 Task: Search one way flight ticket for 4 adults, 2 children, 2 infants in seat and 1 infant on lap in economy from Baton Rouge: Baton Rouge Metropolitan Airport (ryan Field) to Fort Wayne: Fort Wayne International Airport on 5-4-2023. Choice of flights is Sun country airlines. Number of bags: 10 checked bags. Price is upto 65000. Outbound departure time preference is 20:15.
Action: Mouse moved to (307, 173)
Screenshot: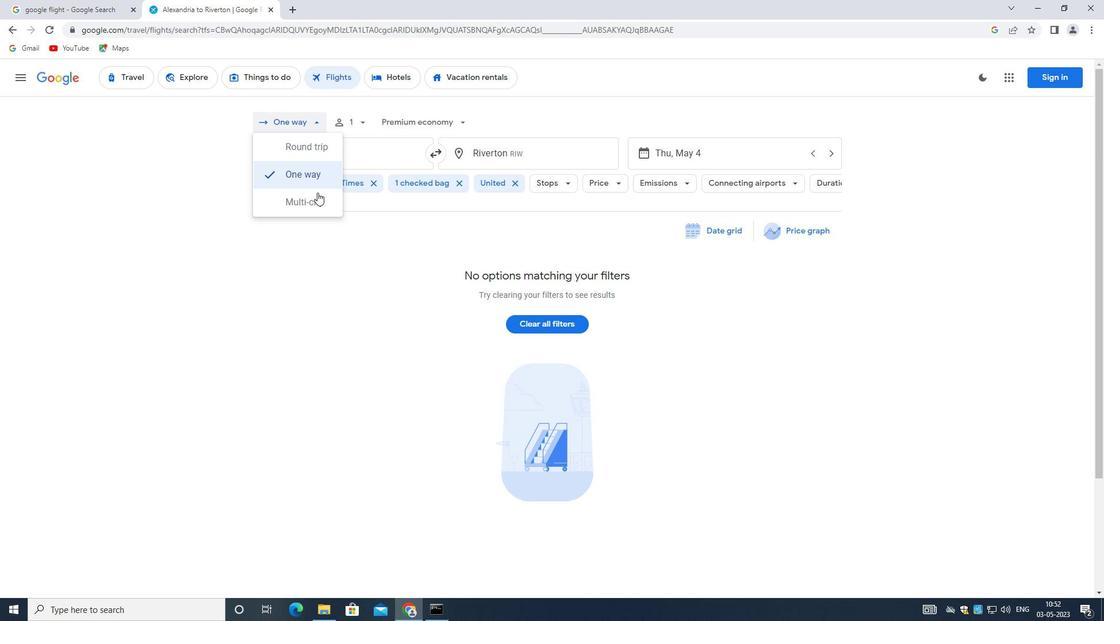 
Action: Mouse pressed left at (307, 173)
Screenshot: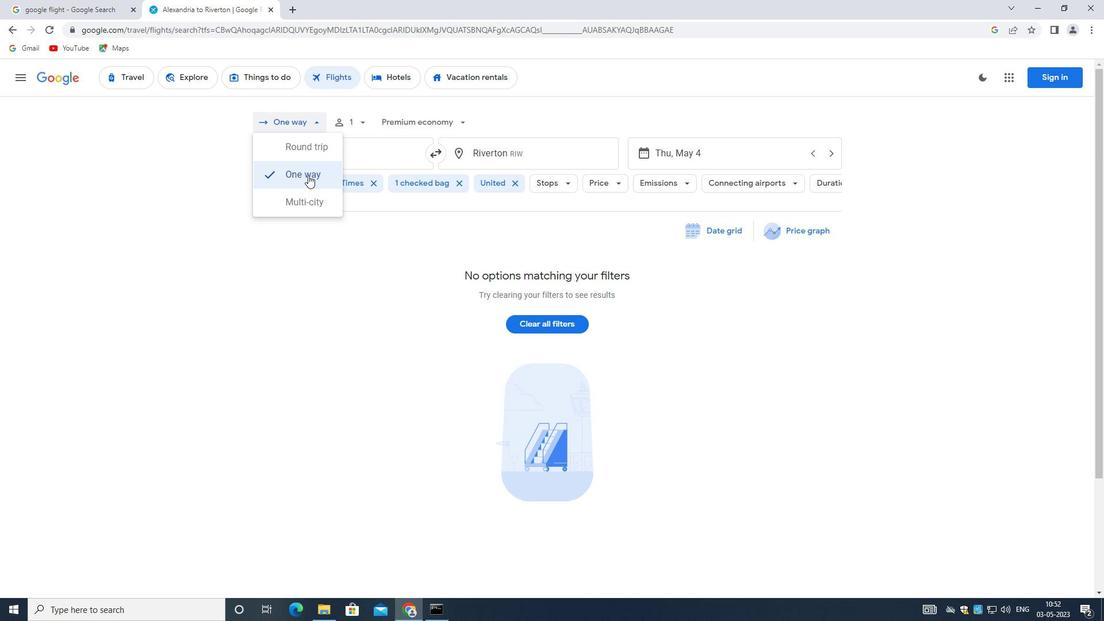 
Action: Mouse moved to (358, 123)
Screenshot: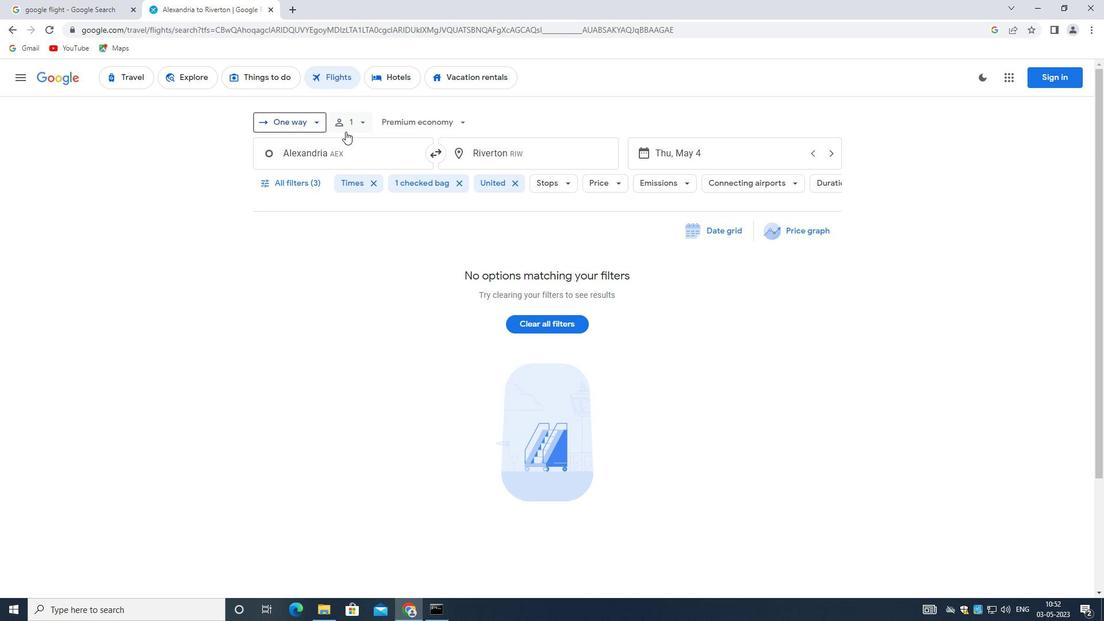 
Action: Mouse pressed left at (358, 123)
Screenshot: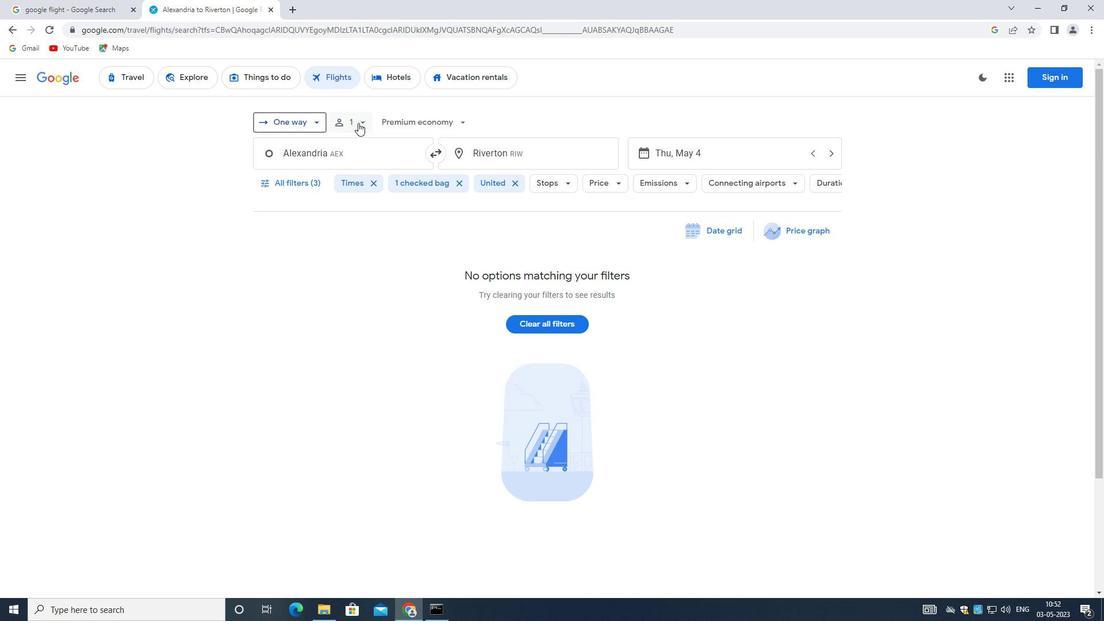 
Action: Mouse moved to (451, 149)
Screenshot: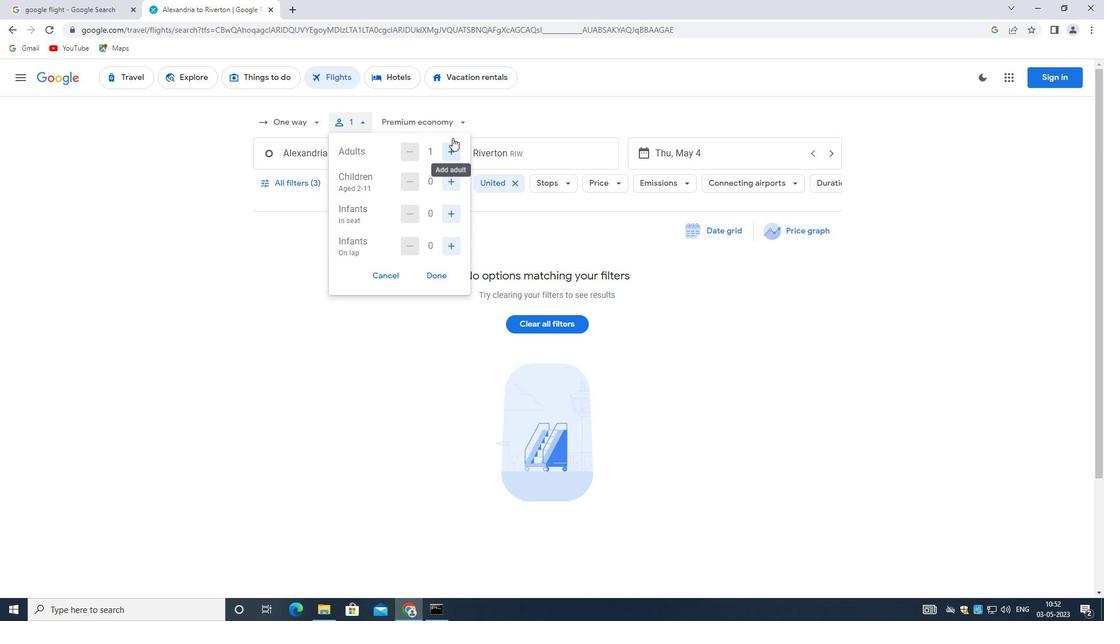 
Action: Mouse pressed left at (451, 149)
Screenshot: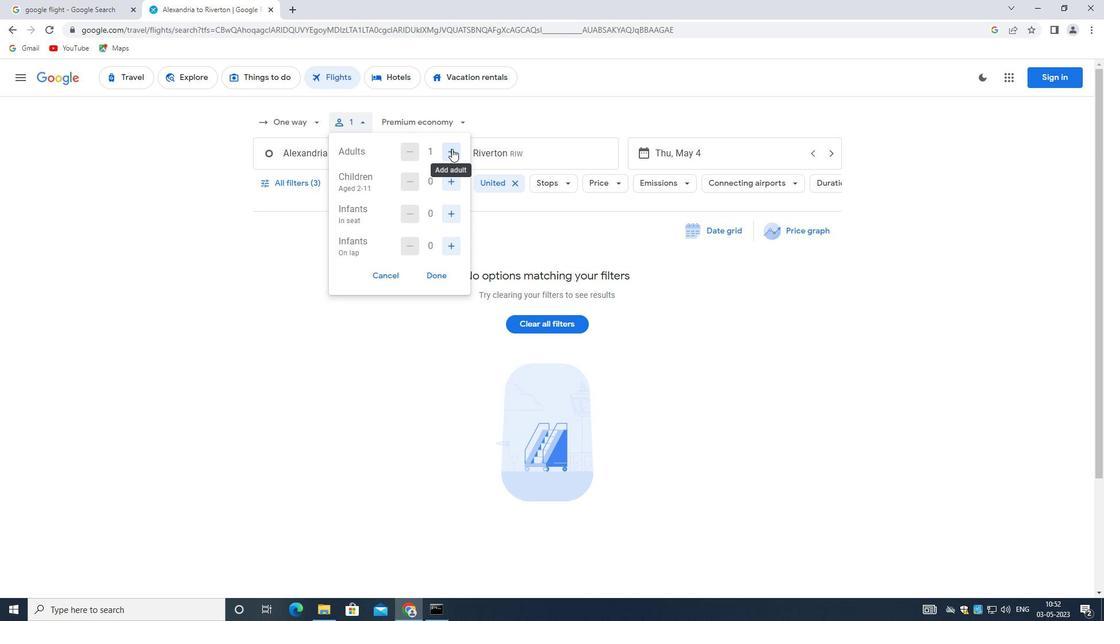 
Action: Mouse pressed left at (451, 149)
Screenshot: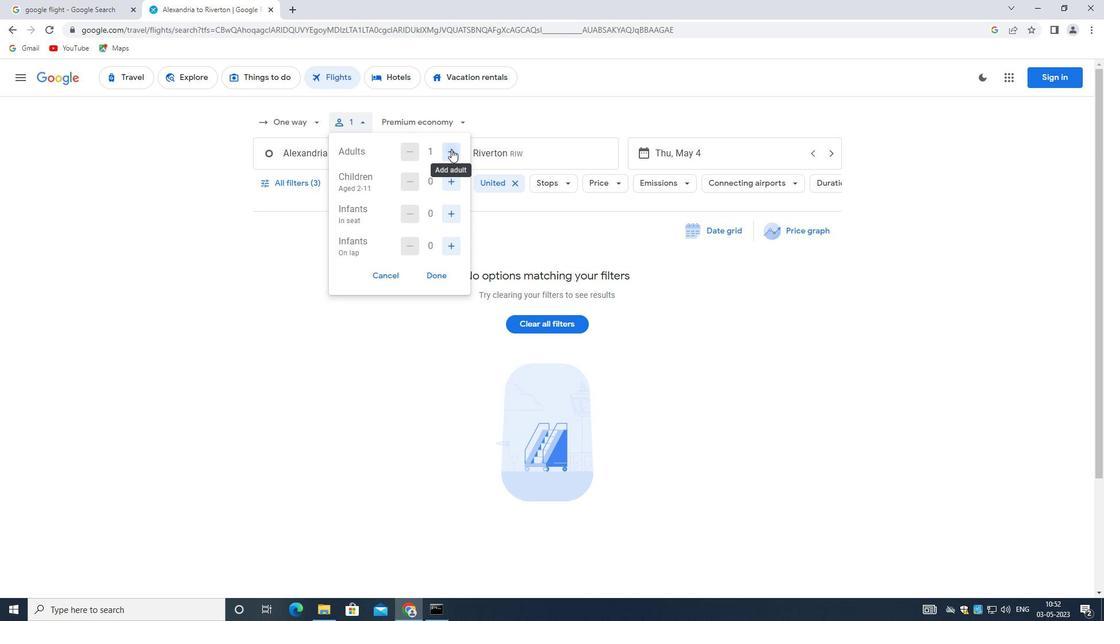 
Action: Mouse moved to (451, 150)
Screenshot: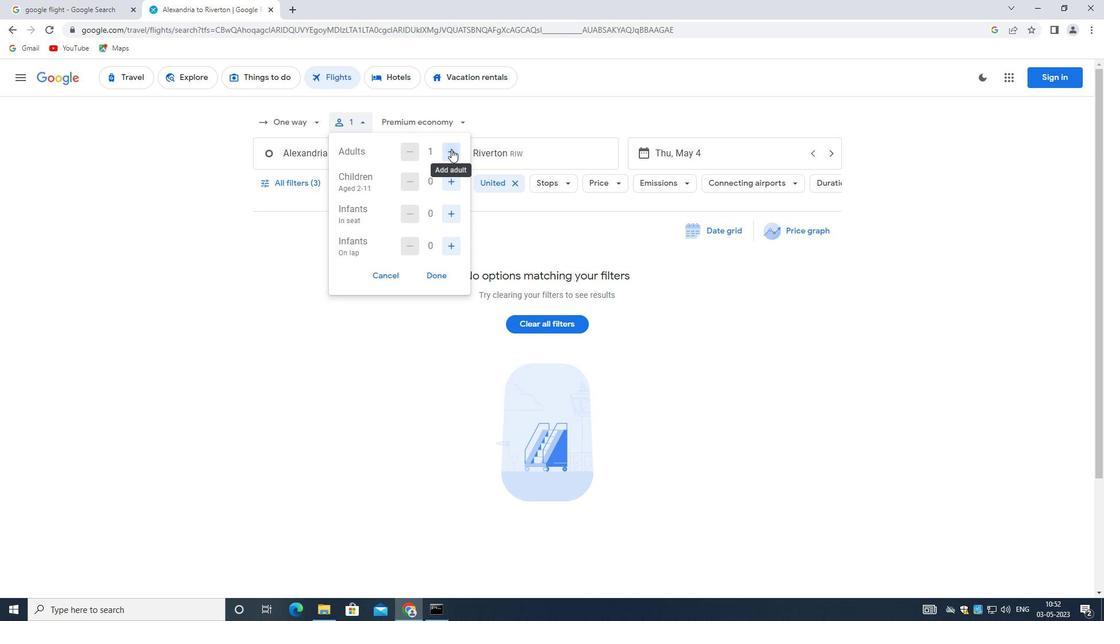 
Action: Mouse pressed left at (451, 150)
Screenshot: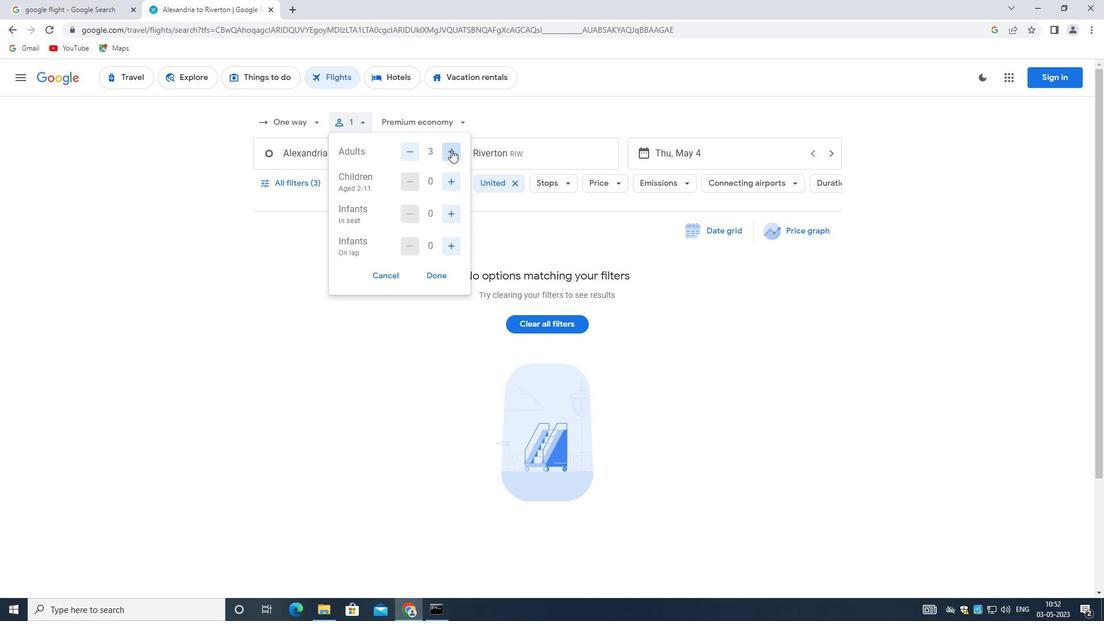 
Action: Mouse moved to (444, 175)
Screenshot: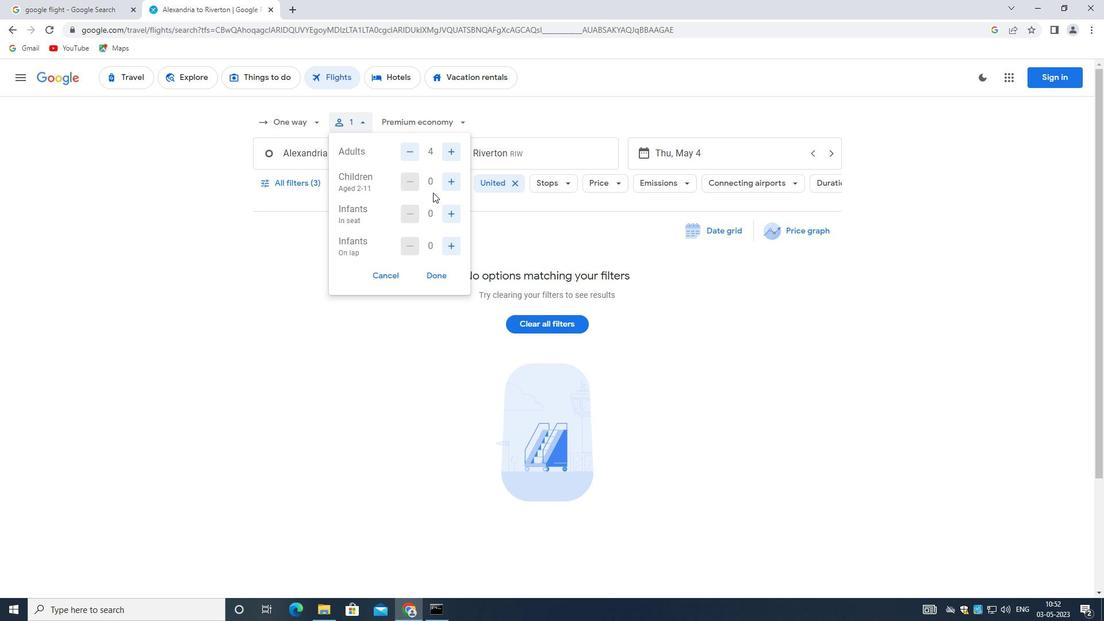 
Action: Mouse pressed left at (444, 175)
Screenshot: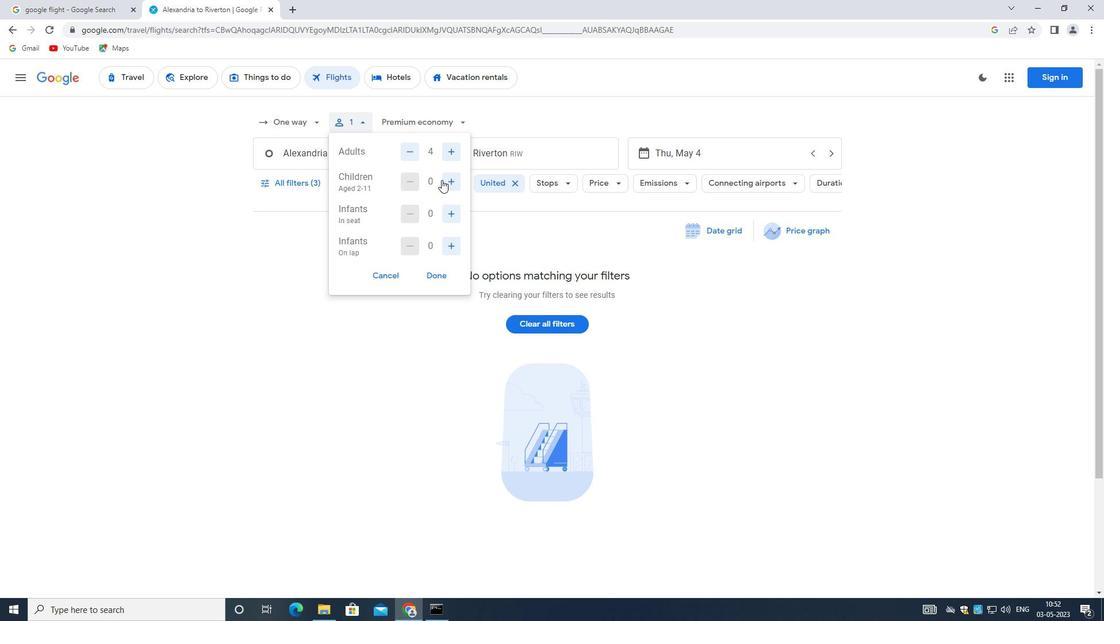 
Action: Mouse moved to (445, 175)
Screenshot: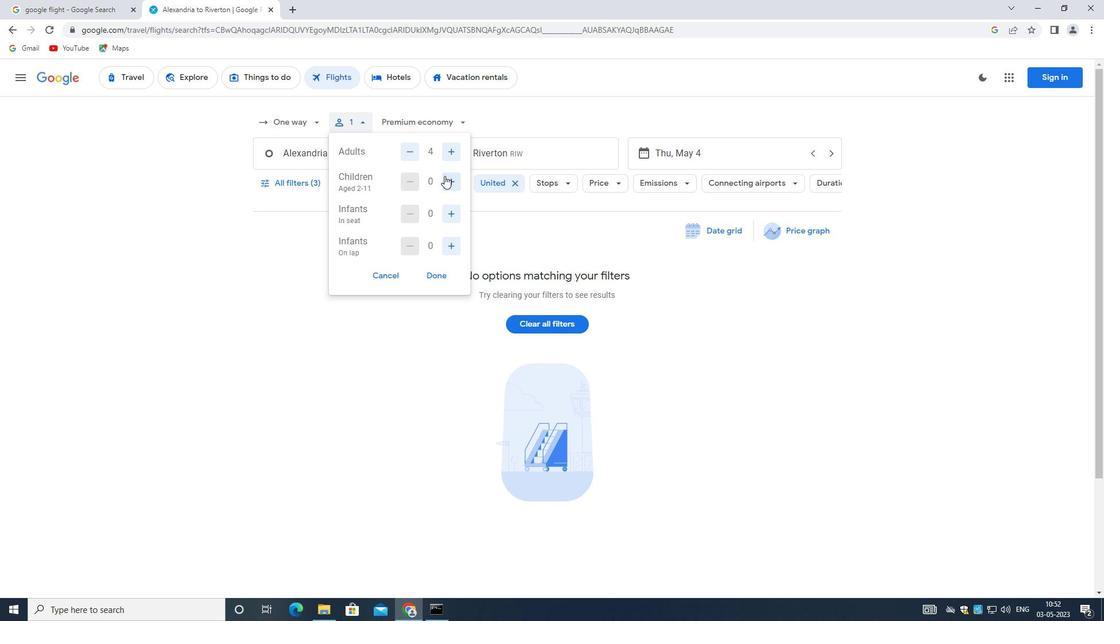 
Action: Mouse pressed left at (445, 175)
Screenshot: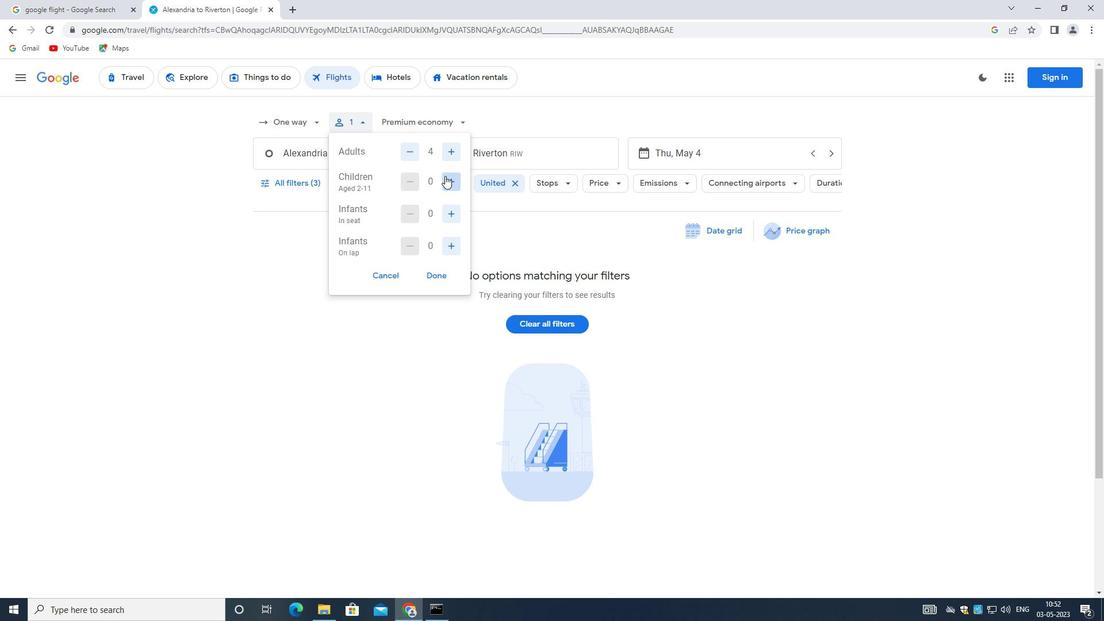 
Action: Mouse moved to (449, 215)
Screenshot: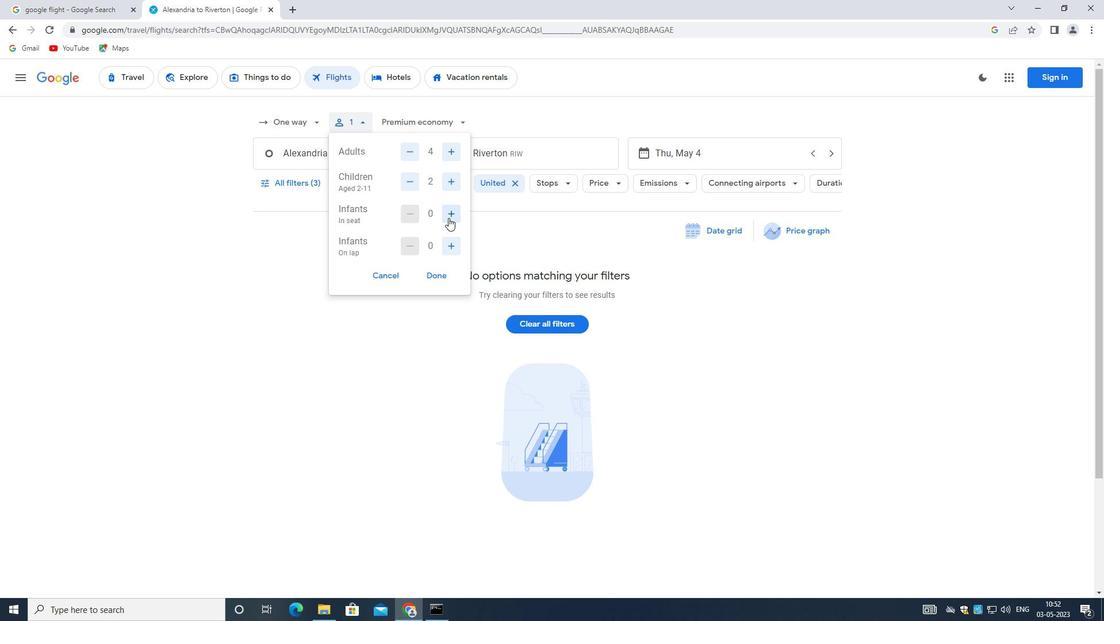 
Action: Mouse pressed left at (449, 215)
Screenshot: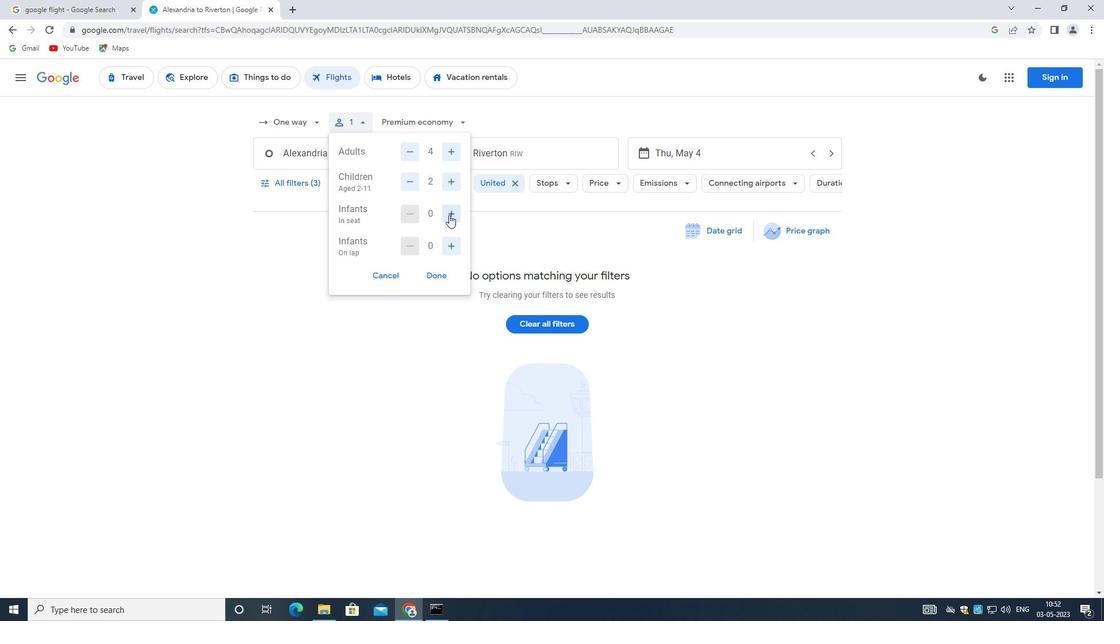 
Action: Mouse moved to (450, 248)
Screenshot: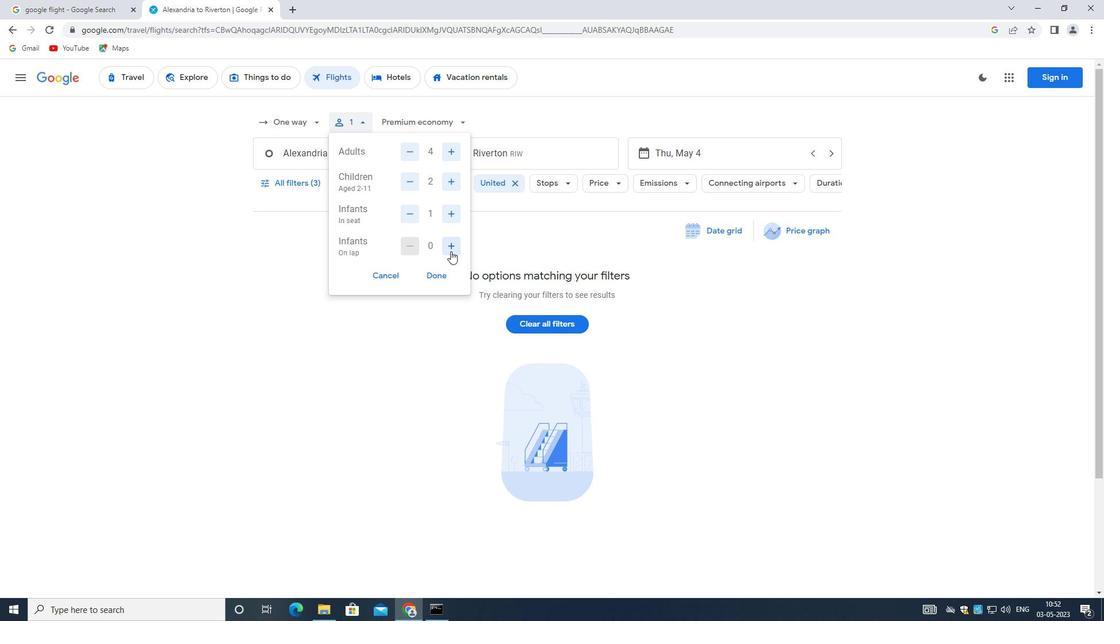 
Action: Mouse pressed left at (450, 248)
Screenshot: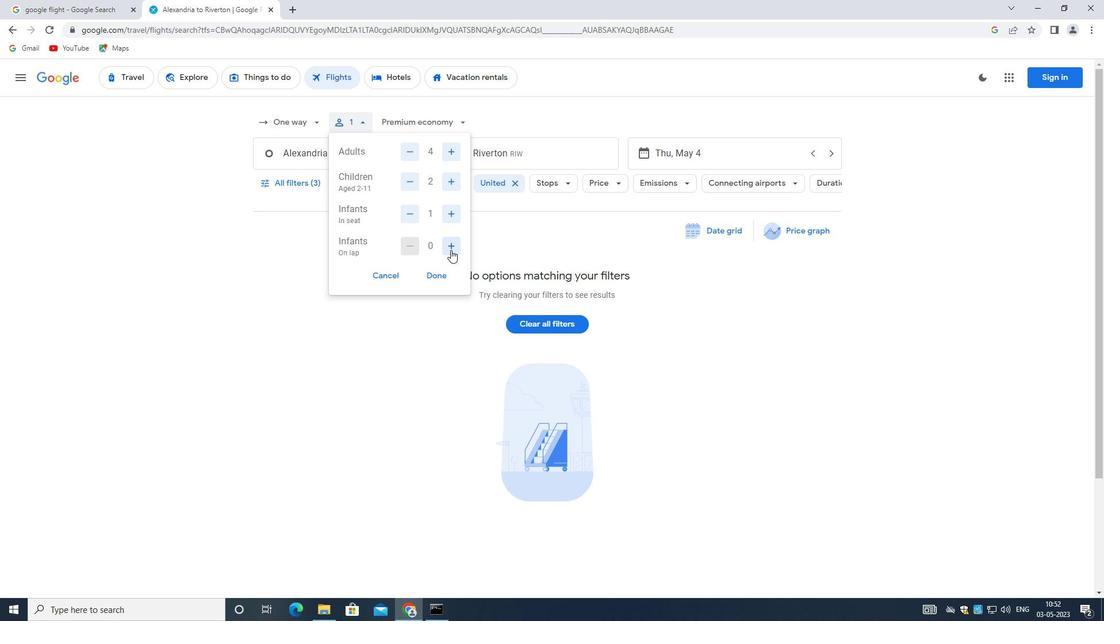 
Action: Mouse moved to (450, 214)
Screenshot: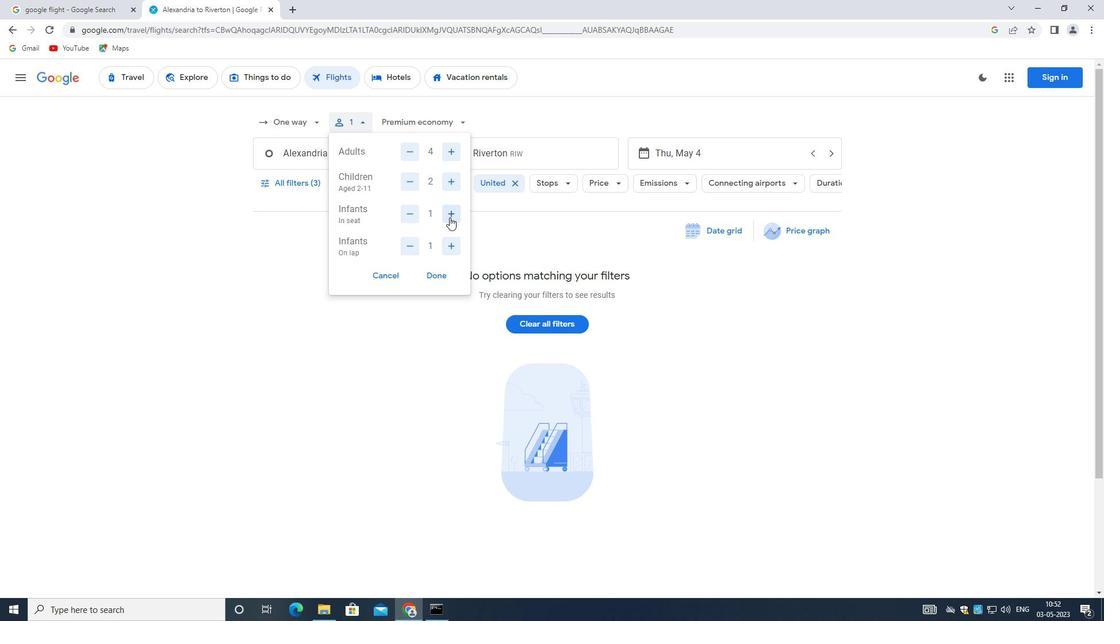 
Action: Mouse pressed left at (450, 214)
Screenshot: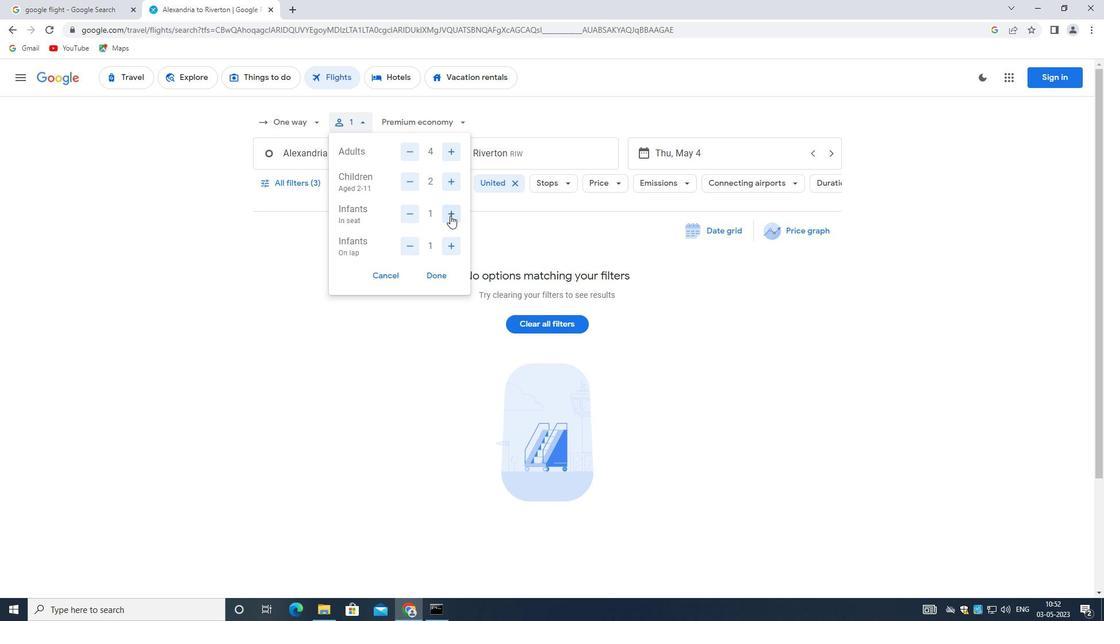 
Action: Mouse moved to (439, 272)
Screenshot: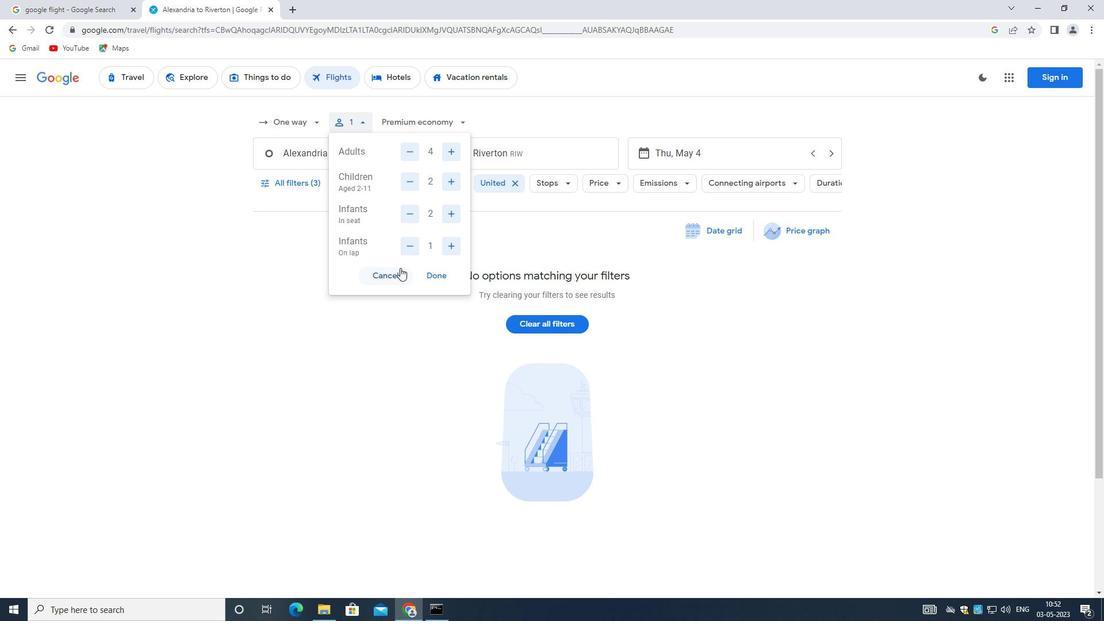
Action: Mouse pressed left at (439, 272)
Screenshot: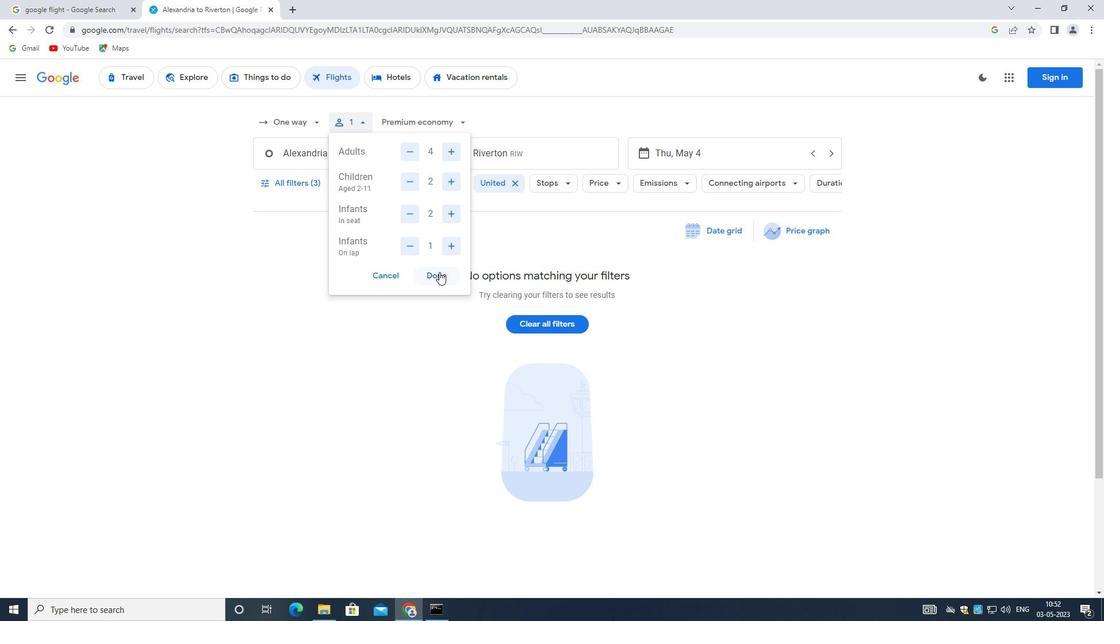 
Action: Mouse moved to (457, 122)
Screenshot: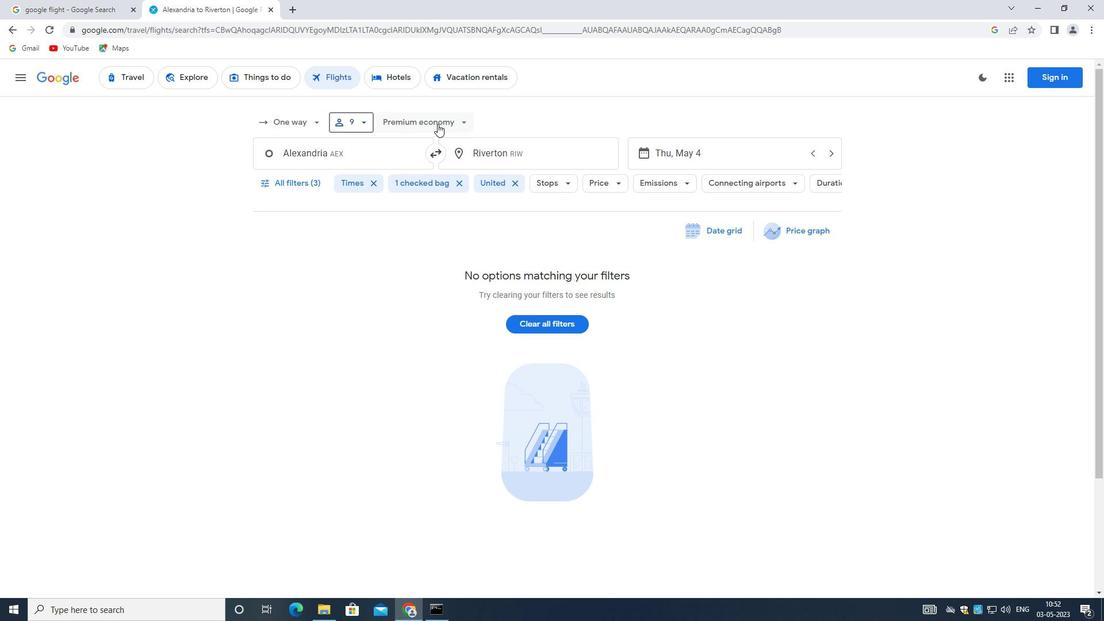 
Action: Mouse pressed left at (457, 122)
Screenshot: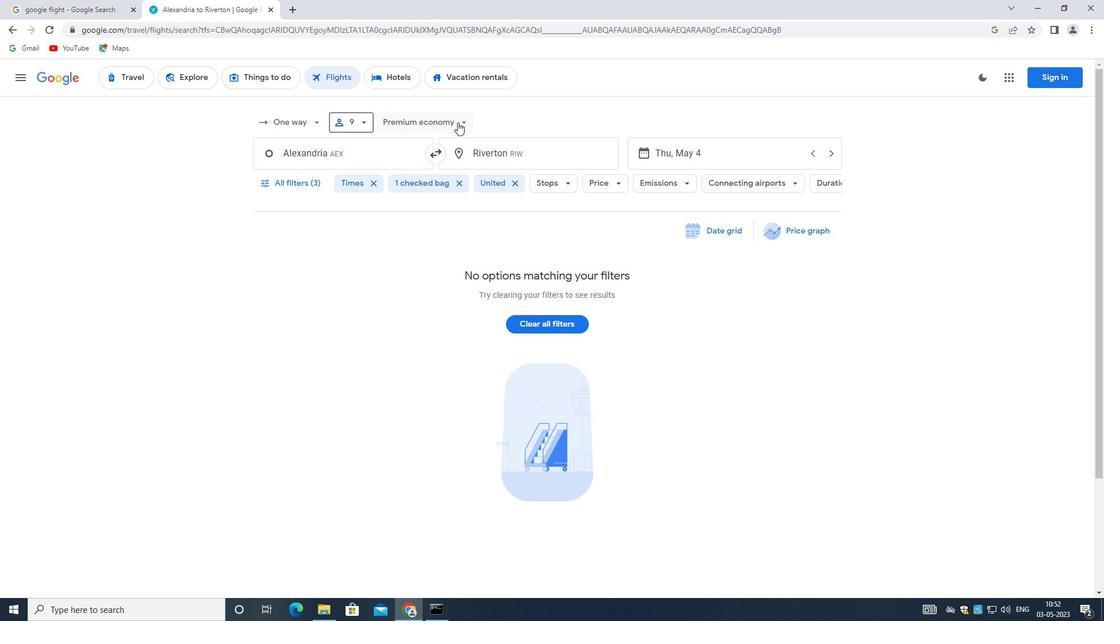 
Action: Mouse moved to (441, 147)
Screenshot: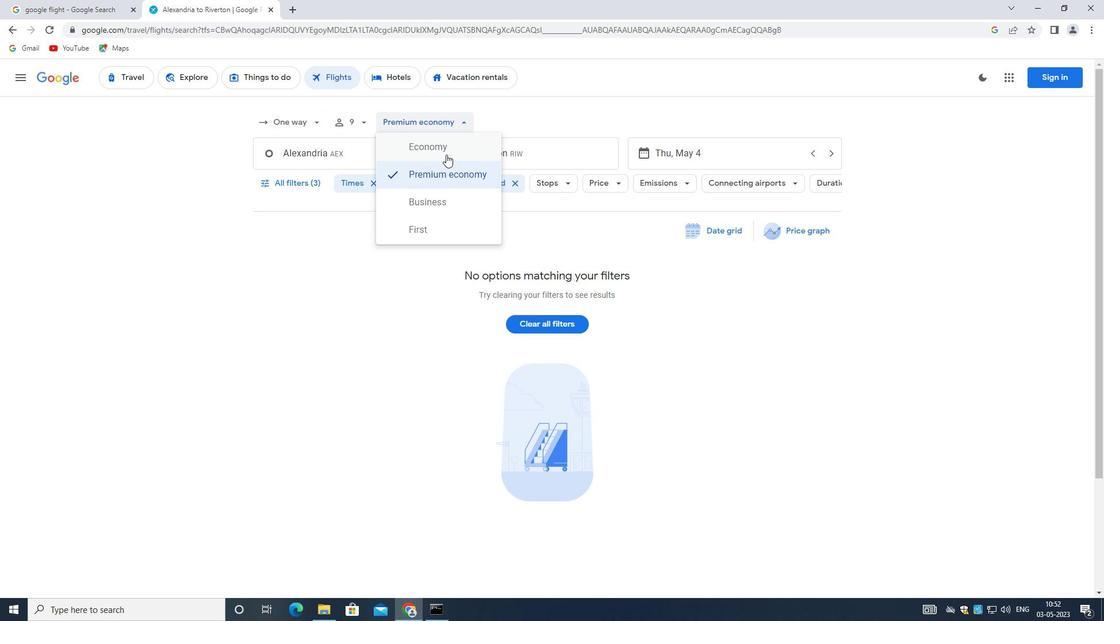 
Action: Mouse pressed left at (441, 147)
Screenshot: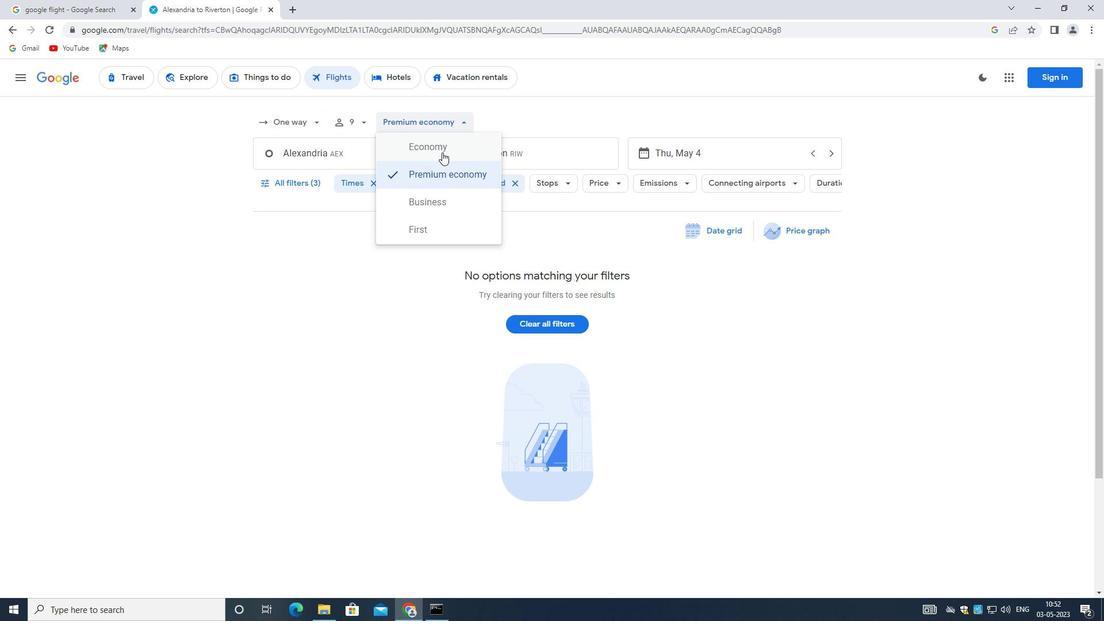 
Action: Mouse moved to (296, 149)
Screenshot: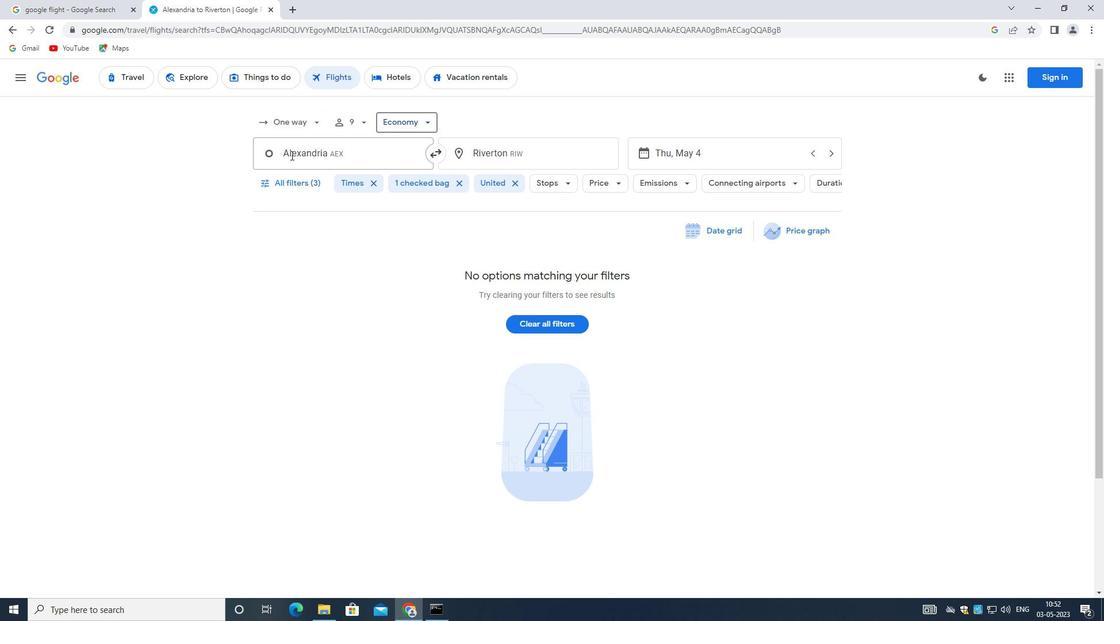 
Action: Mouse pressed left at (296, 149)
Screenshot: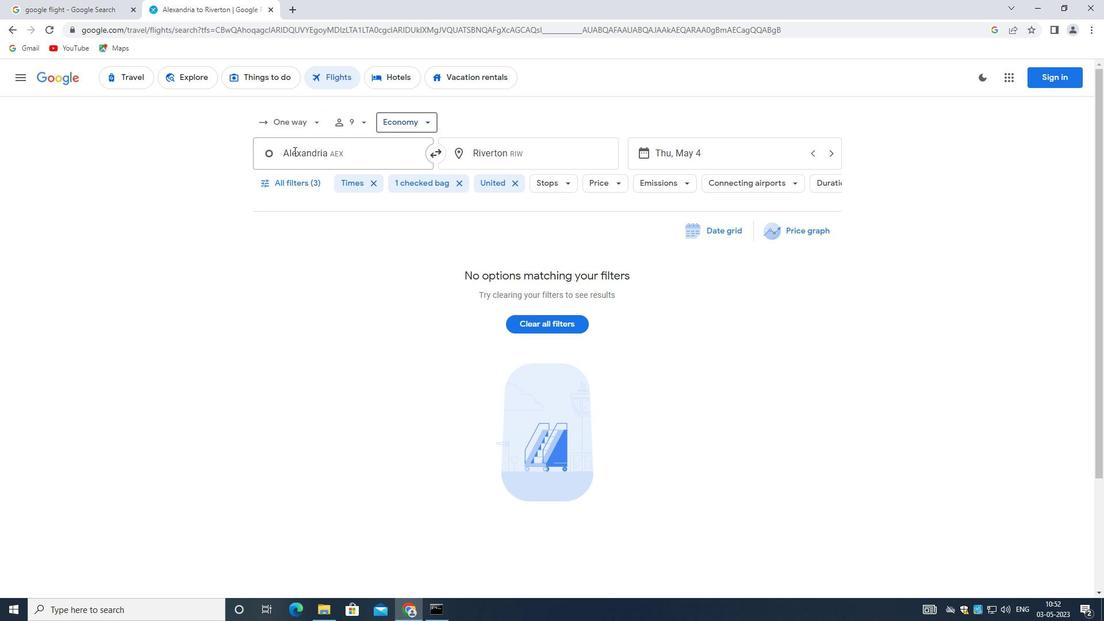 
Action: Mouse moved to (308, 145)
Screenshot: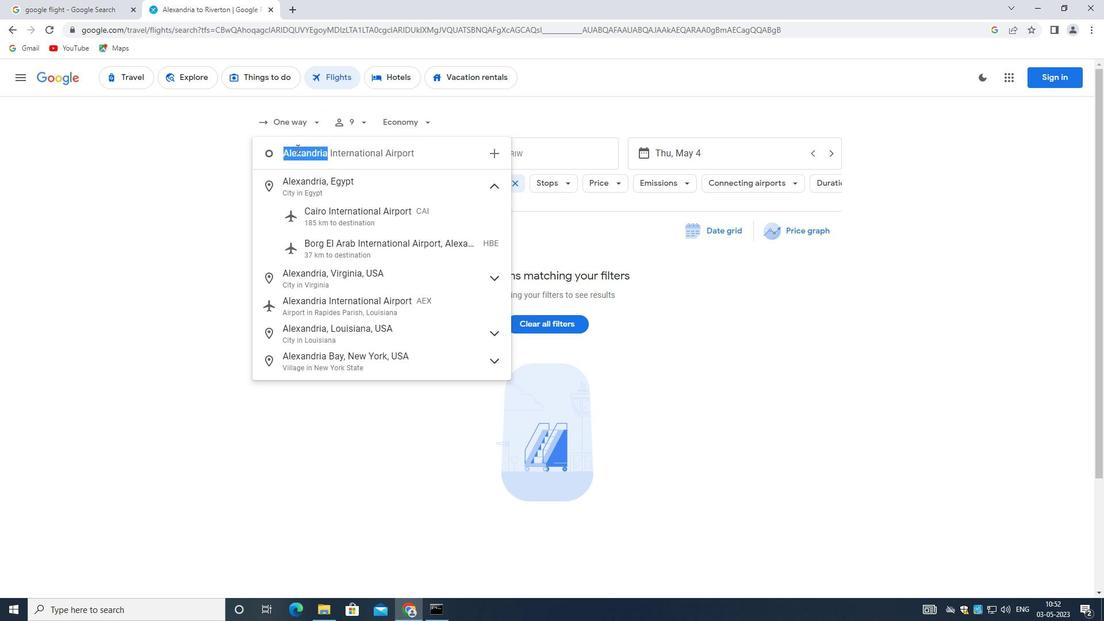 
Action: Key pressed <Key.backspace><Key.shift>BATON<Key.space><Key.shift><Key.shift><Key.shift><Key.shift><Key.shift><Key.shift><Key.shift><Key.shift><Key.shift><Key.shift><Key.shift><Key.shift><Key.shift>ROUGE<Key.space><Key.shift_r>METROPOLITA
Screenshot: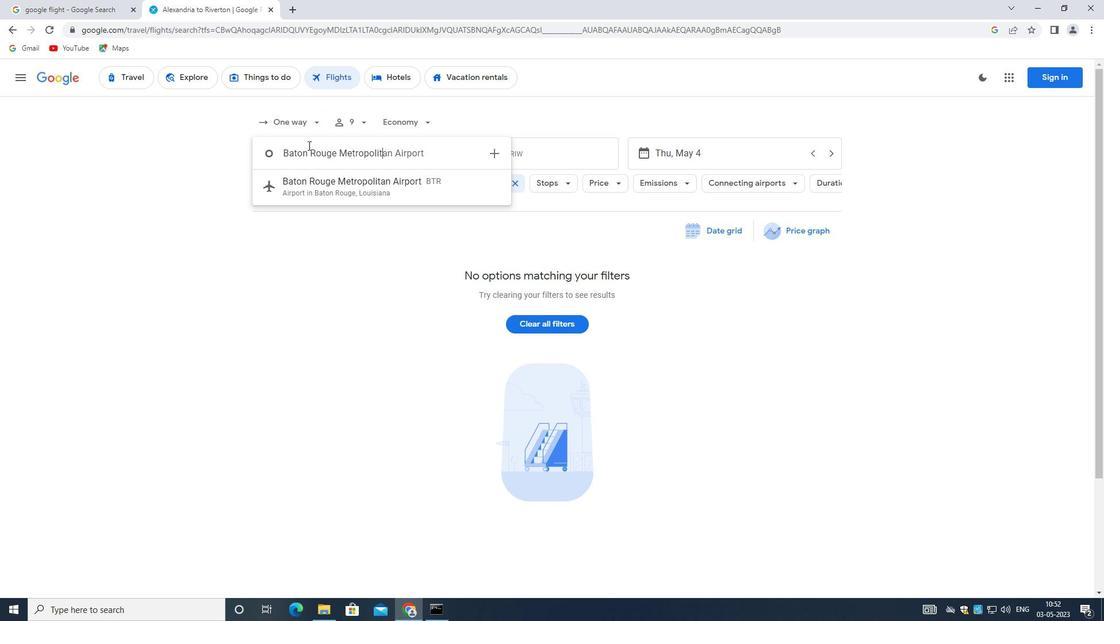 
Action: Mouse moved to (308, 181)
Screenshot: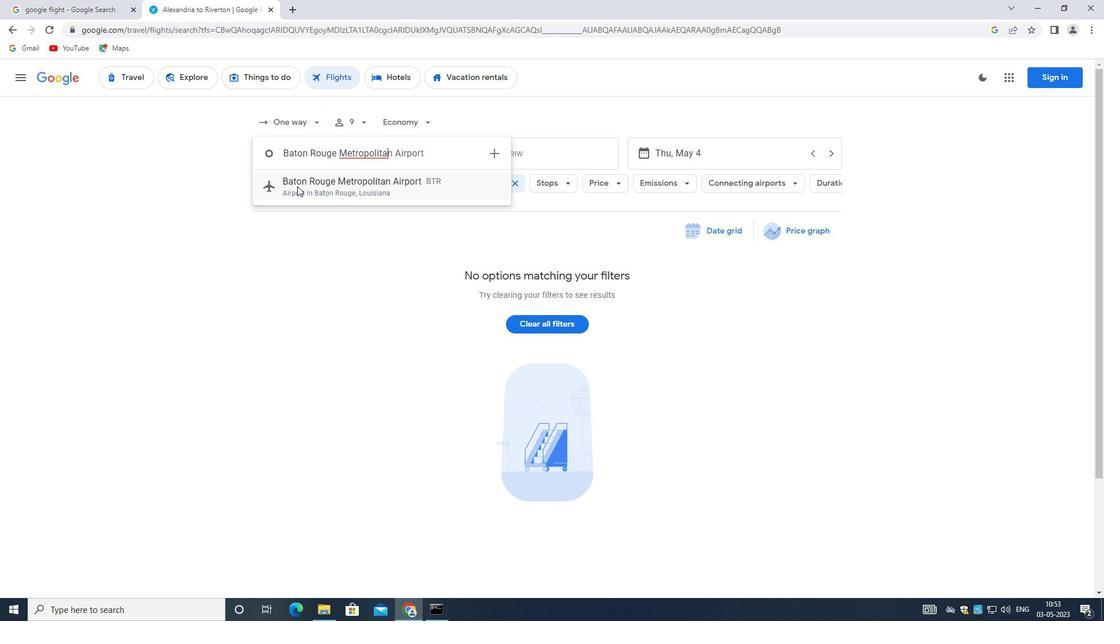 
Action: Mouse pressed left at (308, 181)
Screenshot: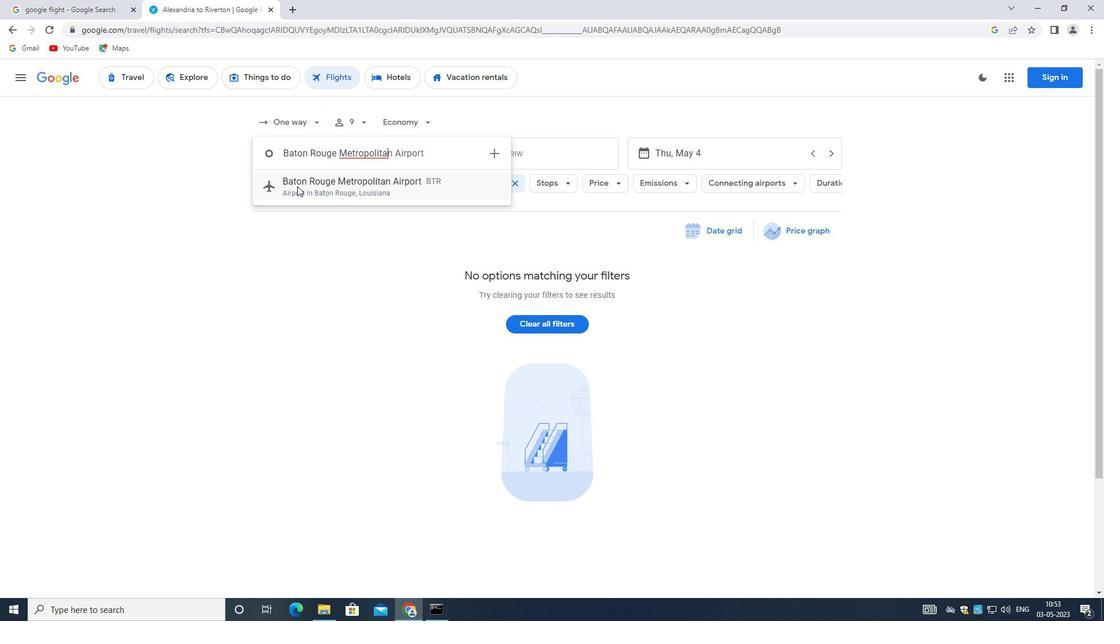 
Action: Mouse moved to (507, 149)
Screenshot: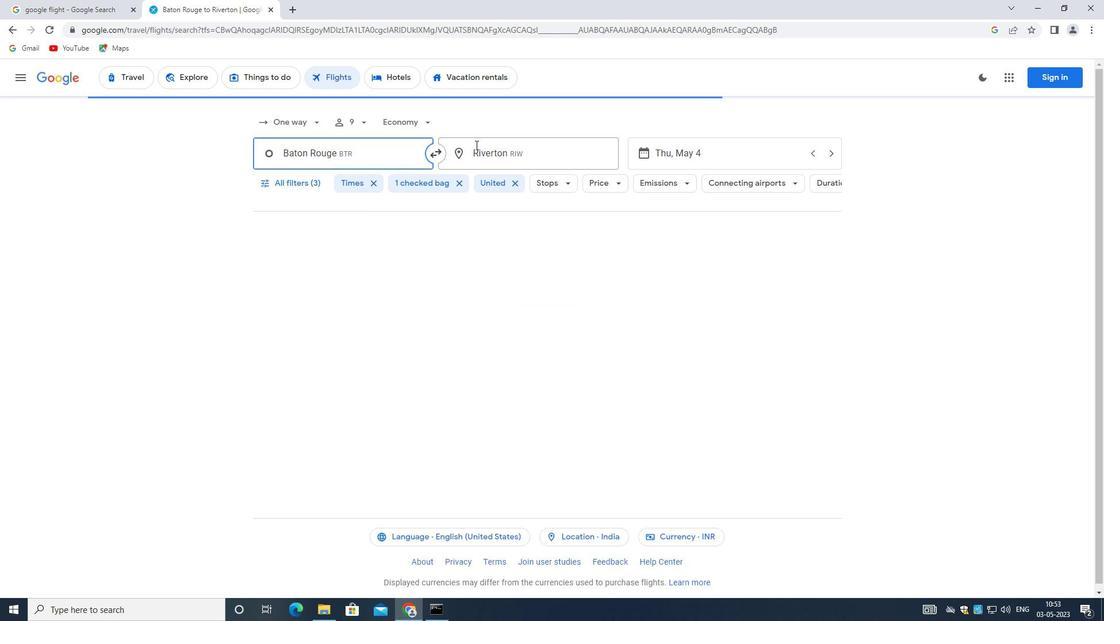 
Action: Mouse pressed left at (507, 149)
Screenshot: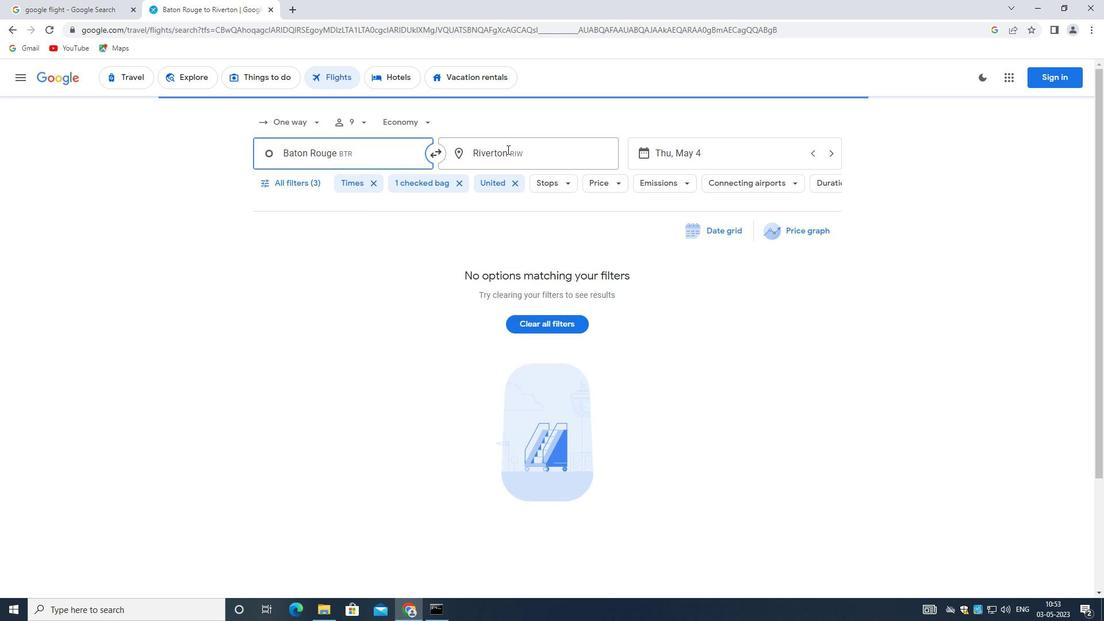 
Action: Mouse moved to (460, 167)
Screenshot: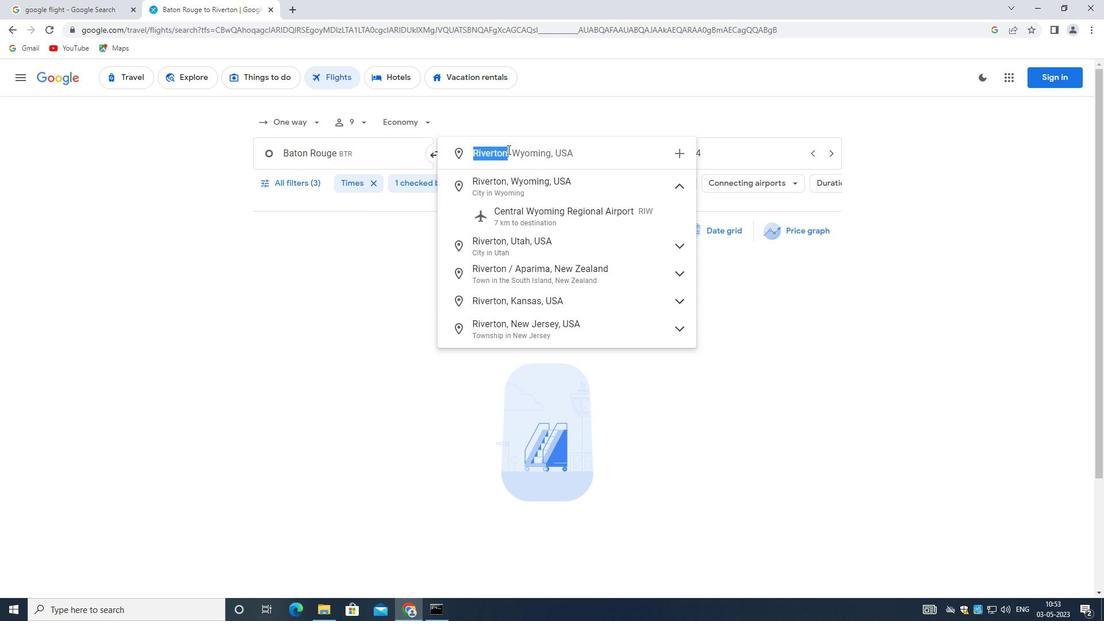 
Action: Key pressed <Key.backspace><Key.shift><Key.cmd>FORT<Key.space><Key.shift>WAYNE<Key.space><Key.shift_r>I
Screenshot: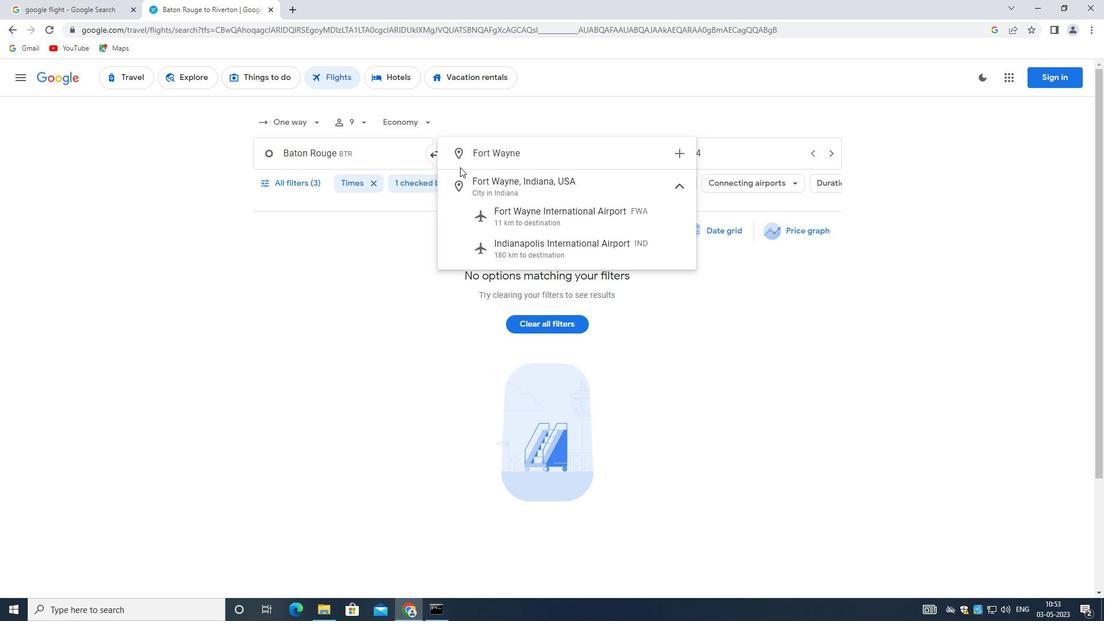 
Action: Mouse moved to (587, 207)
Screenshot: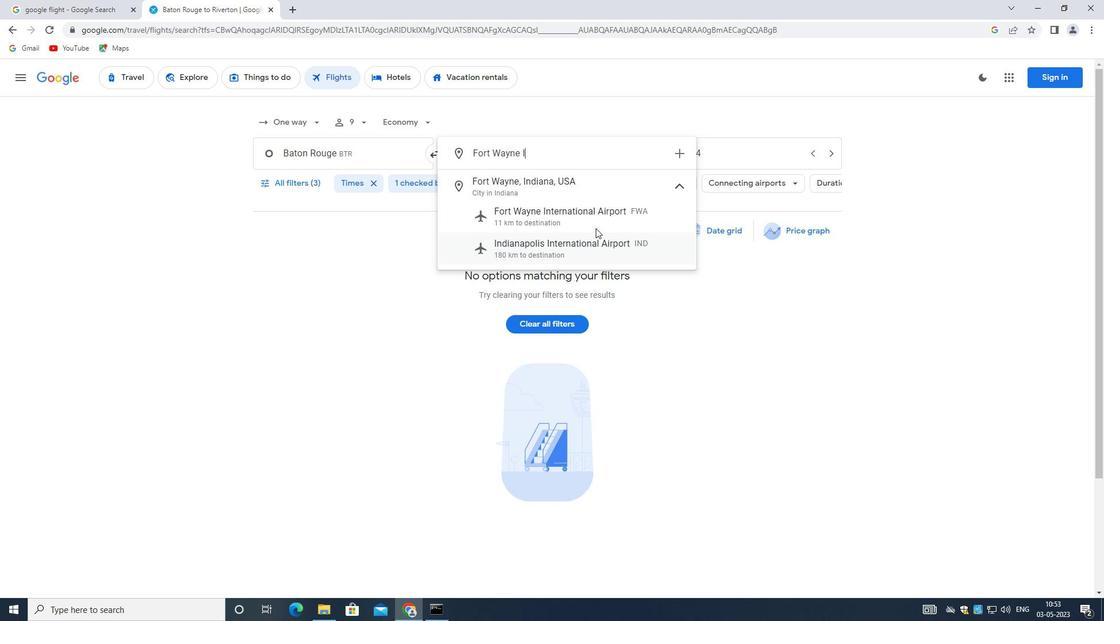 
Action: Mouse pressed left at (587, 207)
Screenshot: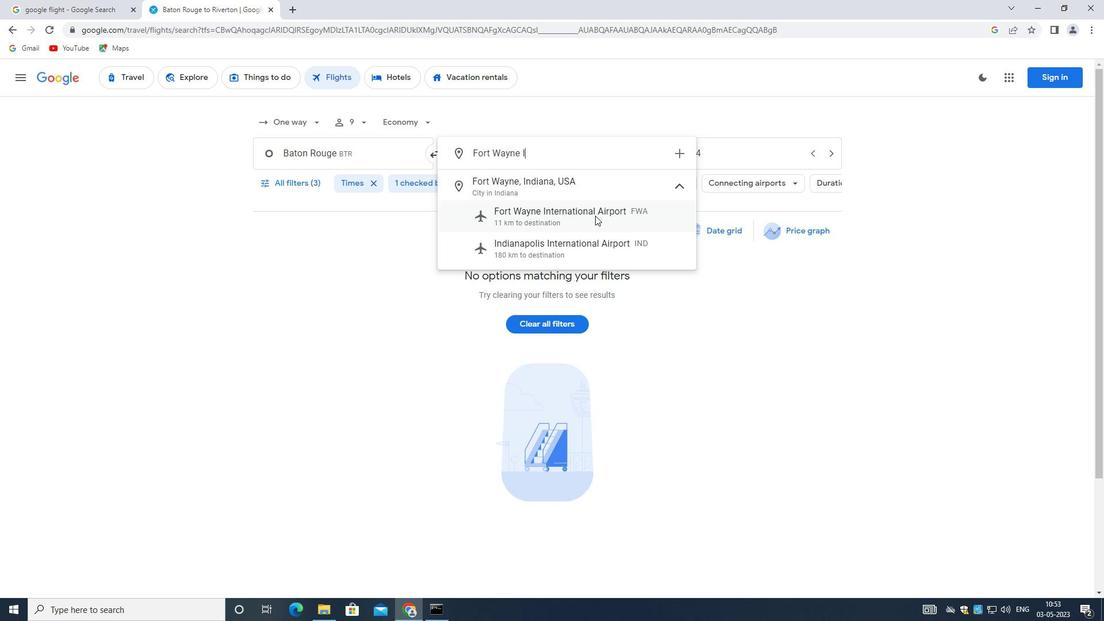 
Action: Mouse moved to (680, 154)
Screenshot: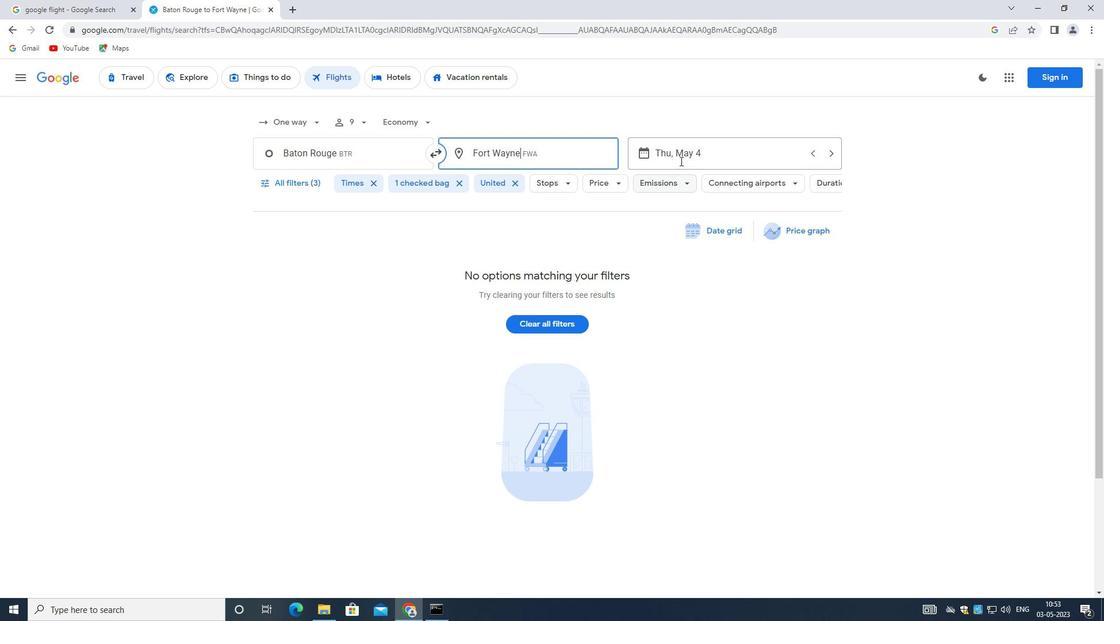 
Action: Mouse pressed left at (680, 154)
Screenshot: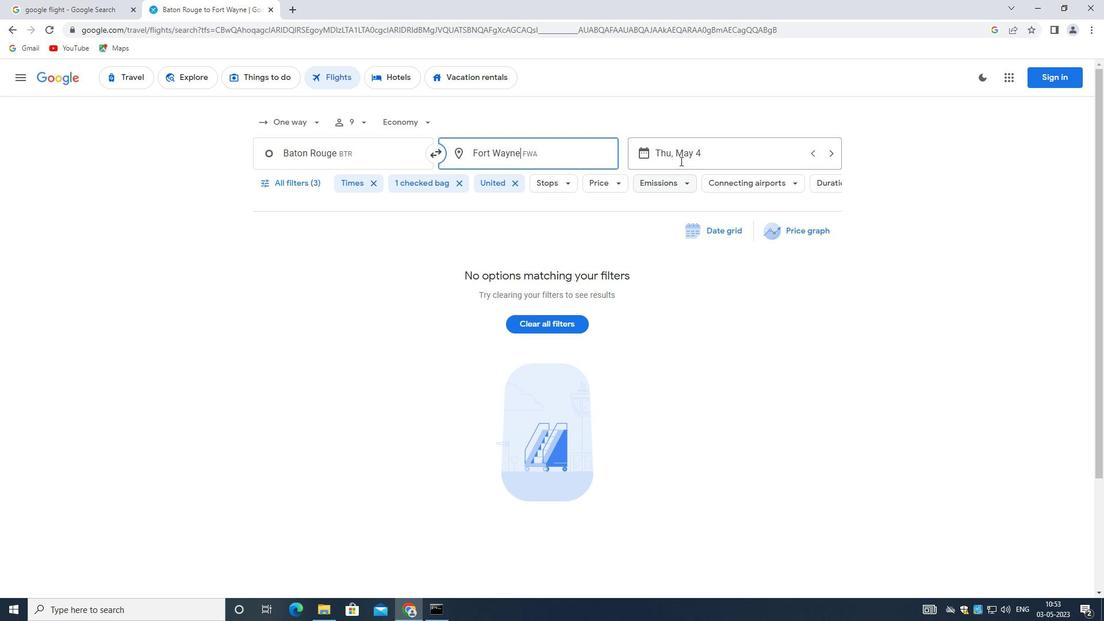 
Action: Mouse moved to (818, 434)
Screenshot: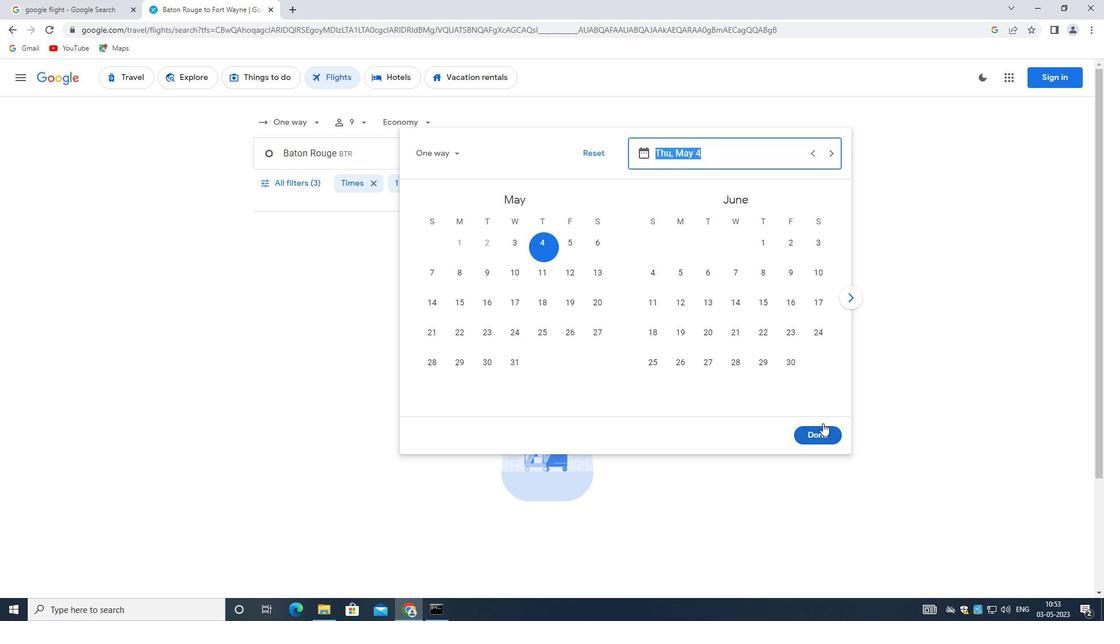 
Action: Mouse pressed left at (818, 434)
Screenshot: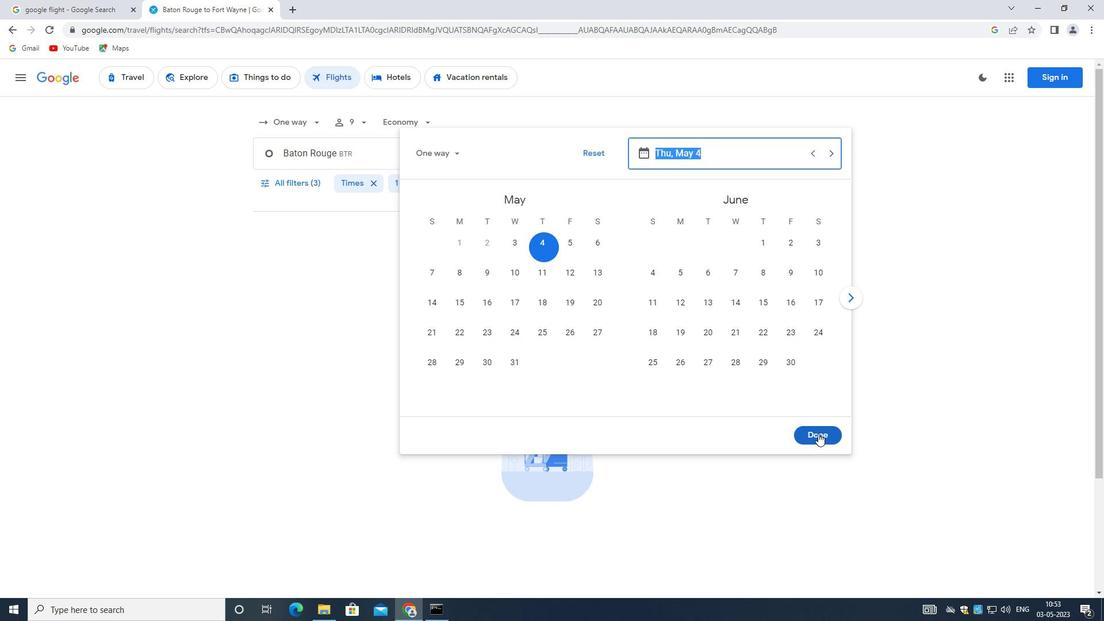 
Action: Mouse moved to (301, 179)
Screenshot: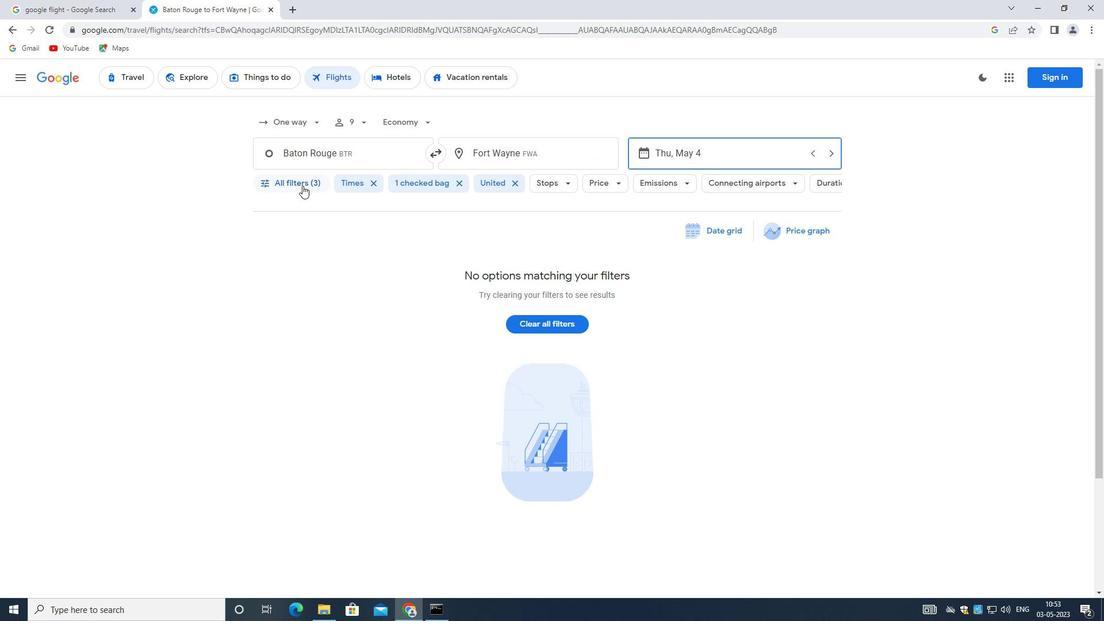 
Action: Mouse pressed left at (301, 179)
Screenshot: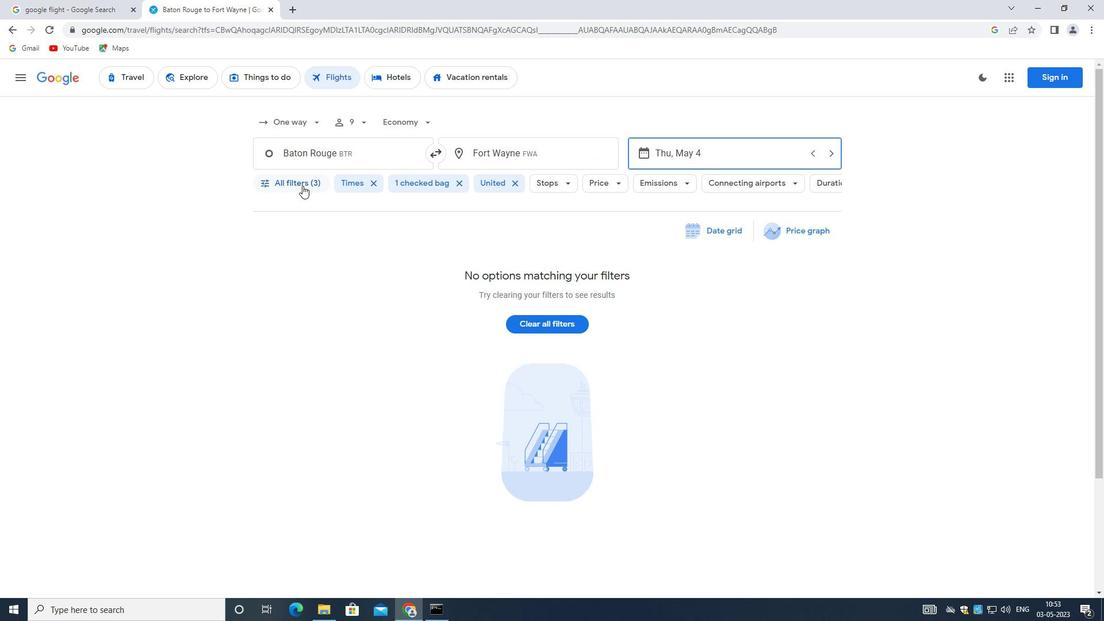 
Action: Mouse moved to (290, 315)
Screenshot: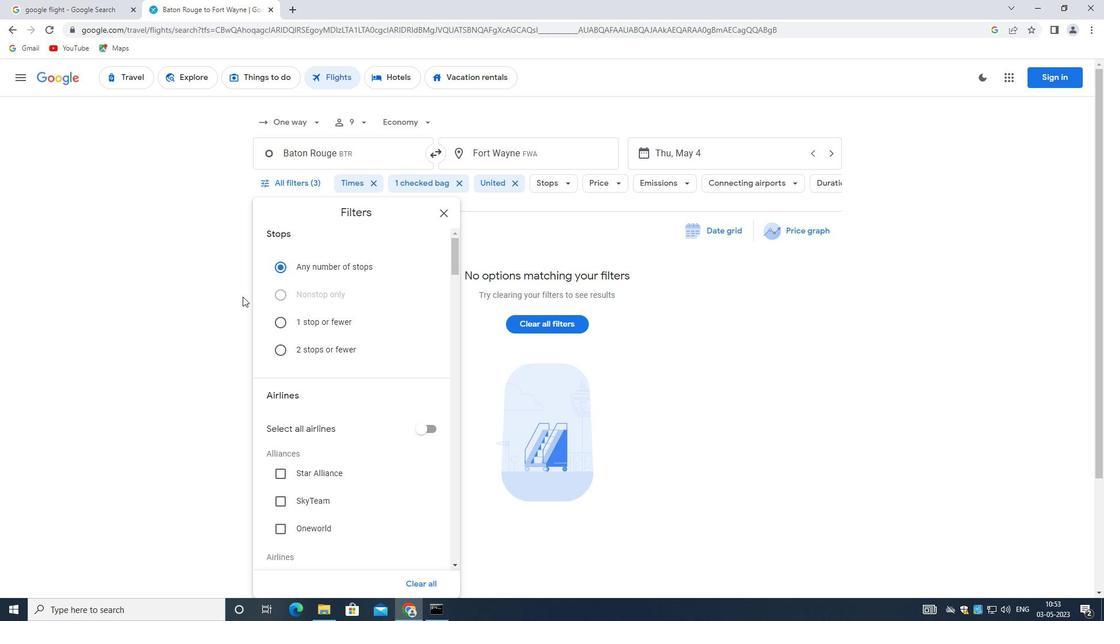 
Action: Mouse scrolled (290, 315) with delta (0, 0)
Screenshot: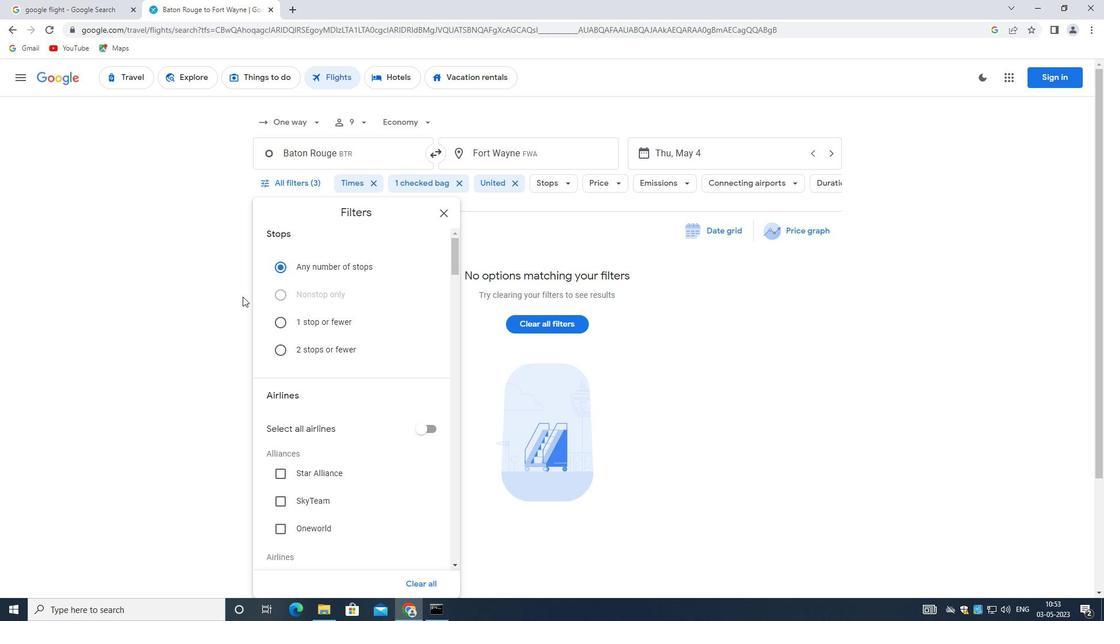 
Action: Mouse moved to (293, 319)
Screenshot: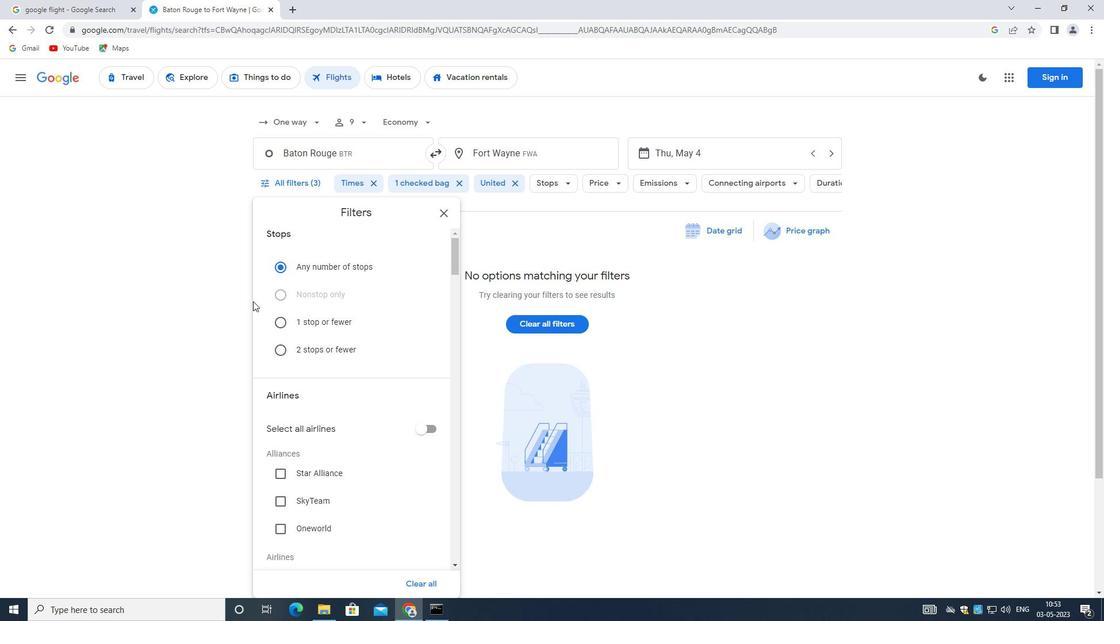 
Action: Mouse scrolled (293, 319) with delta (0, 0)
Screenshot: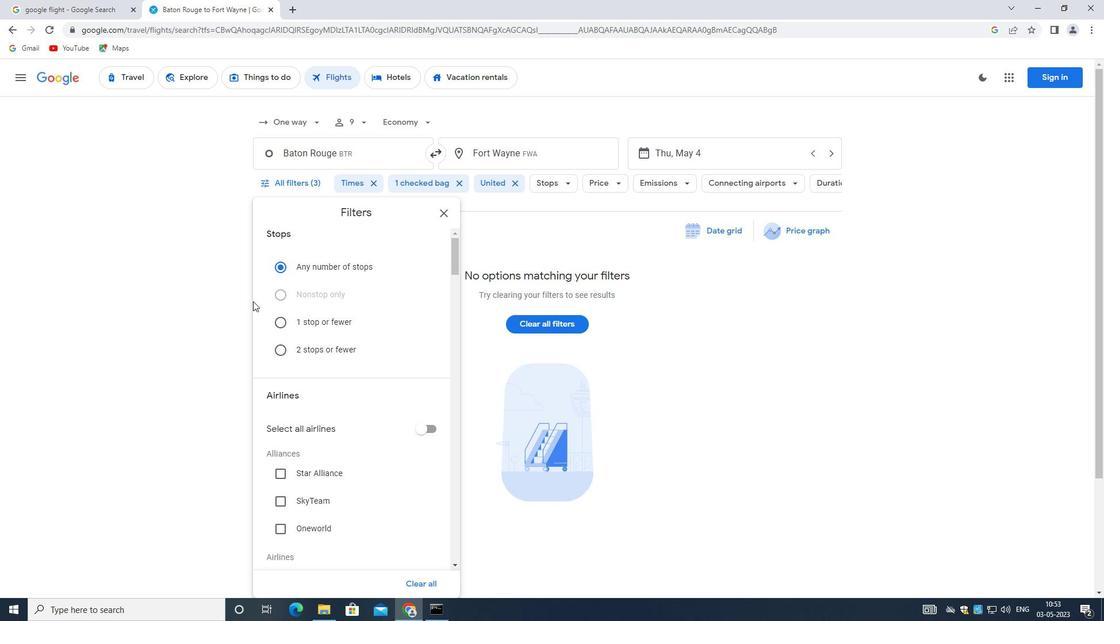 
Action: Mouse moved to (298, 324)
Screenshot: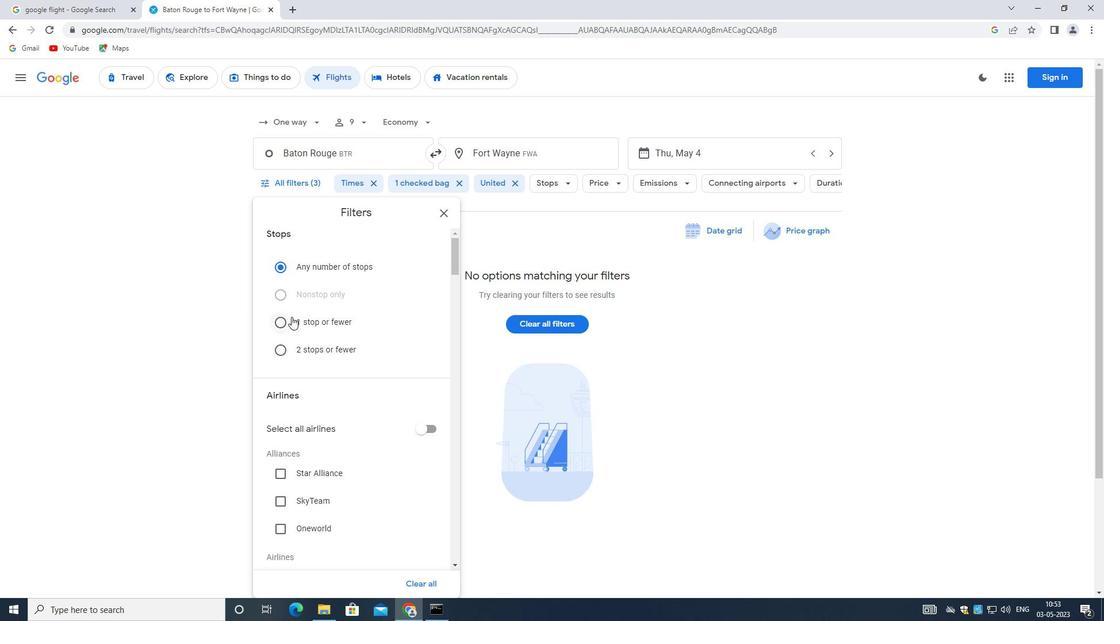 
Action: Mouse scrolled (298, 324) with delta (0, 0)
Screenshot: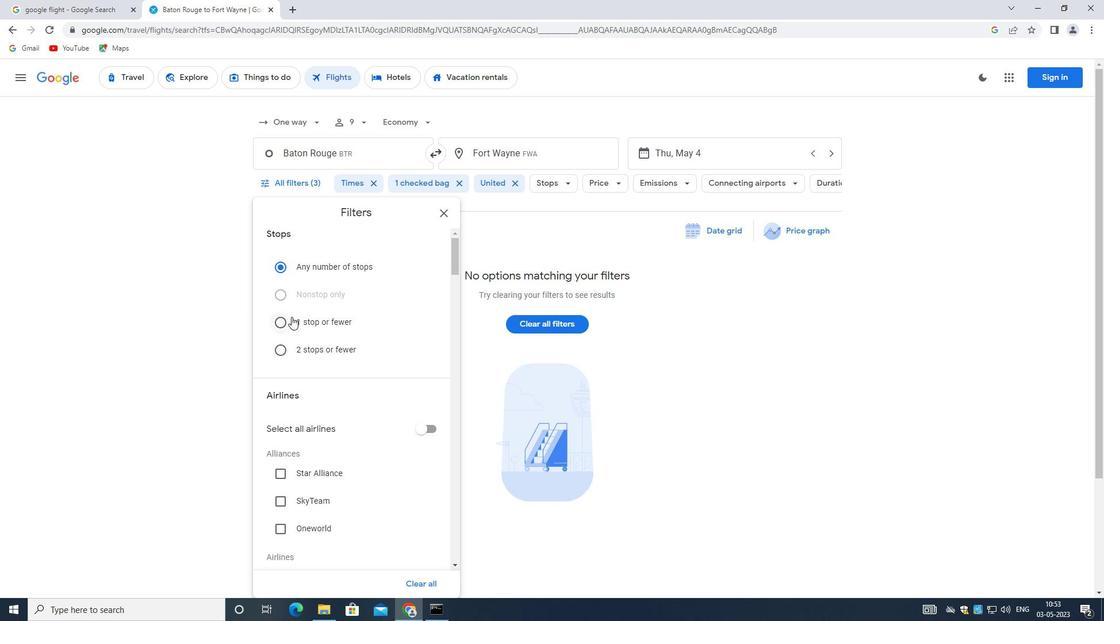 
Action: Mouse moved to (298, 325)
Screenshot: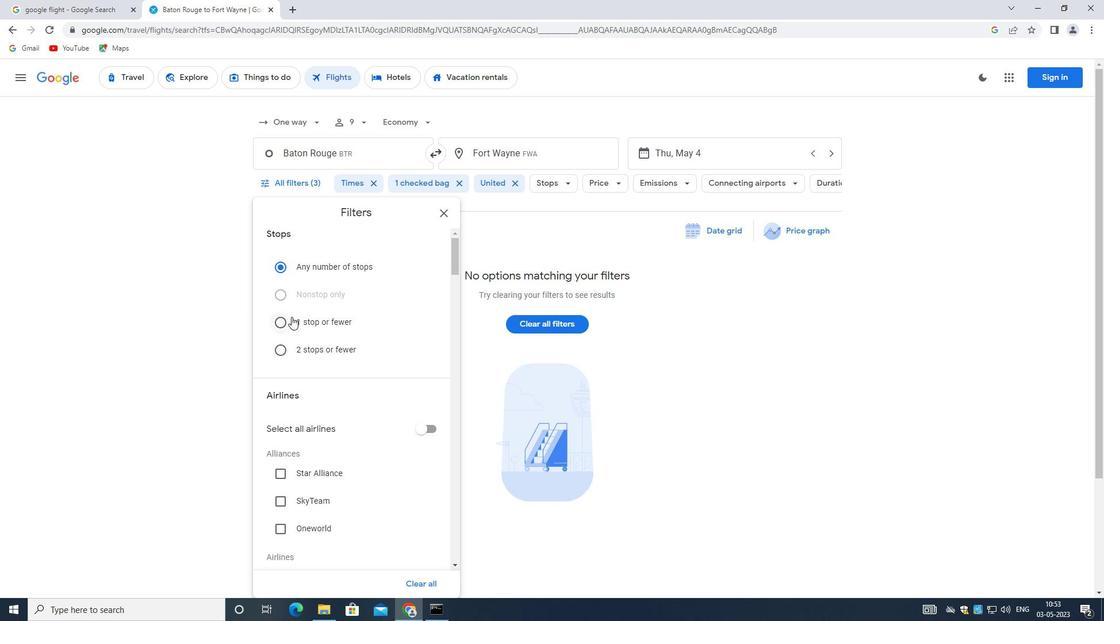 
Action: Mouse scrolled (298, 324) with delta (0, 0)
Screenshot: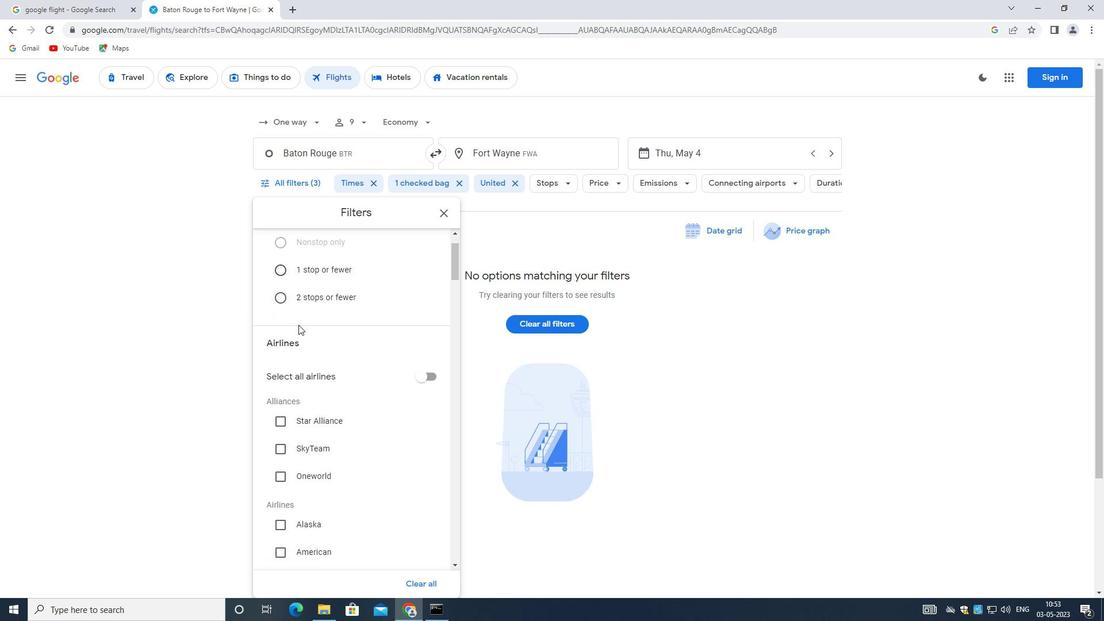 
Action: Mouse moved to (391, 330)
Screenshot: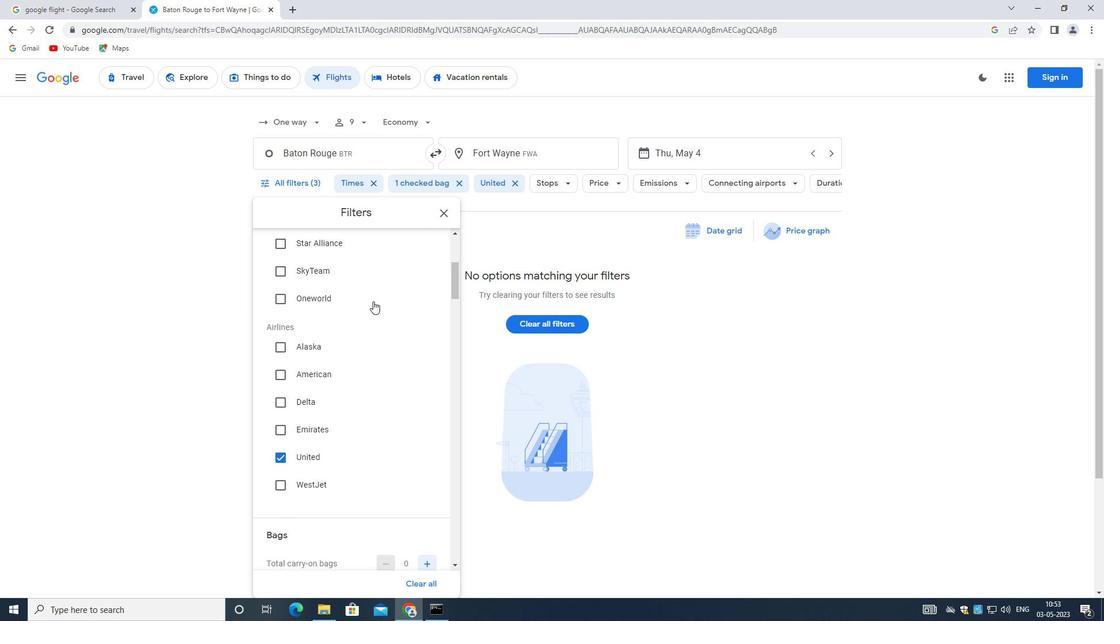
Action: Mouse scrolled (391, 331) with delta (0, 0)
Screenshot: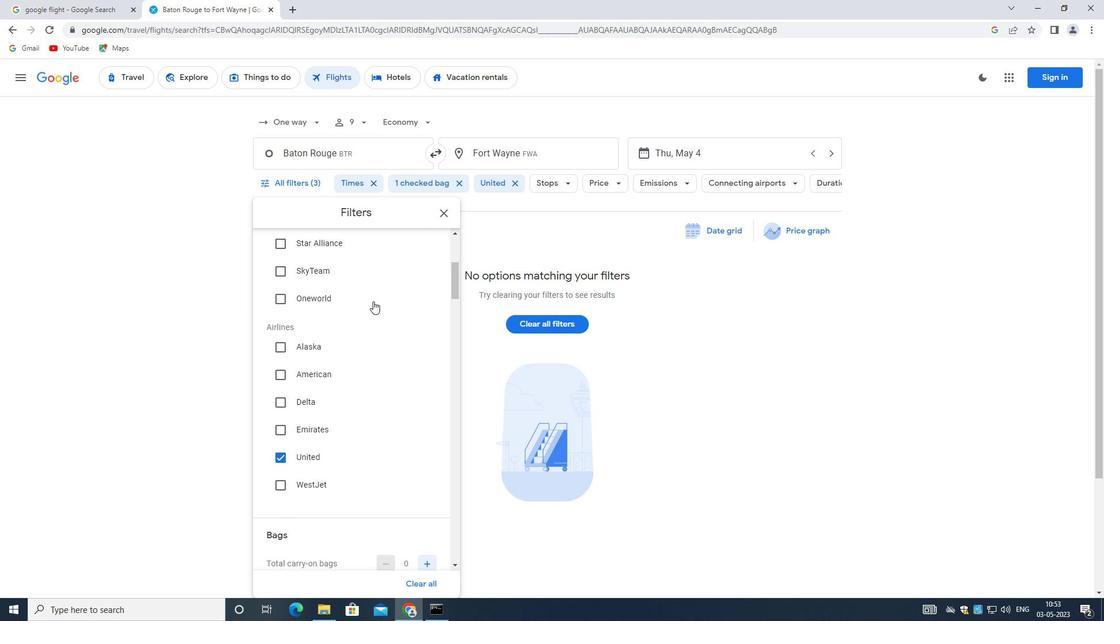 
Action: Mouse moved to (391, 332)
Screenshot: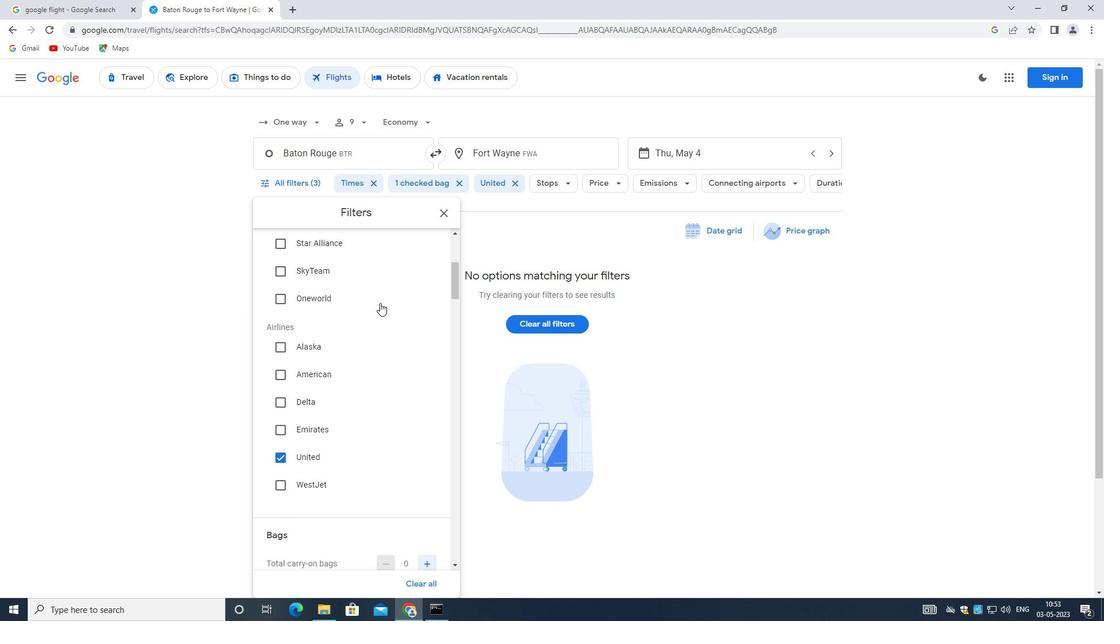 
Action: Mouse scrolled (391, 332) with delta (0, 0)
Screenshot: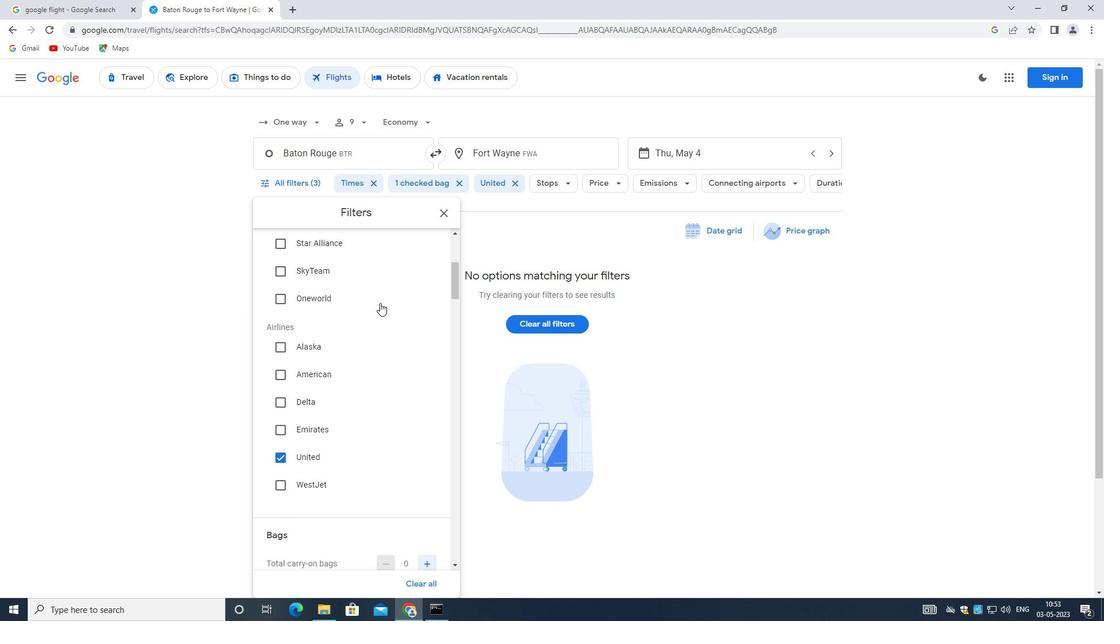 
Action: Mouse scrolled (391, 332) with delta (0, 0)
Screenshot: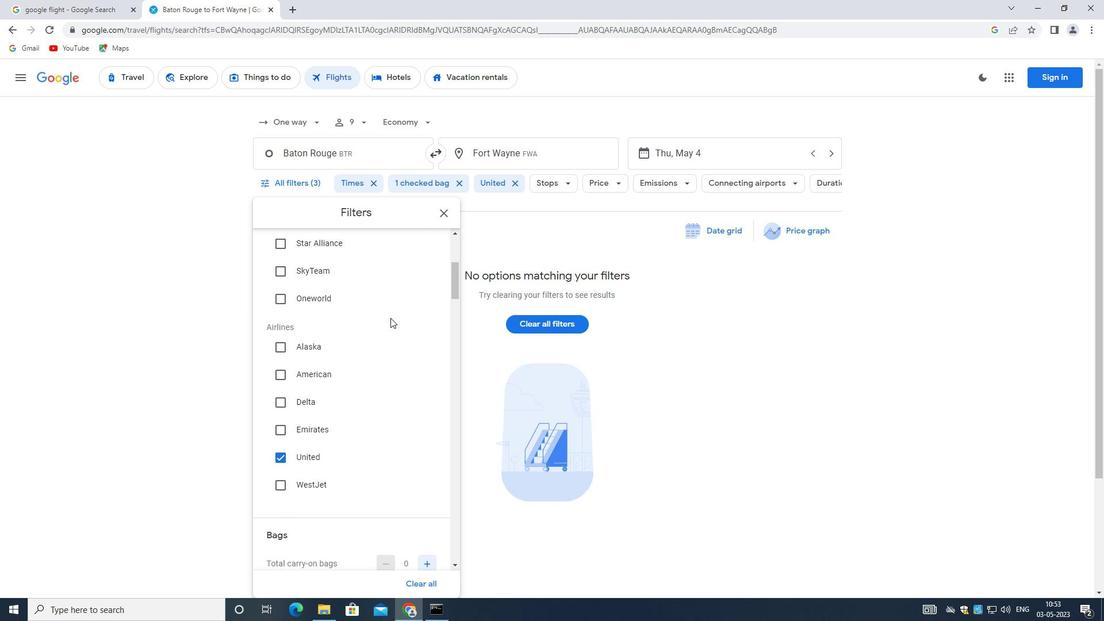 
Action: Mouse scrolled (391, 332) with delta (0, 0)
Screenshot: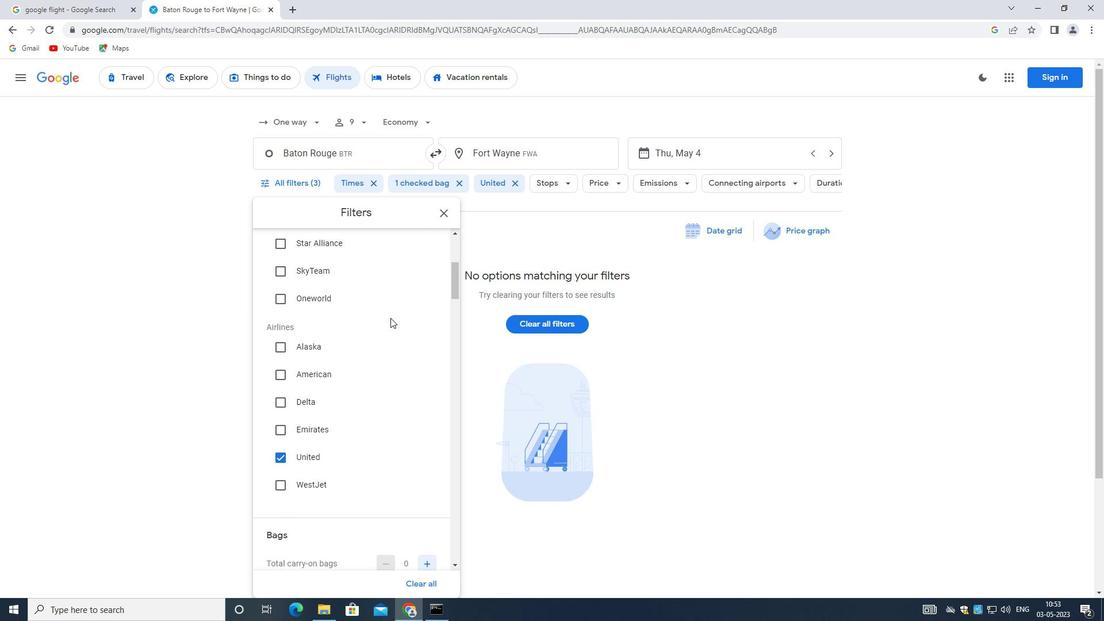 
Action: Mouse moved to (399, 378)
Screenshot: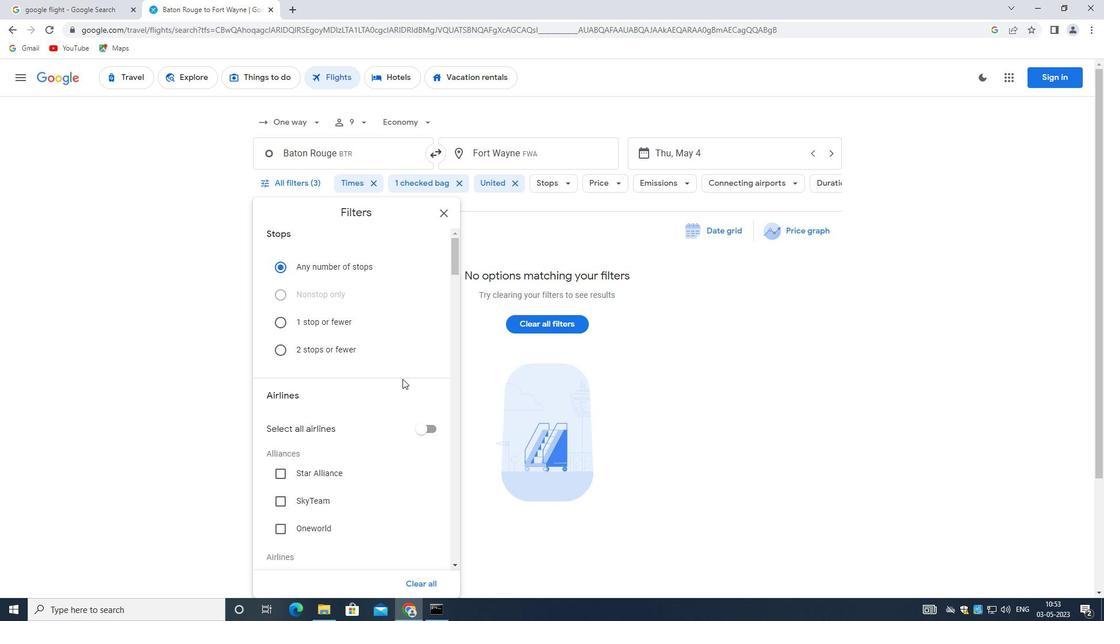 
Action: Mouse scrolled (399, 378) with delta (0, 0)
Screenshot: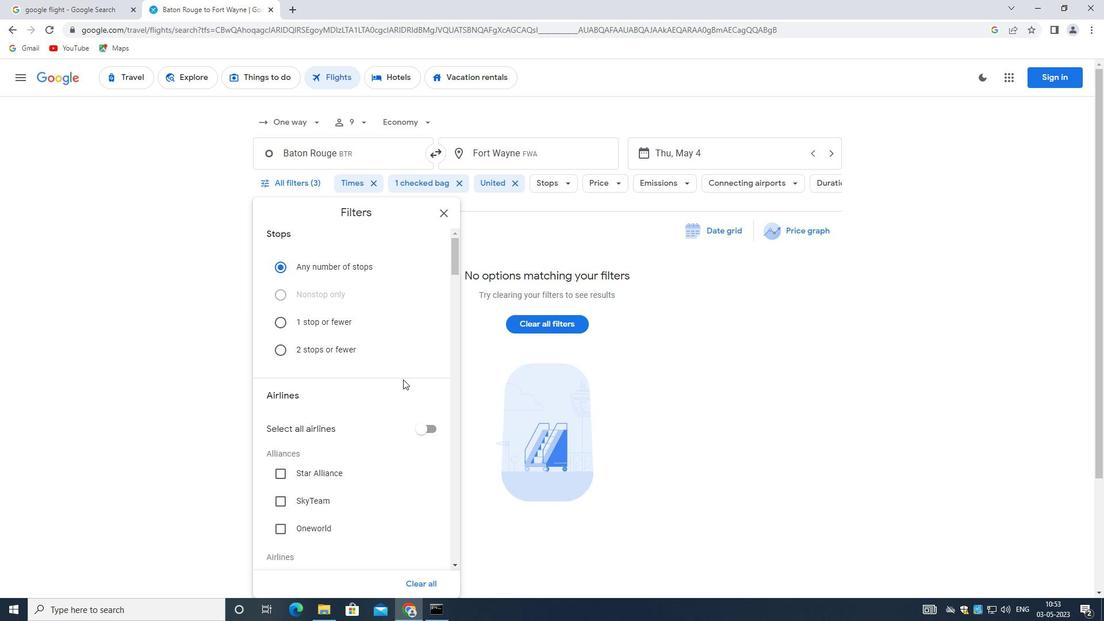 
Action: Mouse moved to (434, 369)
Screenshot: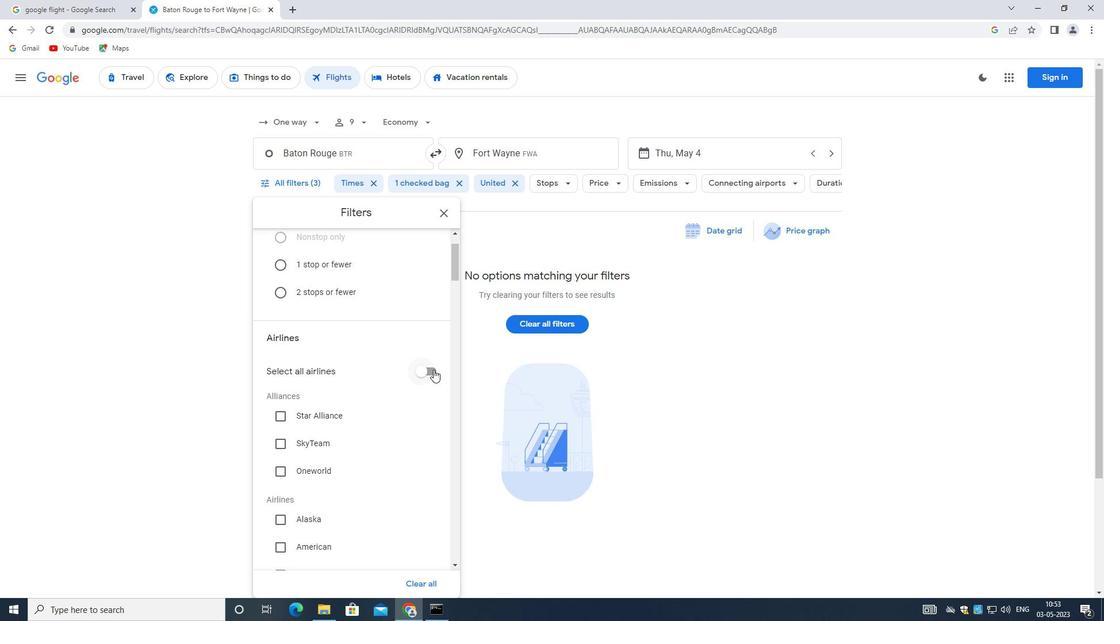 
Action: Mouse pressed left at (434, 369)
Screenshot: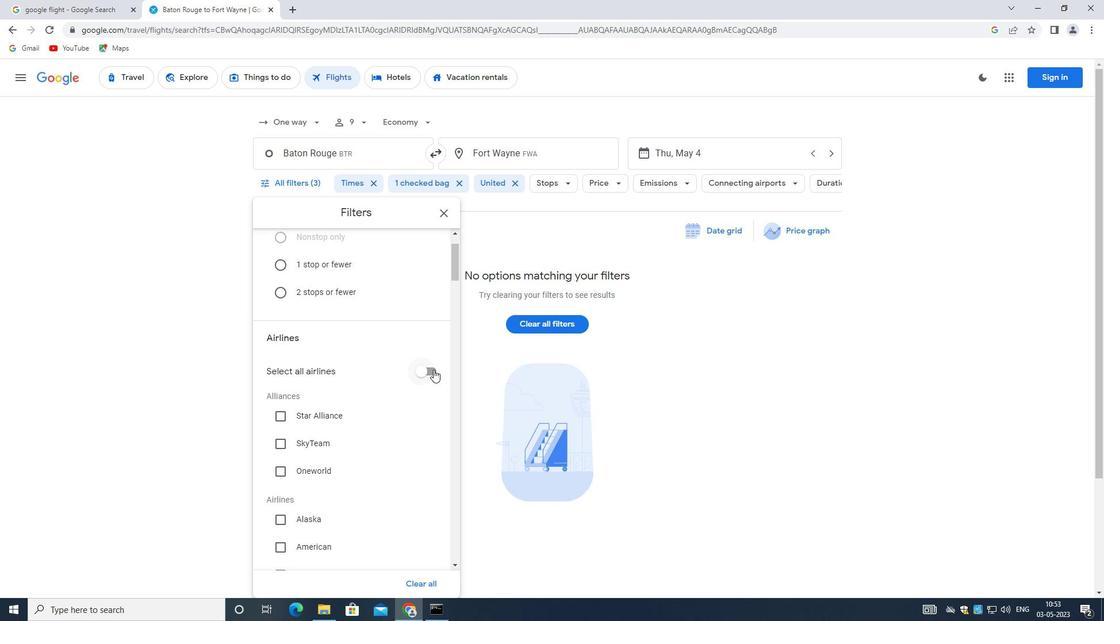 
Action: Mouse moved to (418, 370)
Screenshot: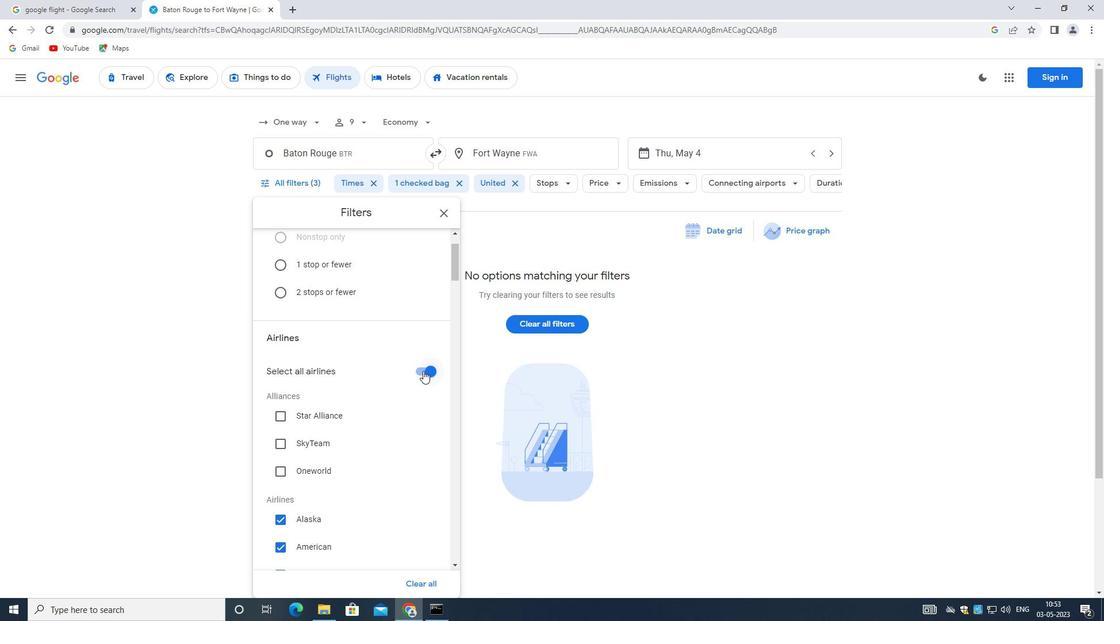 
Action: Mouse pressed left at (418, 370)
Screenshot: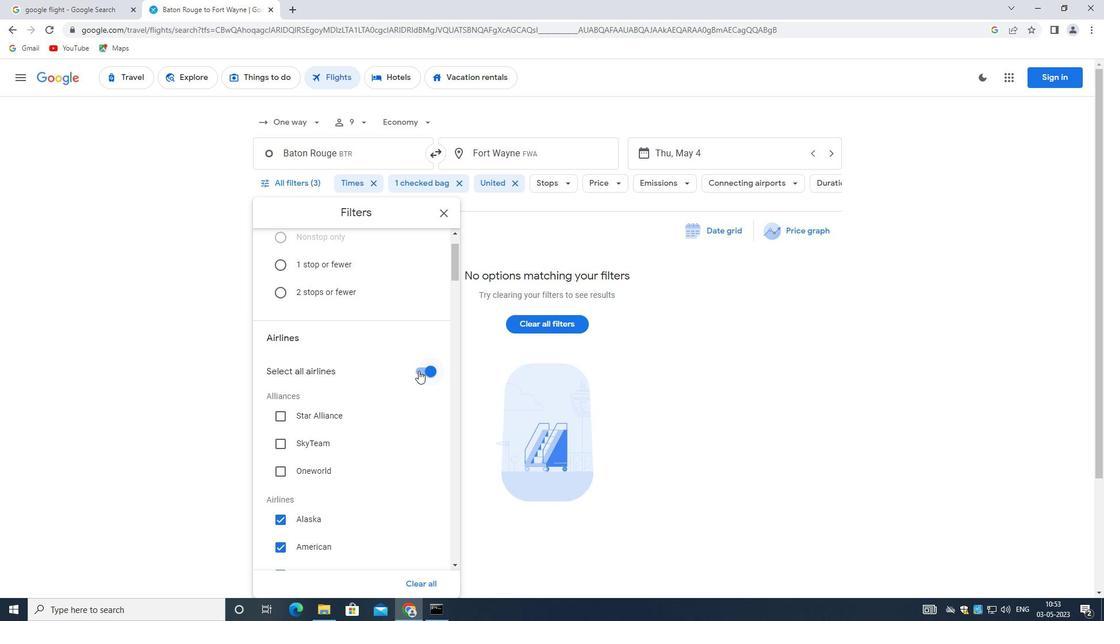 
Action: Mouse moved to (378, 370)
Screenshot: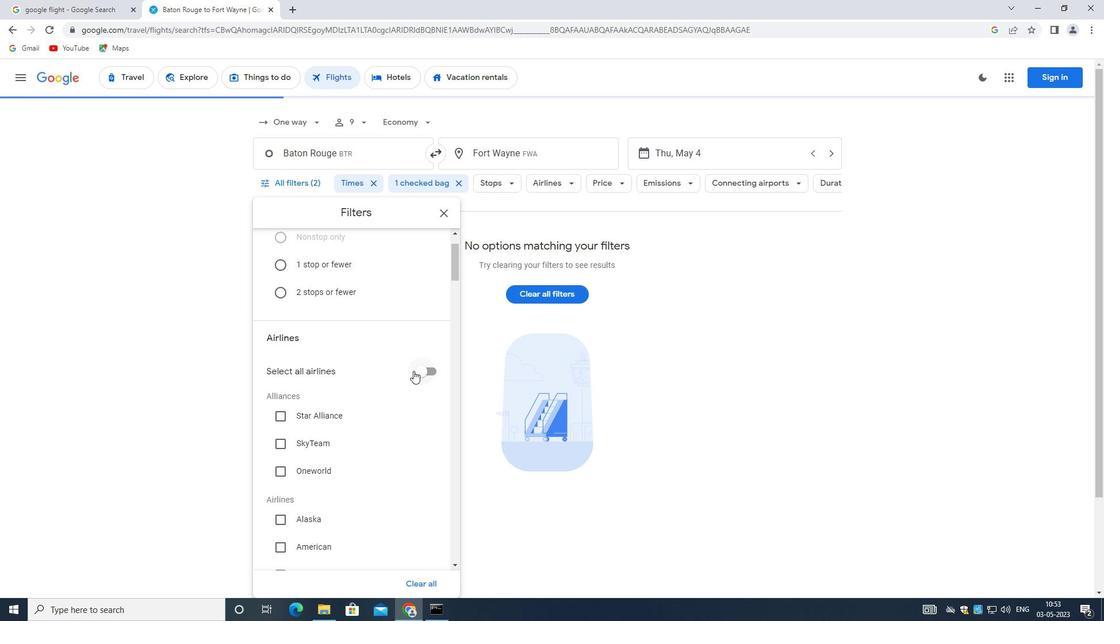 
Action: Mouse scrolled (378, 370) with delta (0, 0)
Screenshot: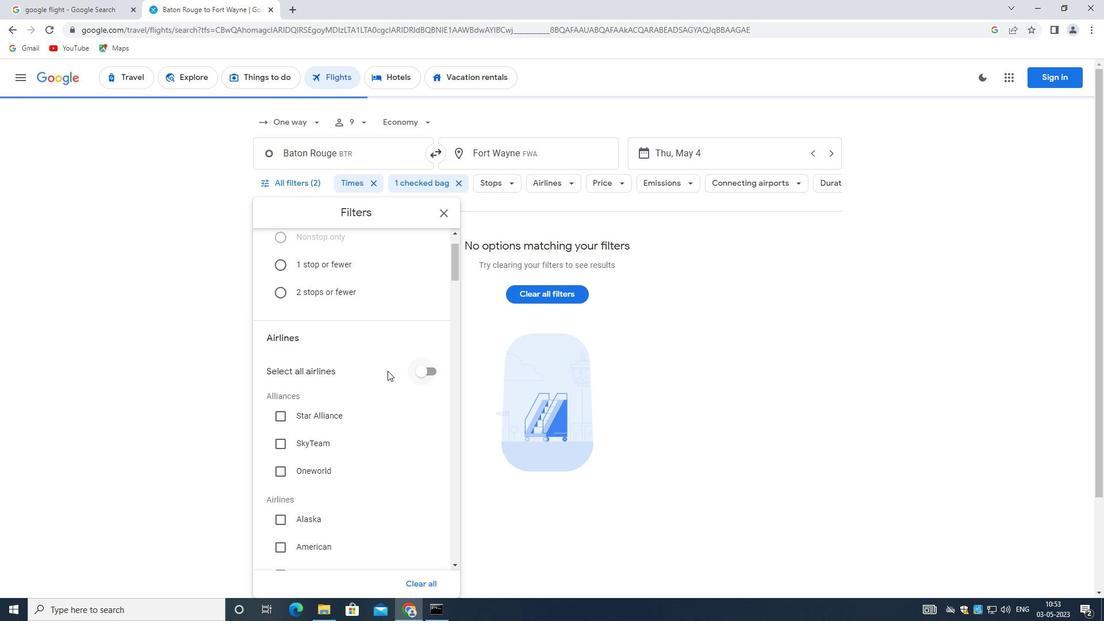 
Action: Mouse moved to (378, 370)
Screenshot: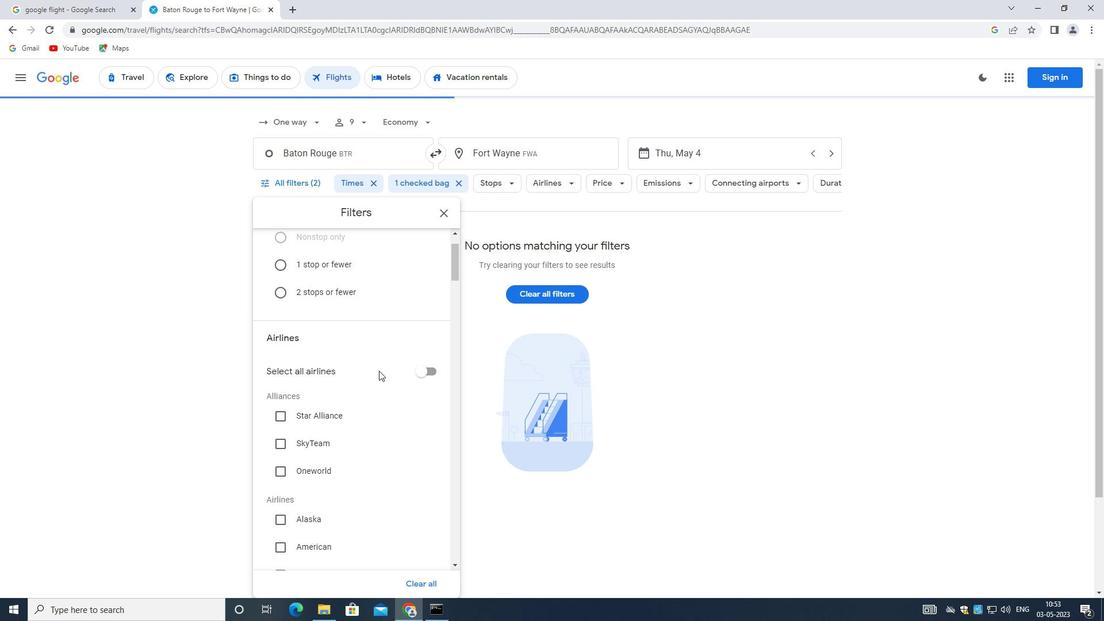 
Action: Mouse scrolled (378, 370) with delta (0, 0)
Screenshot: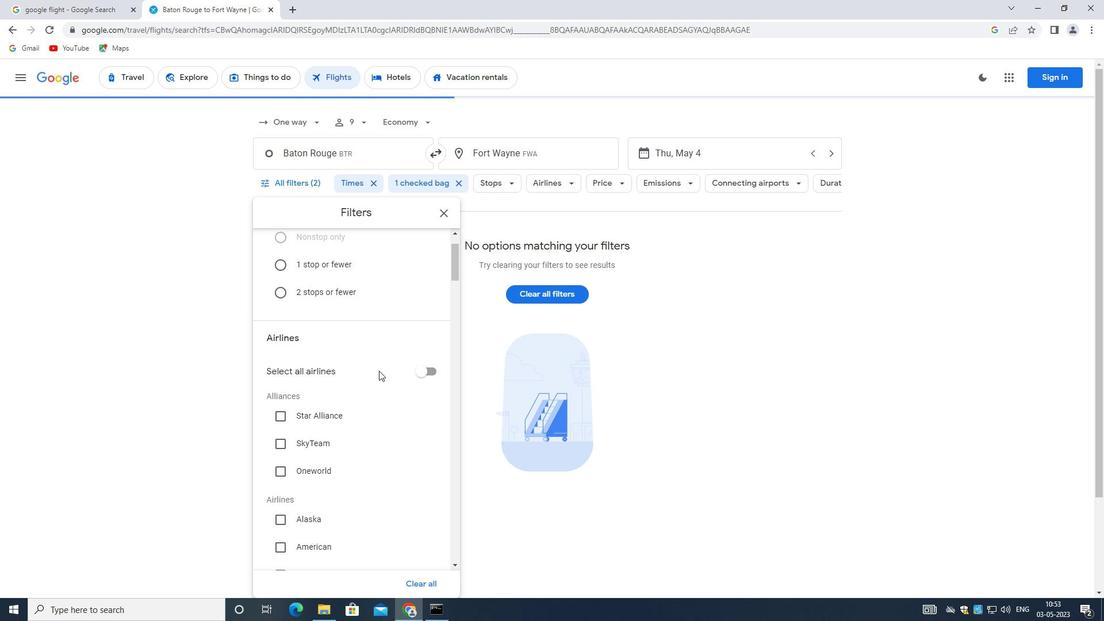 
Action: Mouse scrolled (378, 370) with delta (0, 0)
Screenshot: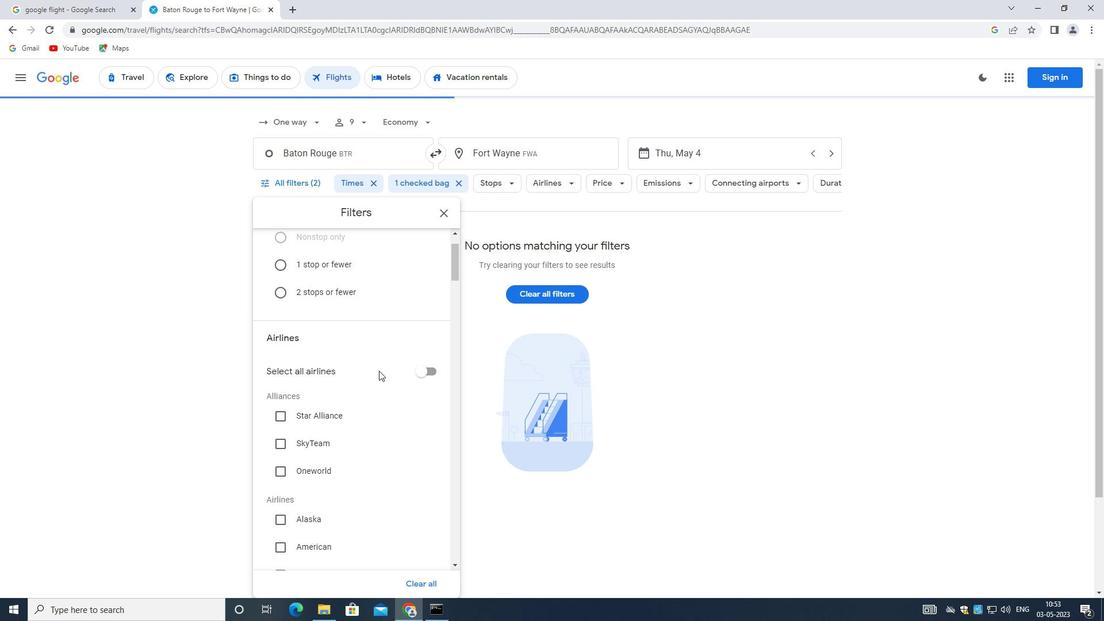
Action: Mouse scrolled (378, 370) with delta (0, 0)
Screenshot: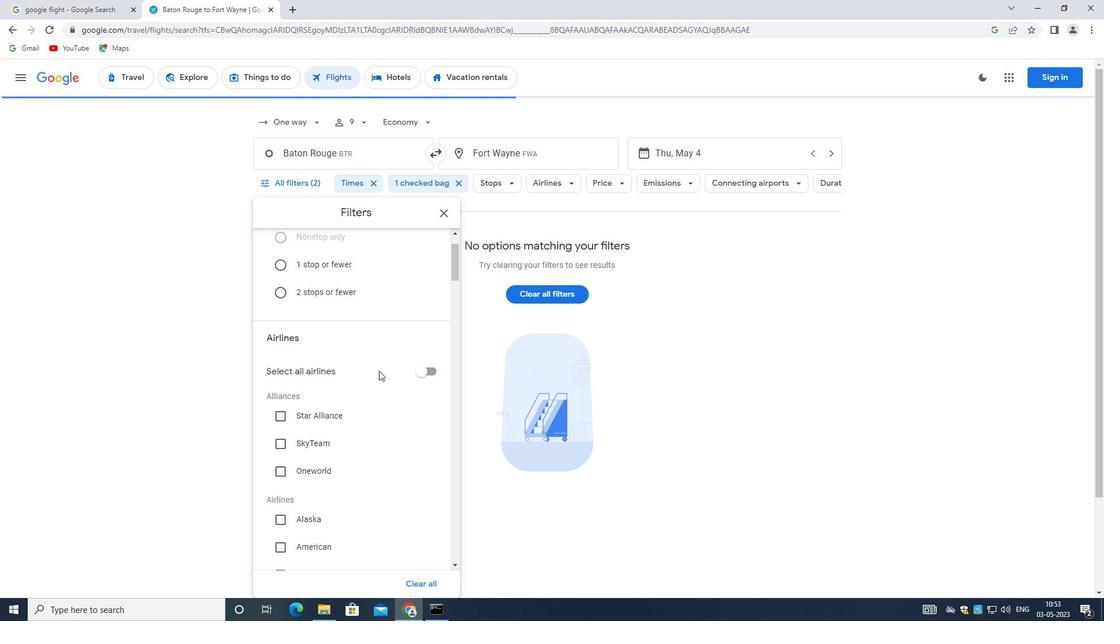 
Action: Mouse scrolled (378, 370) with delta (0, 0)
Screenshot: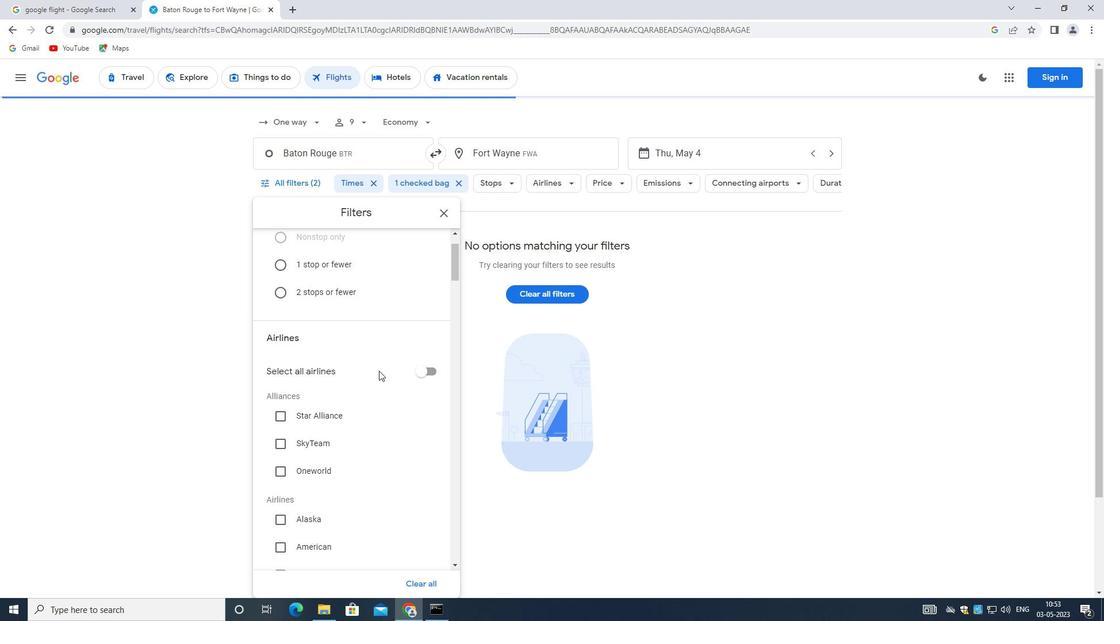 
Action: Mouse scrolled (378, 371) with delta (0, 0)
Screenshot: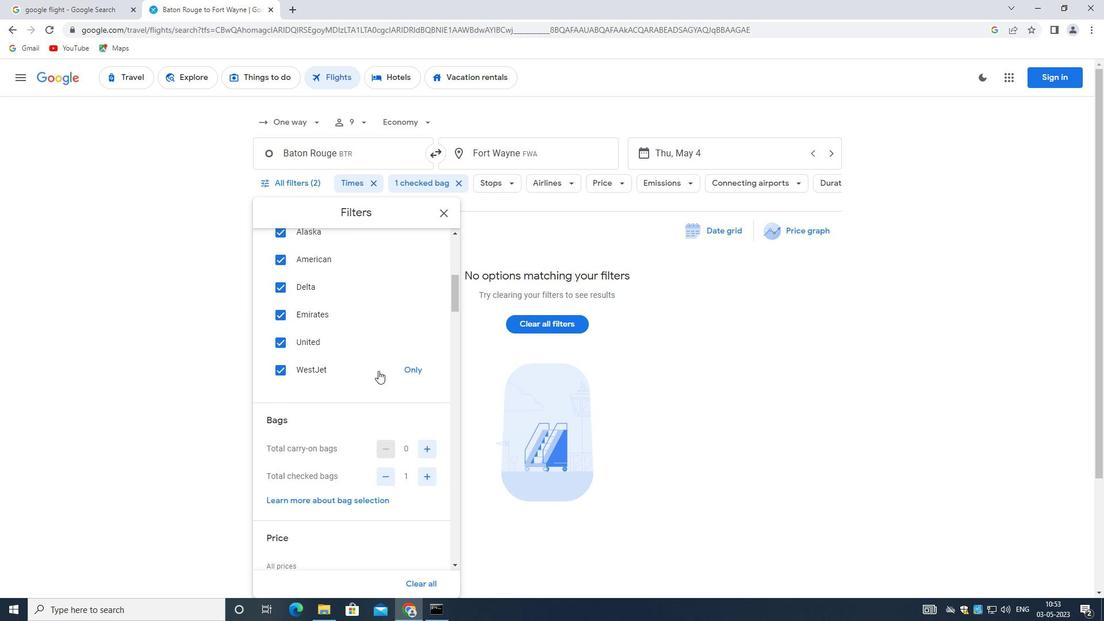 
Action: Mouse scrolled (378, 371) with delta (0, 0)
Screenshot: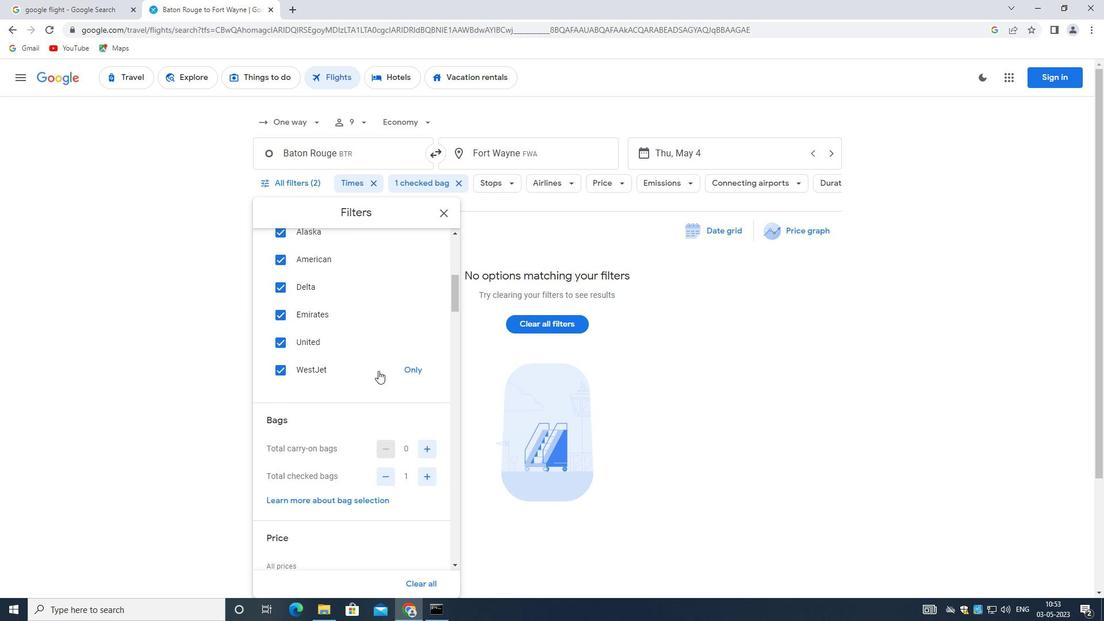 
Action: Mouse scrolled (378, 371) with delta (0, 0)
Screenshot: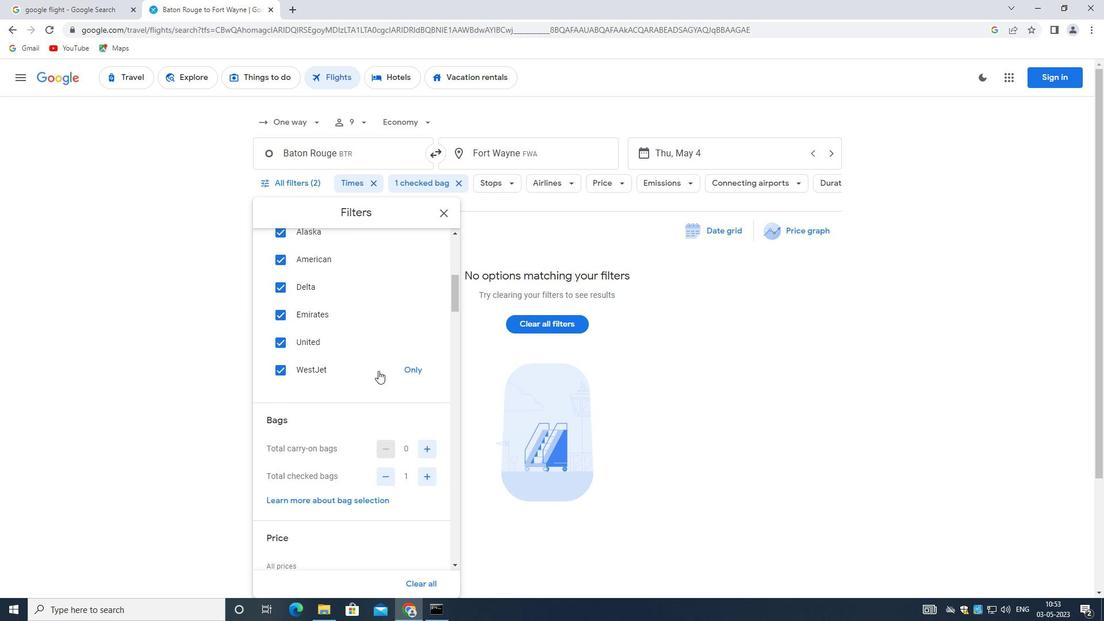 
Action: Mouse scrolled (378, 371) with delta (0, 0)
Screenshot: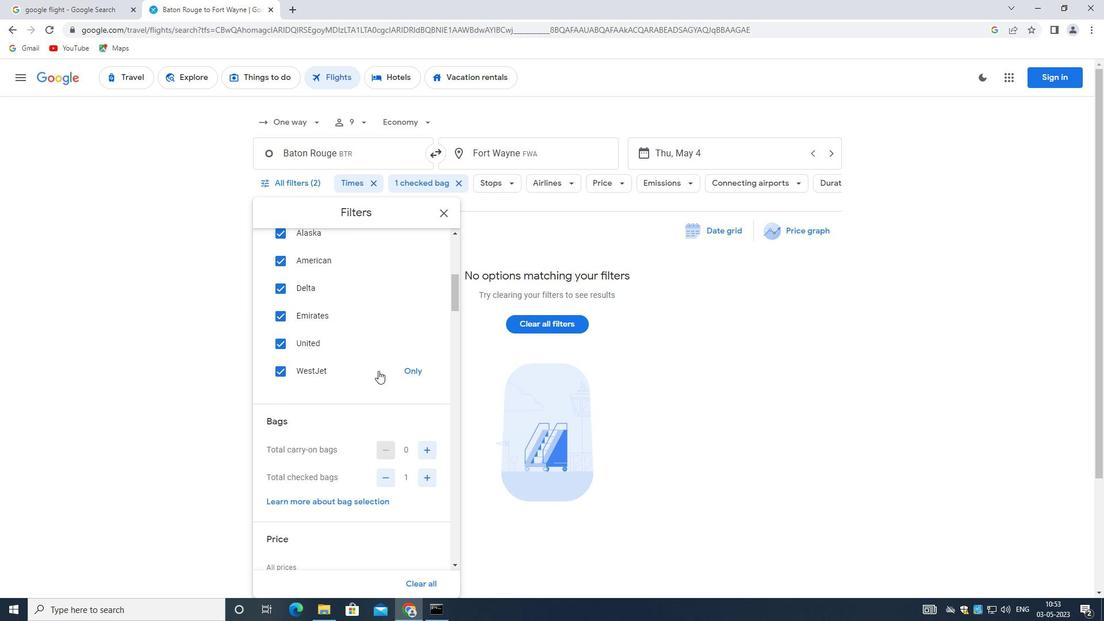 
Action: Mouse moved to (419, 317)
Screenshot: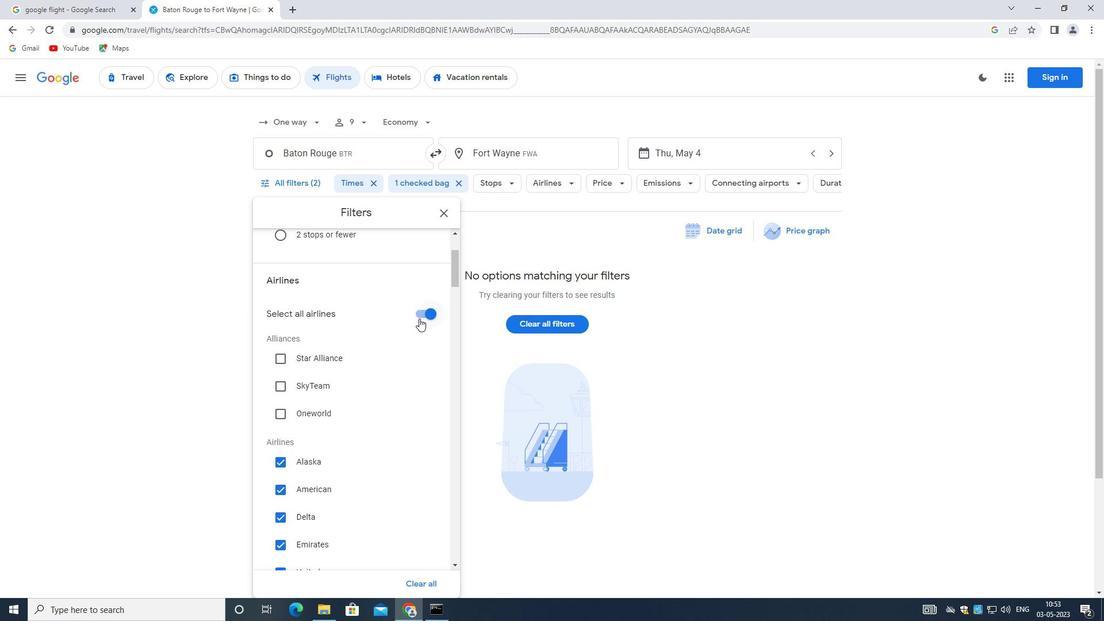 
Action: Mouse pressed left at (419, 317)
Screenshot: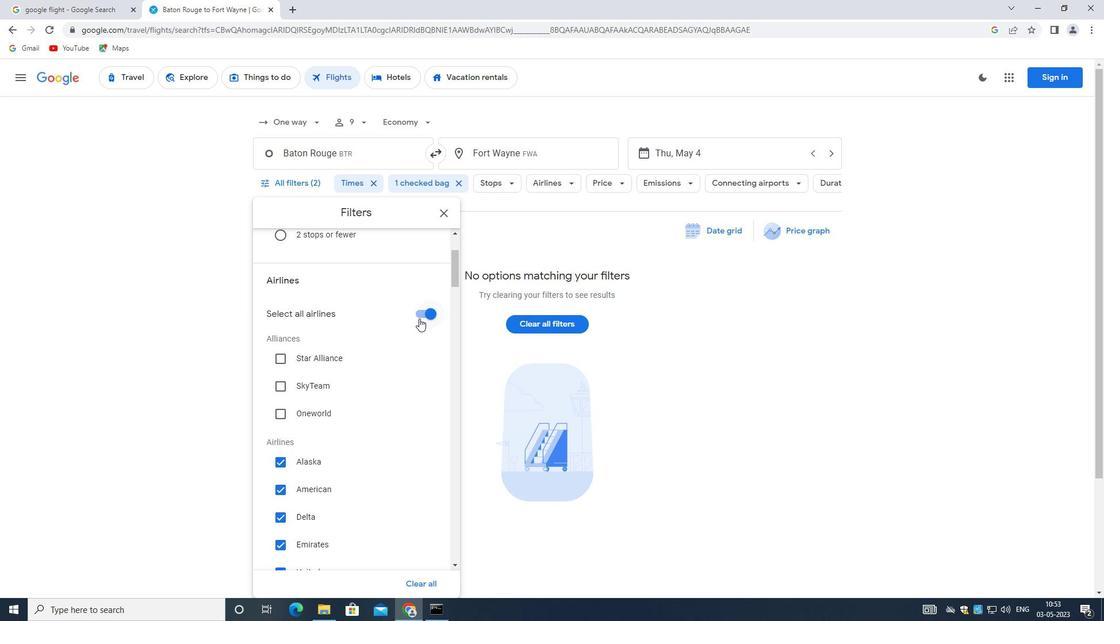 
Action: Mouse moved to (332, 384)
Screenshot: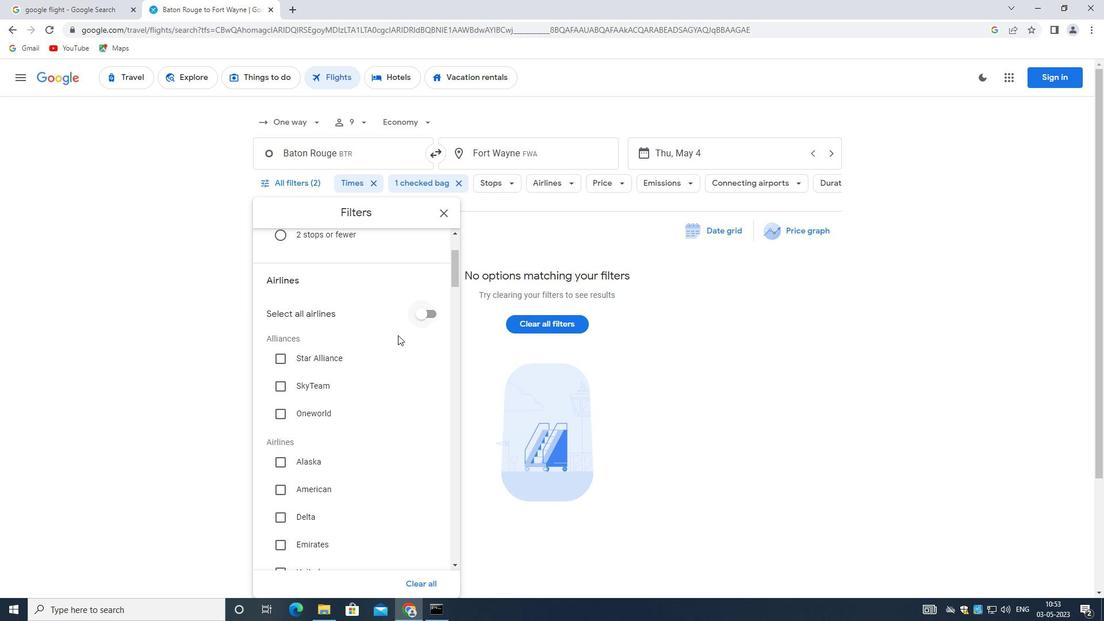 
Action: Mouse scrolled (332, 384) with delta (0, 0)
Screenshot: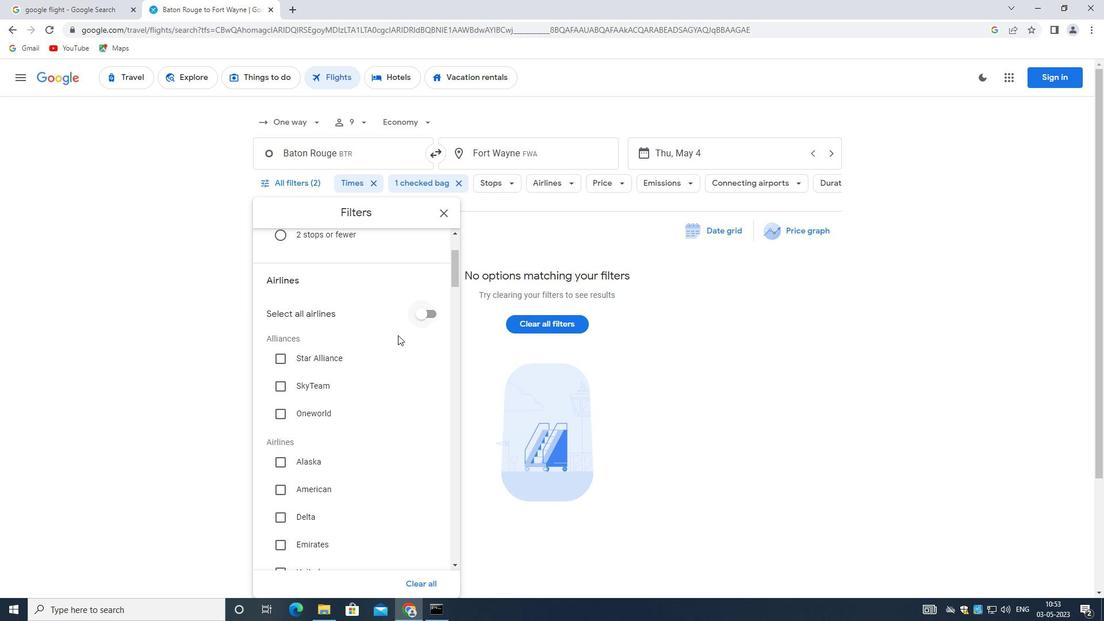 
Action: Mouse moved to (332, 385)
Screenshot: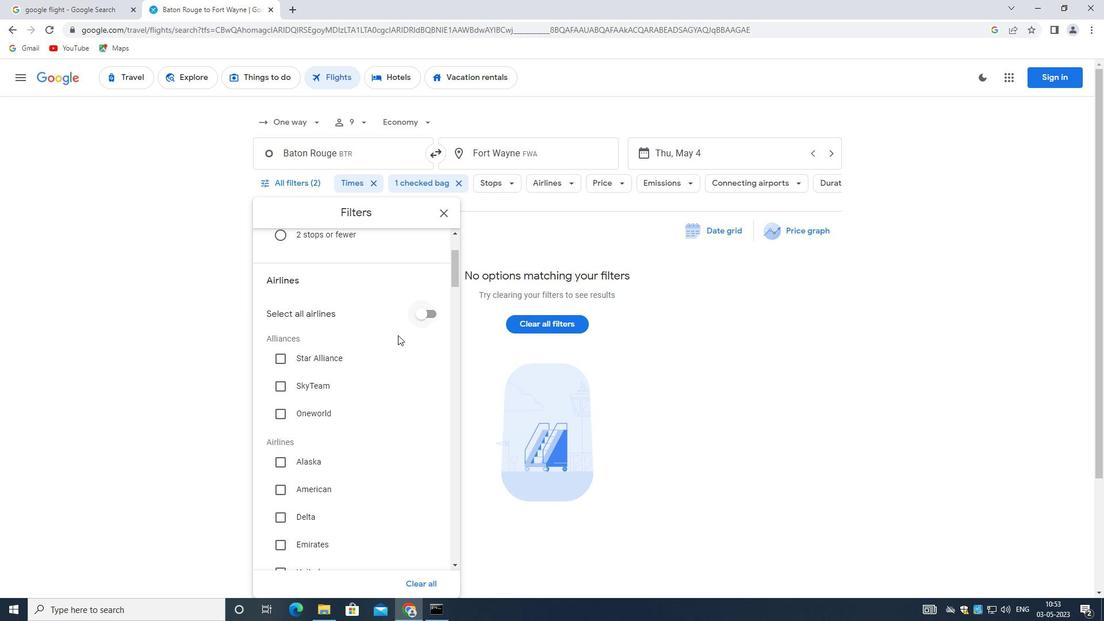 
Action: Mouse scrolled (332, 384) with delta (0, 0)
Screenshot: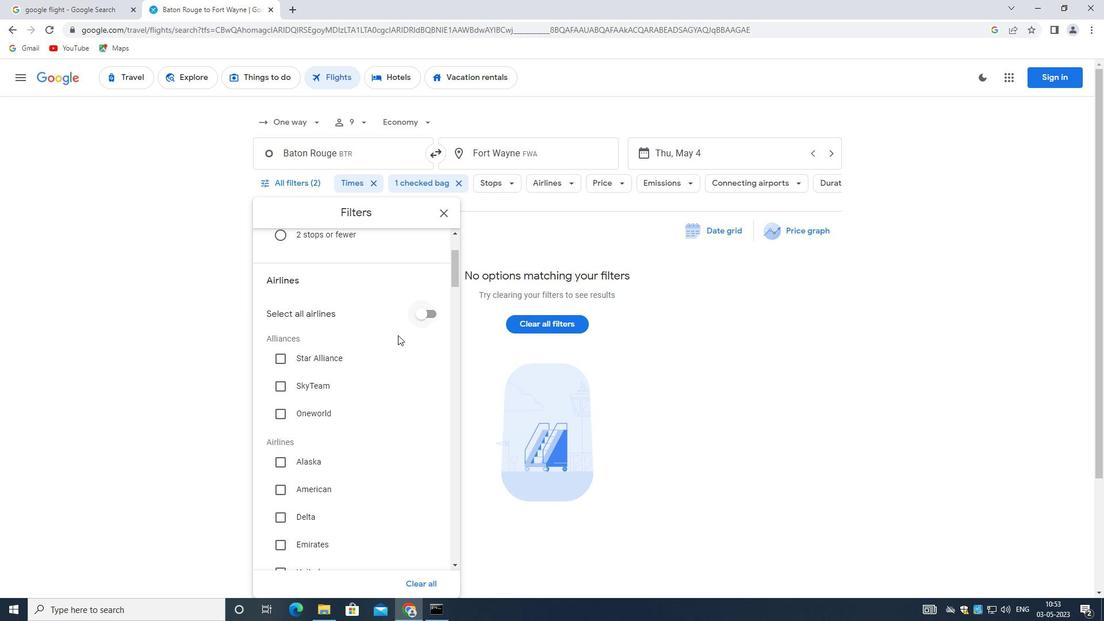 
Action: Mouse moved to (332, 385)
Screenshot: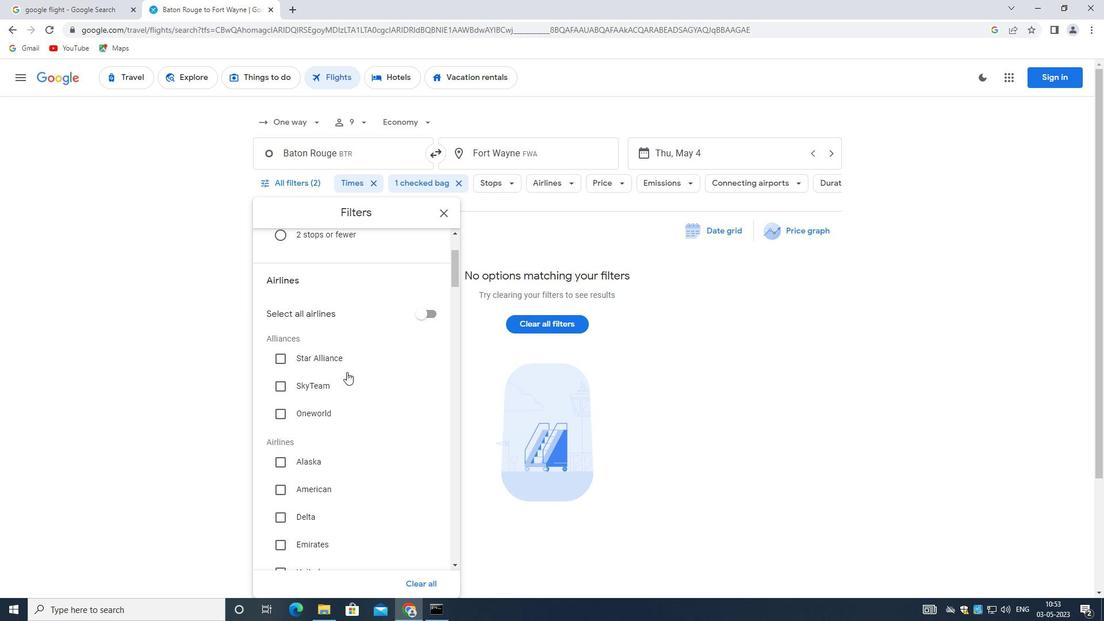 
Action: Mouse scrolled (332, 385) with delta (0, 0)
Screenshot: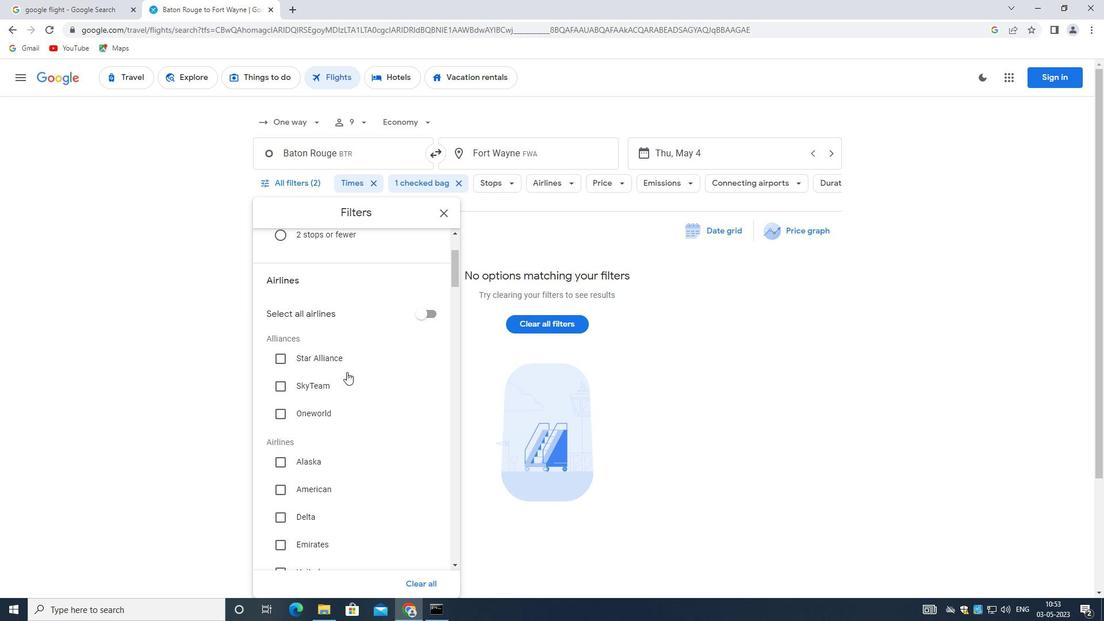 
Action: Mouse moved to (332, 386)
Screenshot: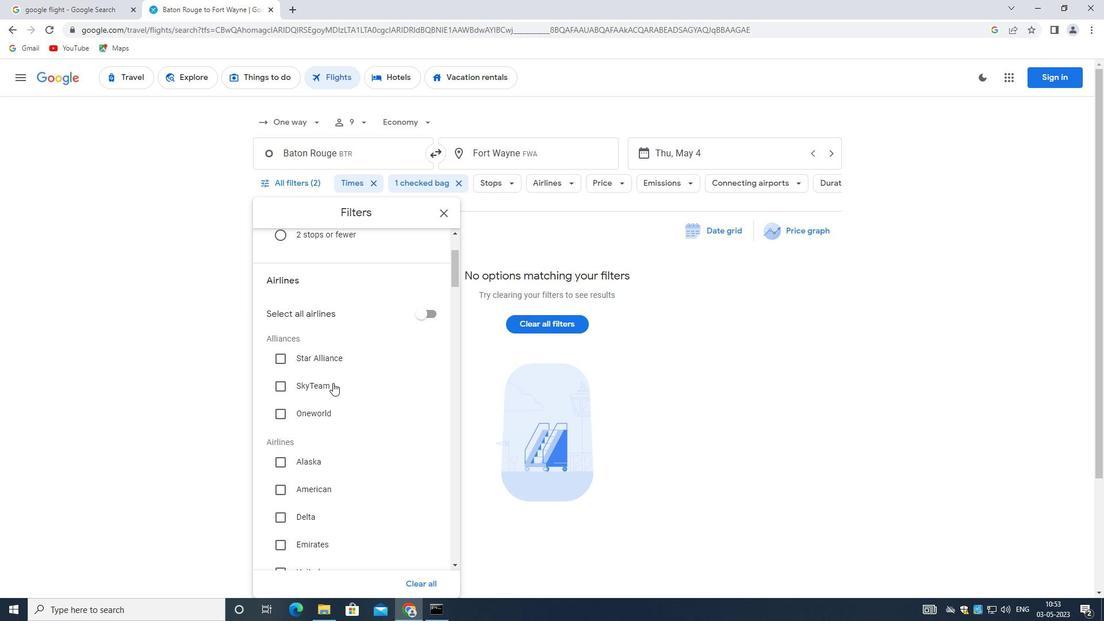 
Action: Mouse scrolled (332, 385) with delta (0, 0)
Screenshot: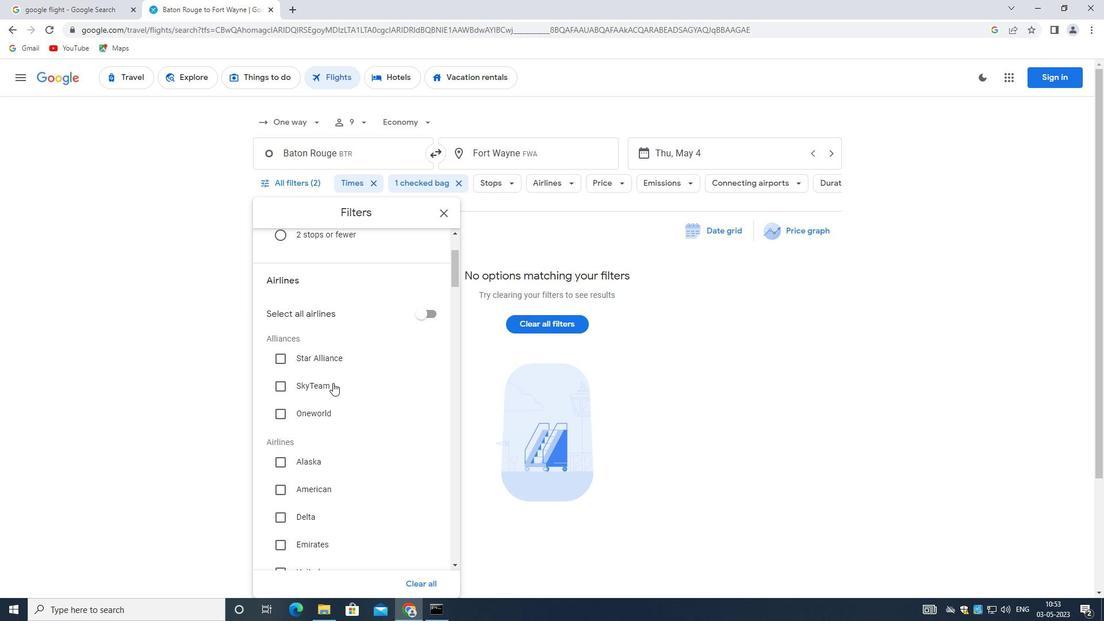 
Action: Mouse moved to (341, 376)
Screenshot: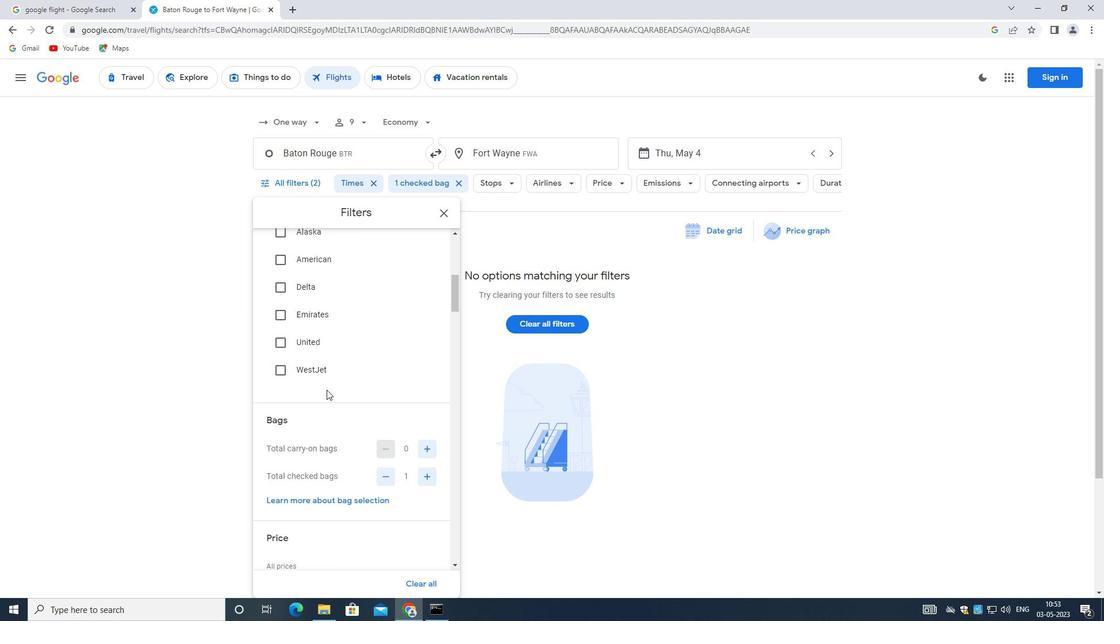 
Action: Mouse scrolled (341, 376) with delta (0, 0)
Screenshot: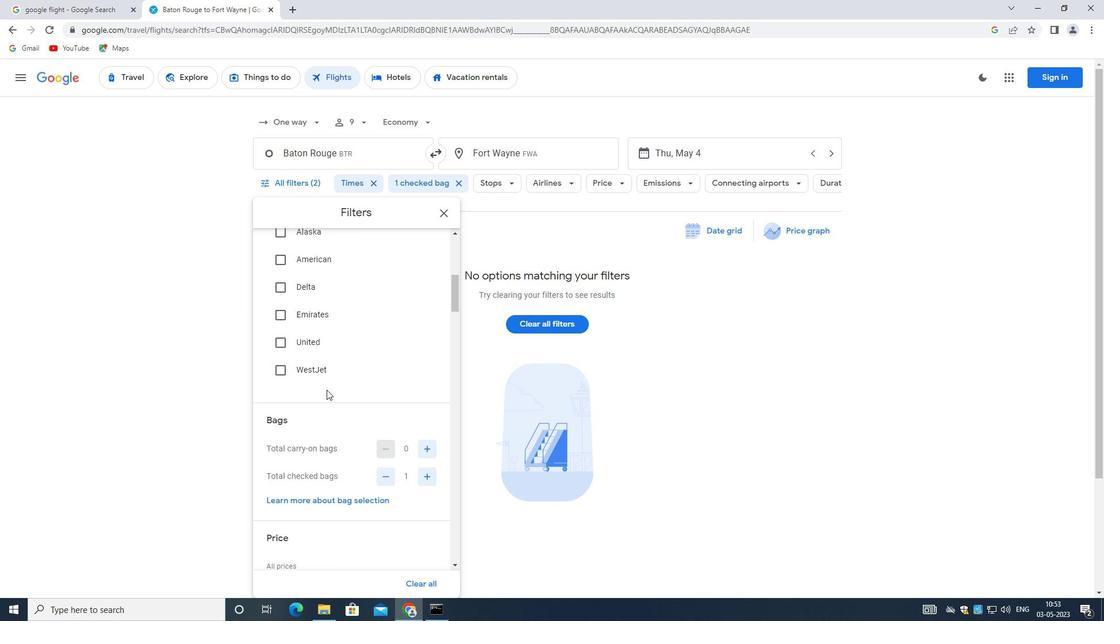 
Action: Mouse scrolled (341, 376) with delta (0, 0)
Screenshot: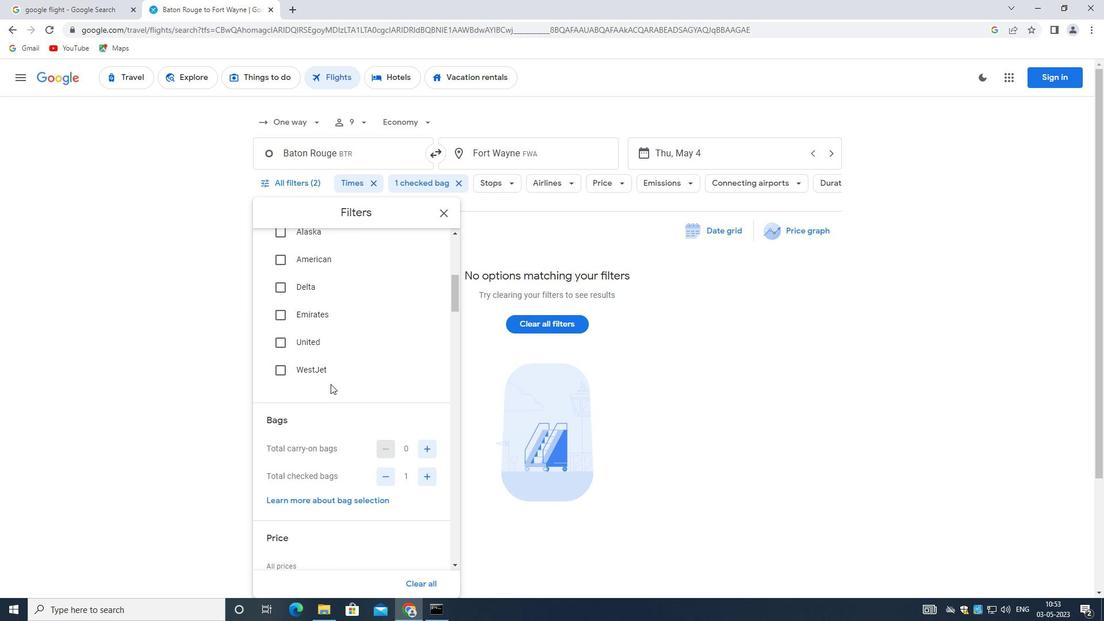 
Action: Mouse scrolled (341, 376) with delta (0, 0)
Screenshot: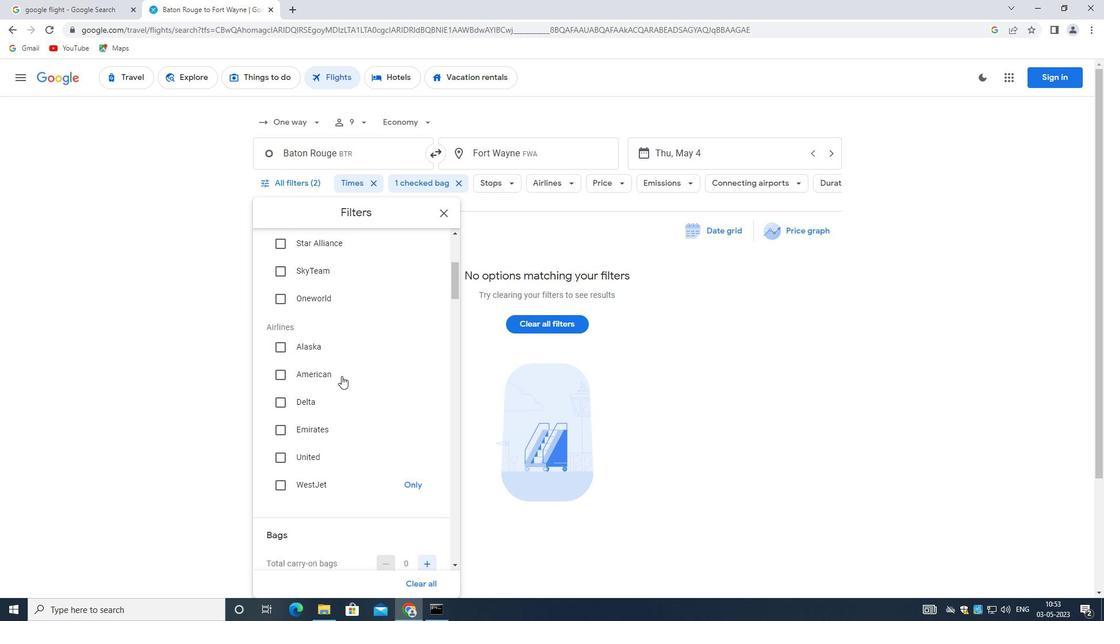 
Action: Mouse scrolled (341, 376) with delta (0, 0)
Screenshot: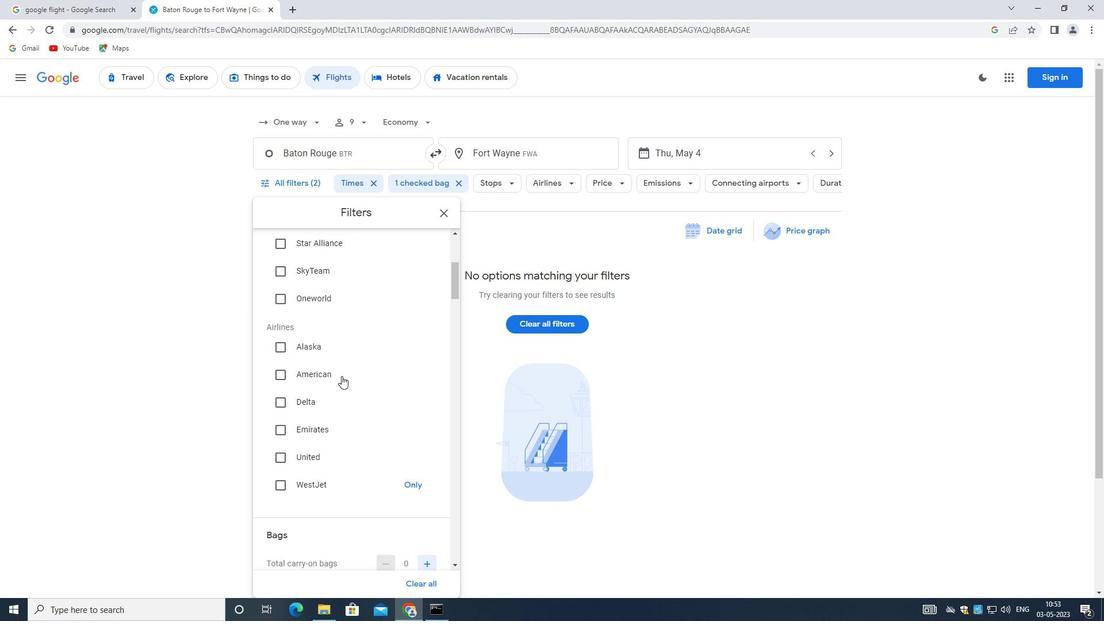 
Action: Mouse scrolled (341, 375) with delta (0, 0)
Screenshot: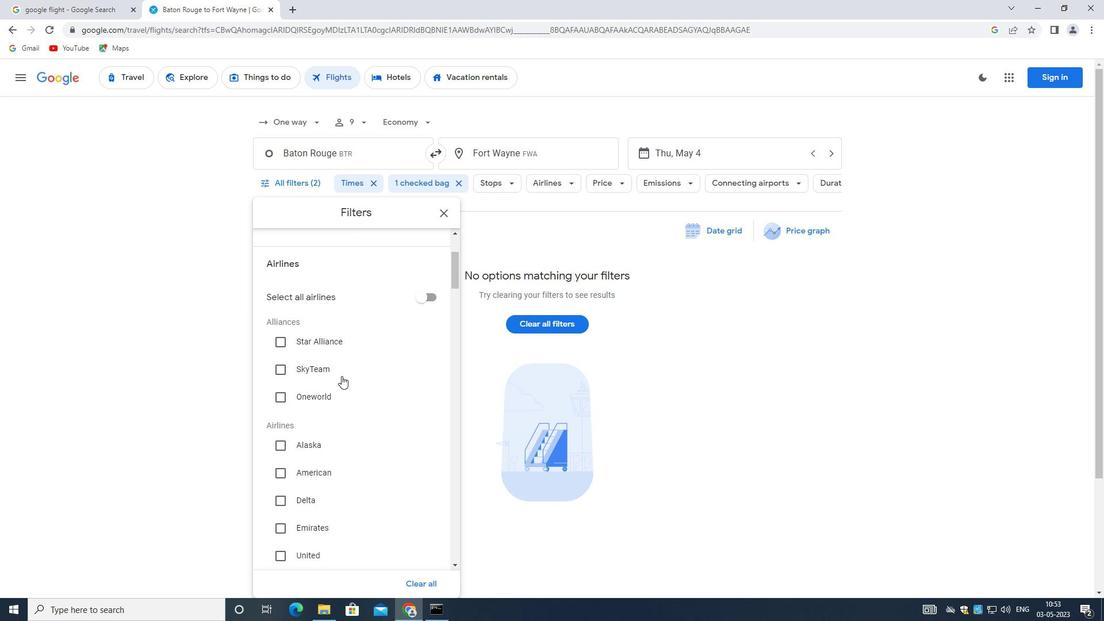 
Action: Mouse scrolled (341, 375) with delta (0, 0)
Screenshot: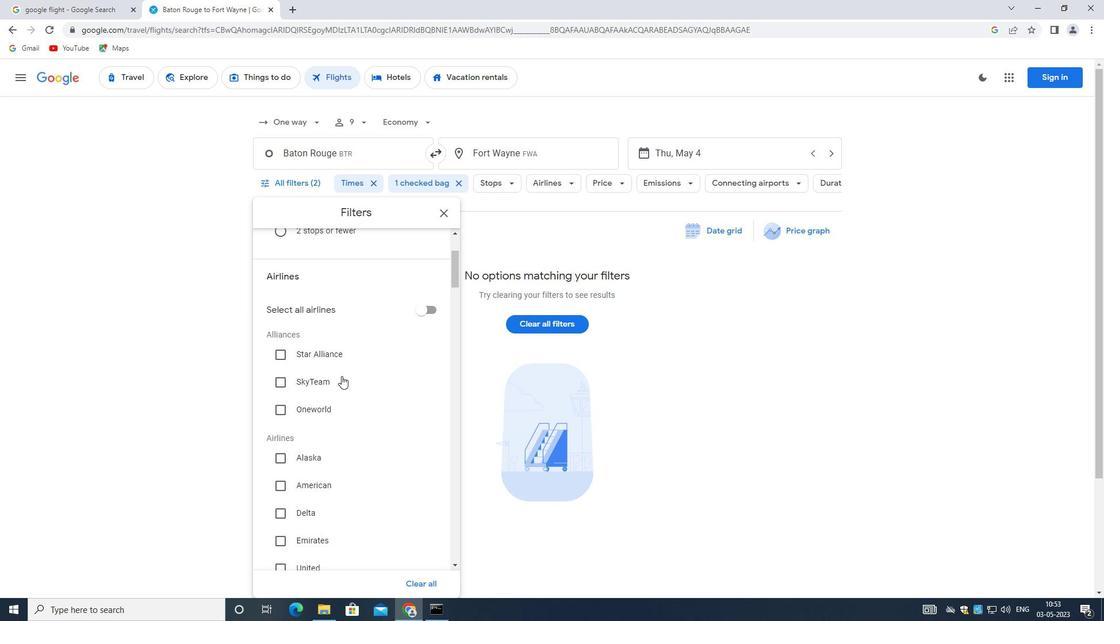 
Action: Mouse scrolled (341, 375) with delta (0, 0)
Screenshot: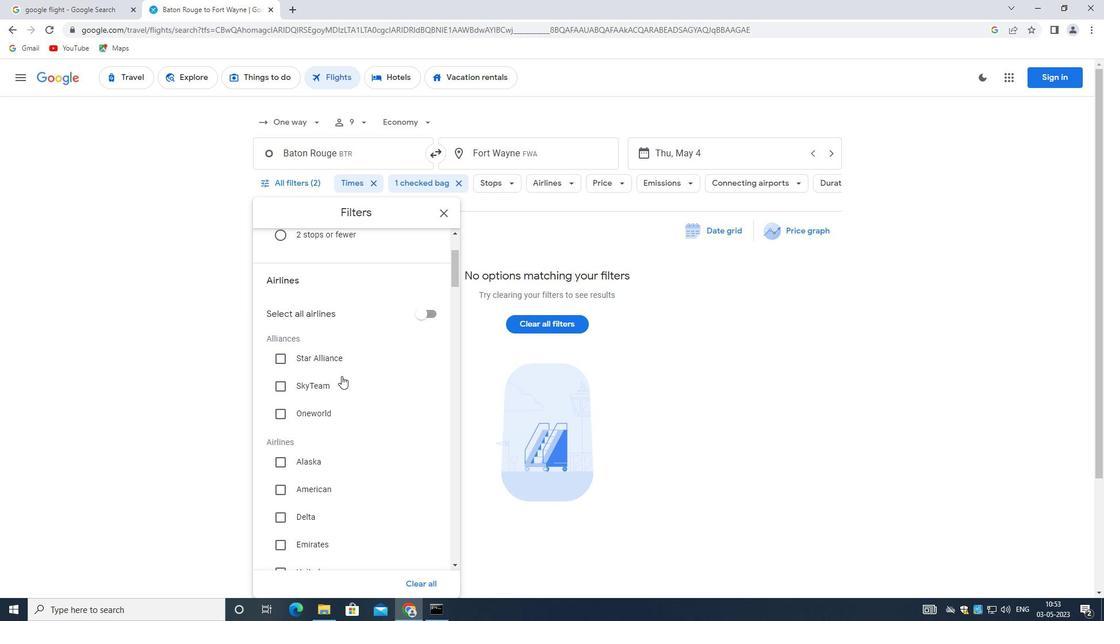 
Action: Mouse scrolled (341, 375) with delta (0, 0)
Screenshot: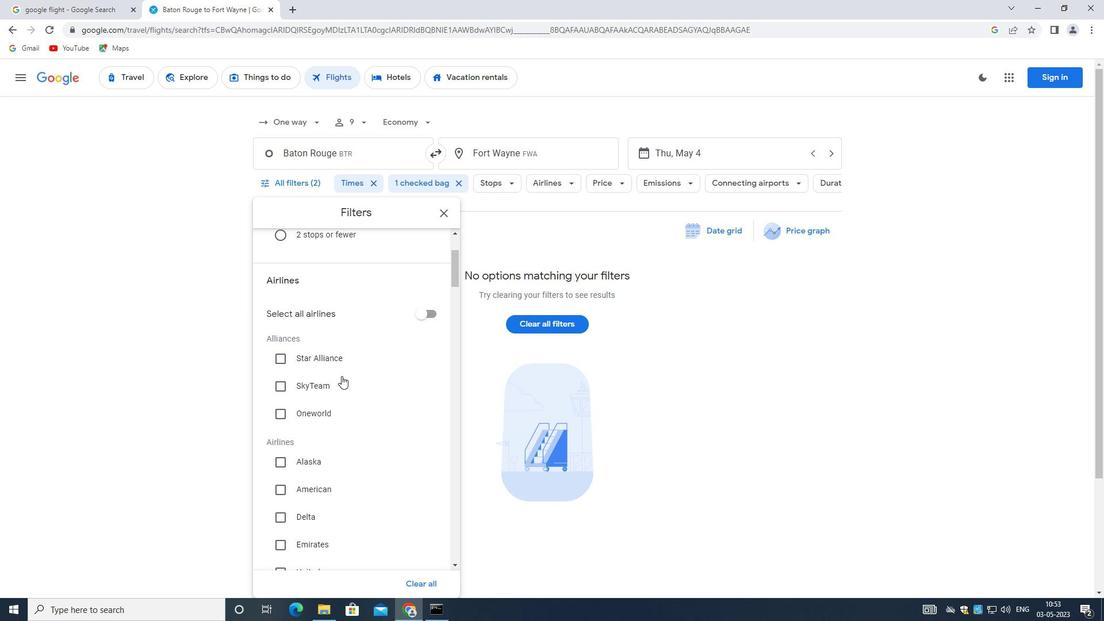 
Action: Mouse moved to (342, 376)
Screenshot: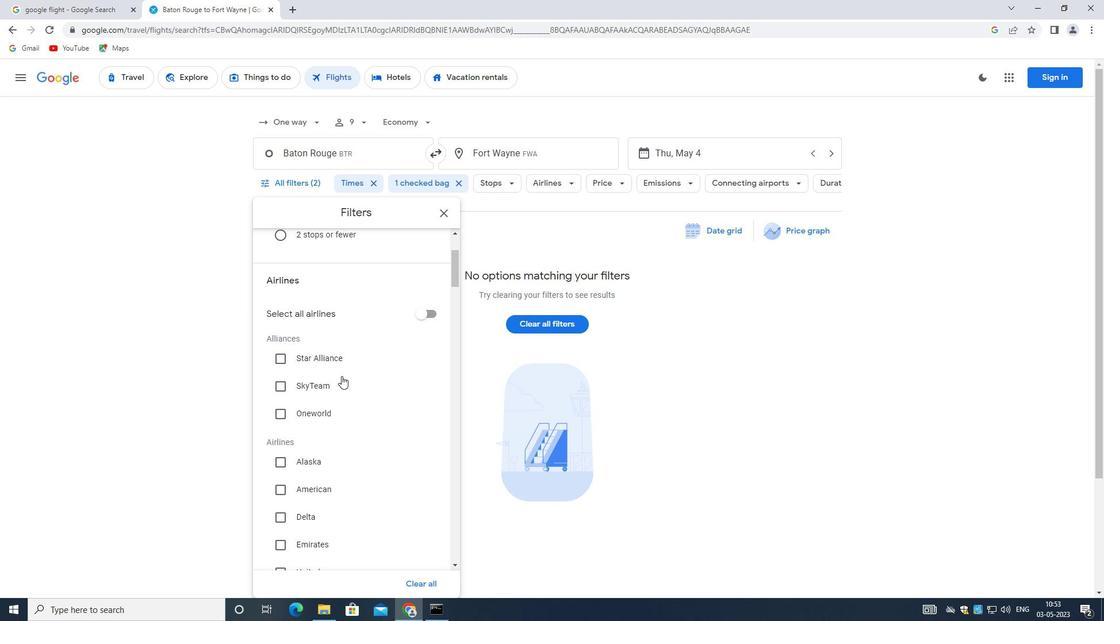 
Action: Mouse scrolled (342, 375) with delta (0, 0)
Screenshot: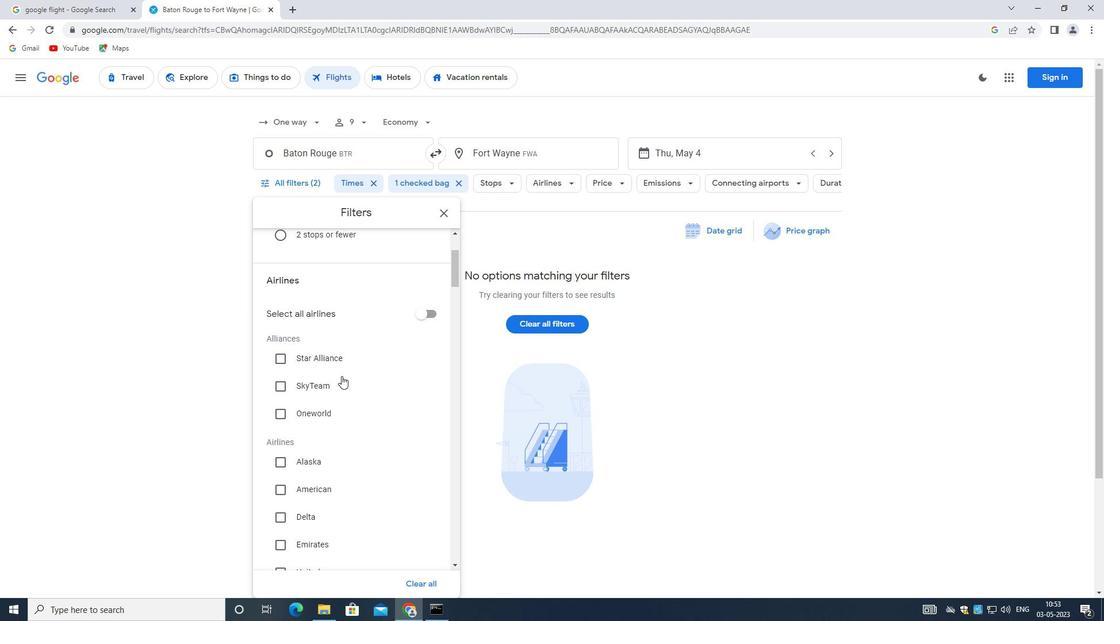 
Action: Mouse scrolled (342, 375) with delta (0, 0)
Screenshot: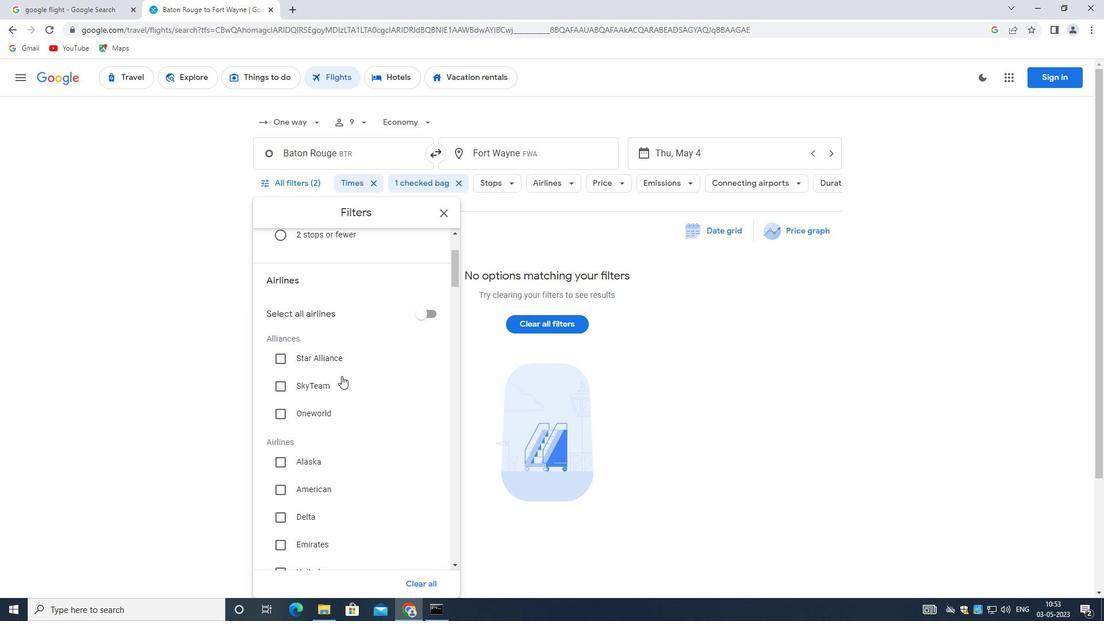 
Action: Mouse moved to (416, 359)
Screenshot: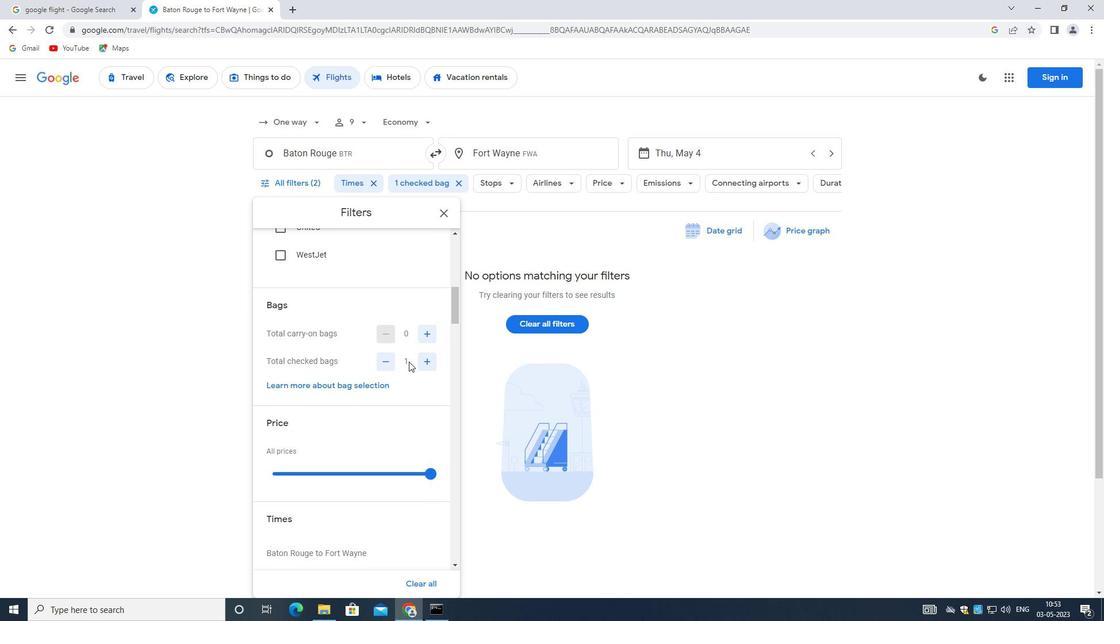 
Action: Mouse pressed left at (416, 359)
Screenshot: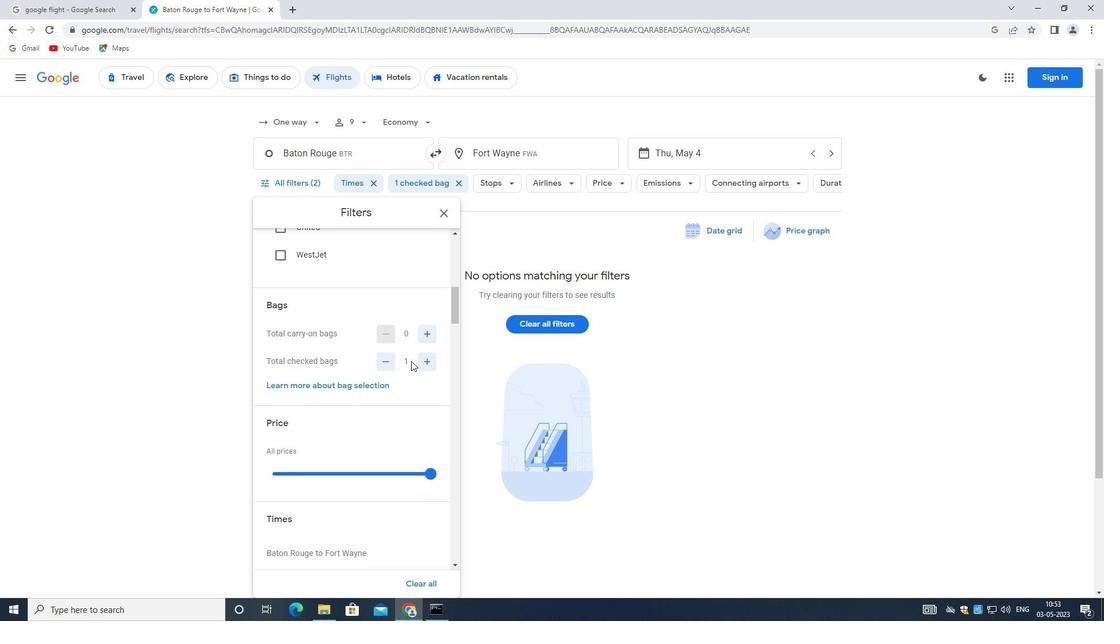 
Action: Mouse pressed left at (416, 359)
Screenshot: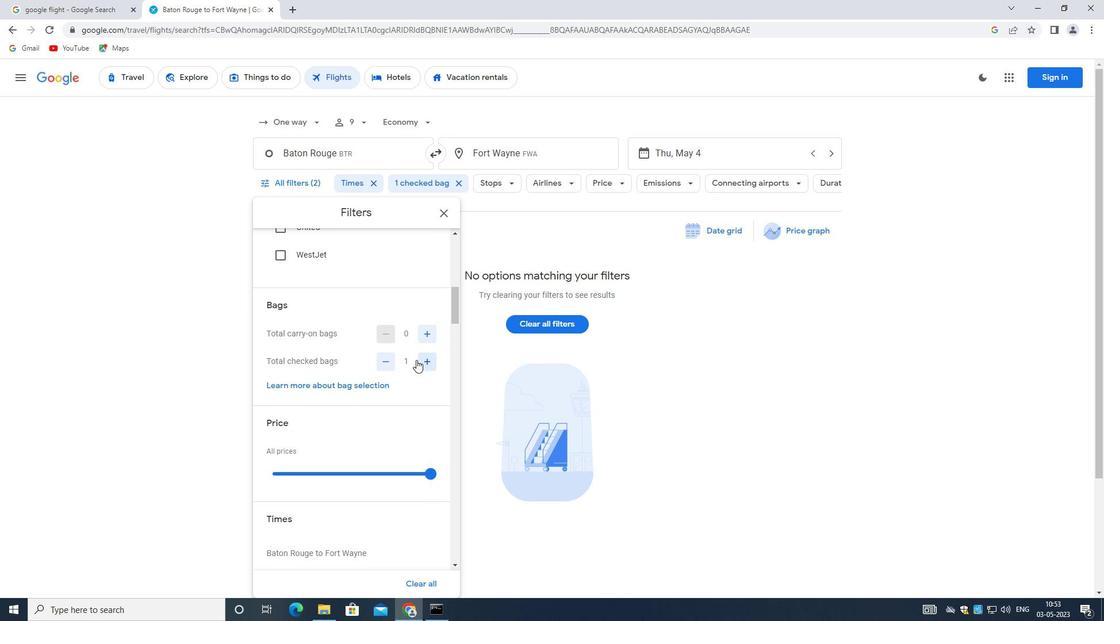 
Action: Mouse pressed left at (416, 359)
Screenshot: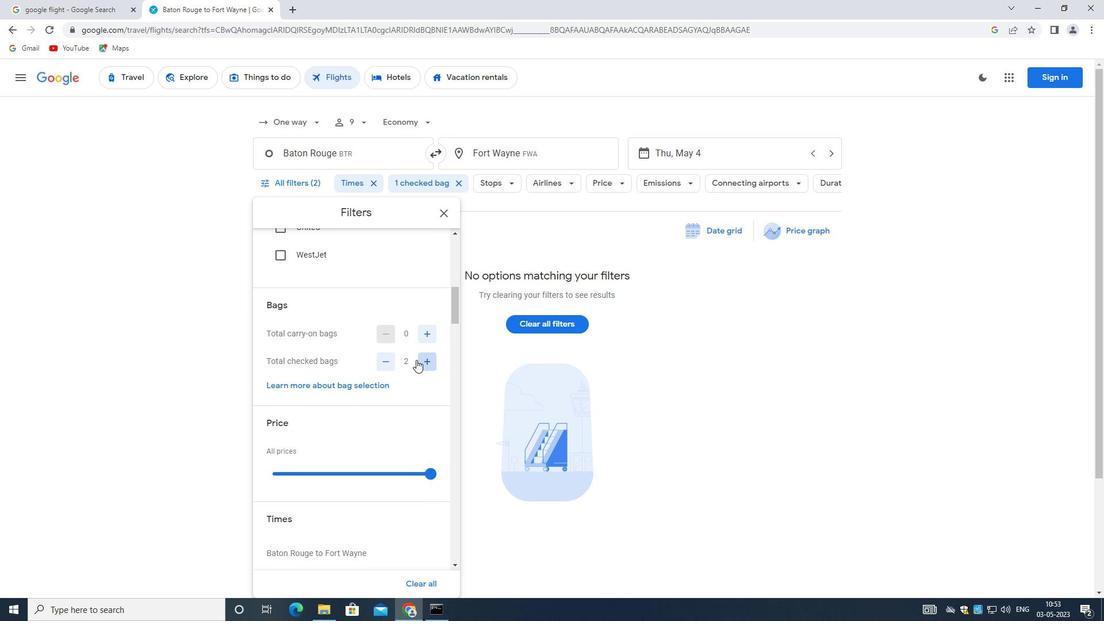 
Action: Mouse pressed left at (416, 359)
Screenshot: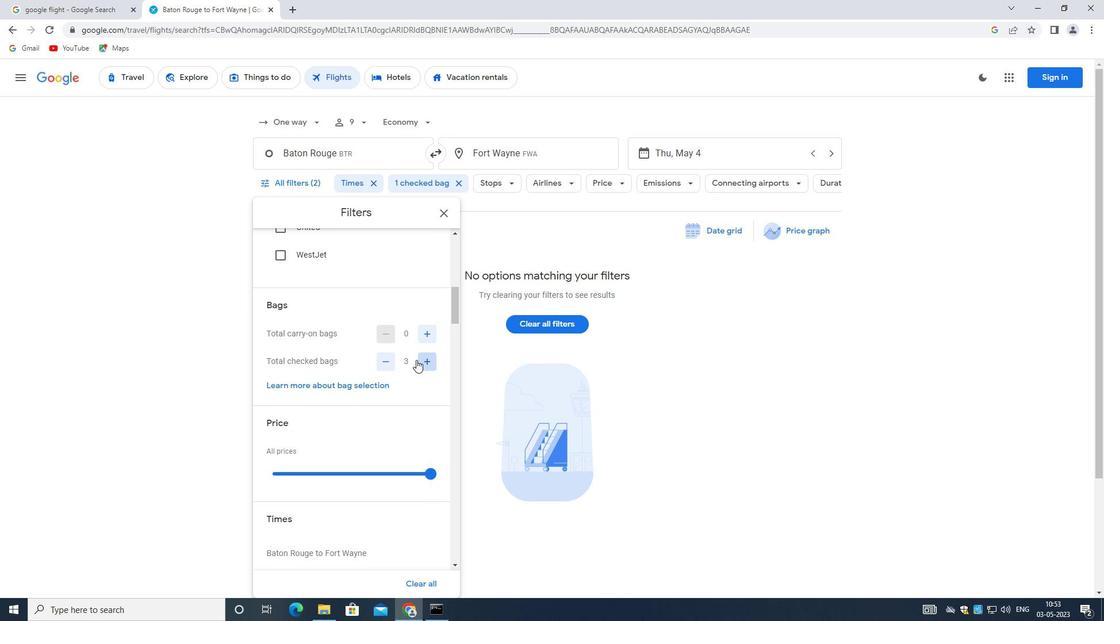 
Action: Mouse moved to (416, 359)
Screenshot: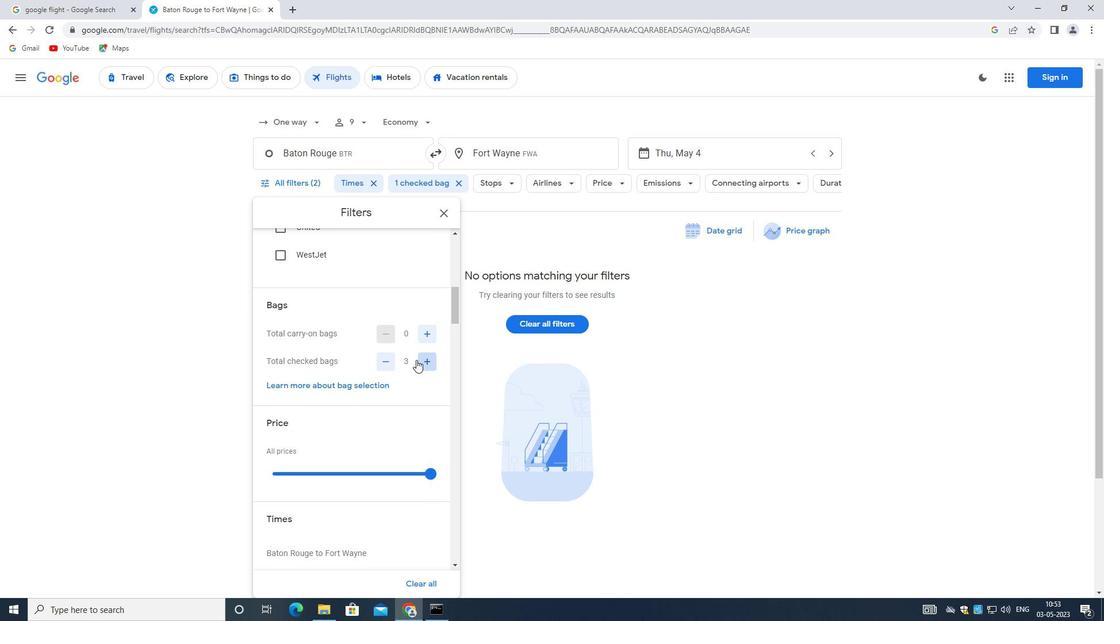 
Action: Mouse pressed left at (416, 359)
Screenshot: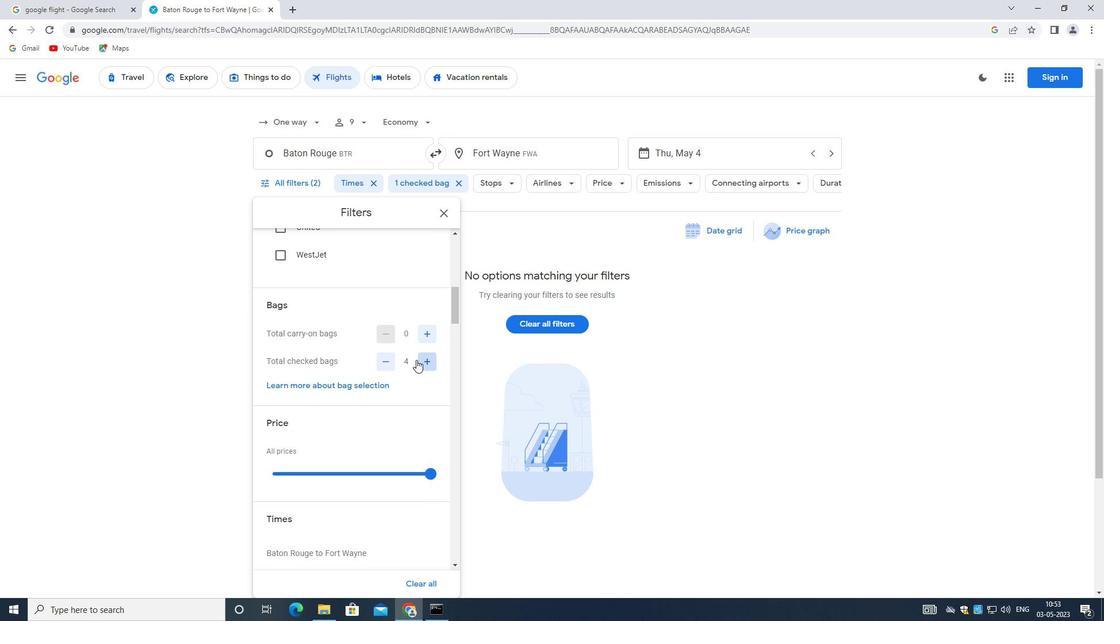
Action: Mouse pressed left at (416, 359)
Screenshot: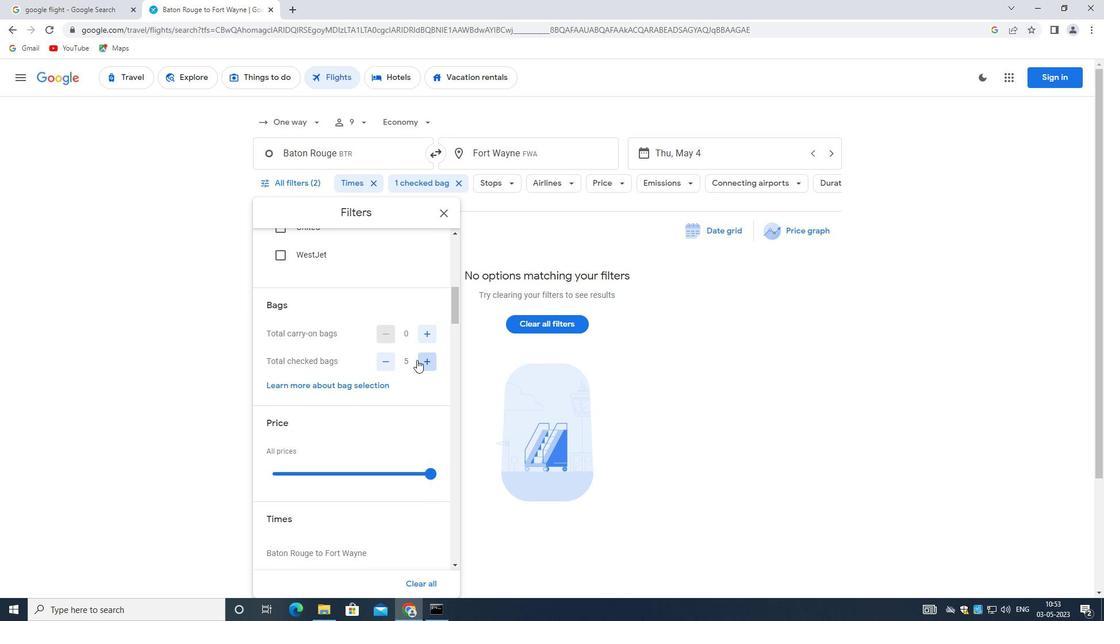 
Action: Mouse pressed left at (416, 359)
Screenshot: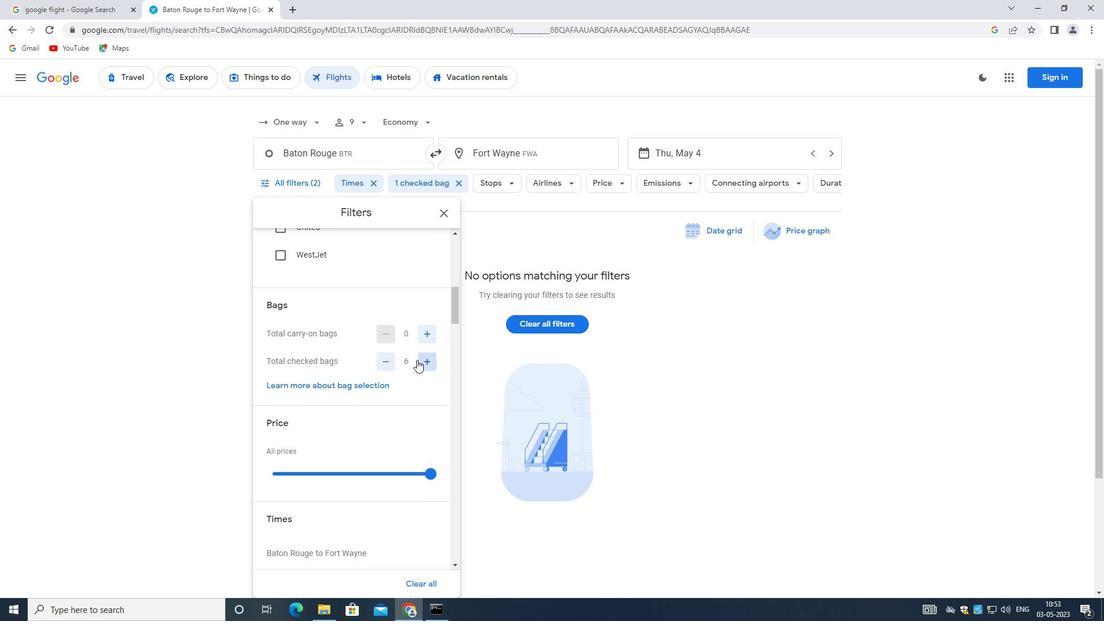 
Action: Mouse pressed left at (416, 359)
Screenshot: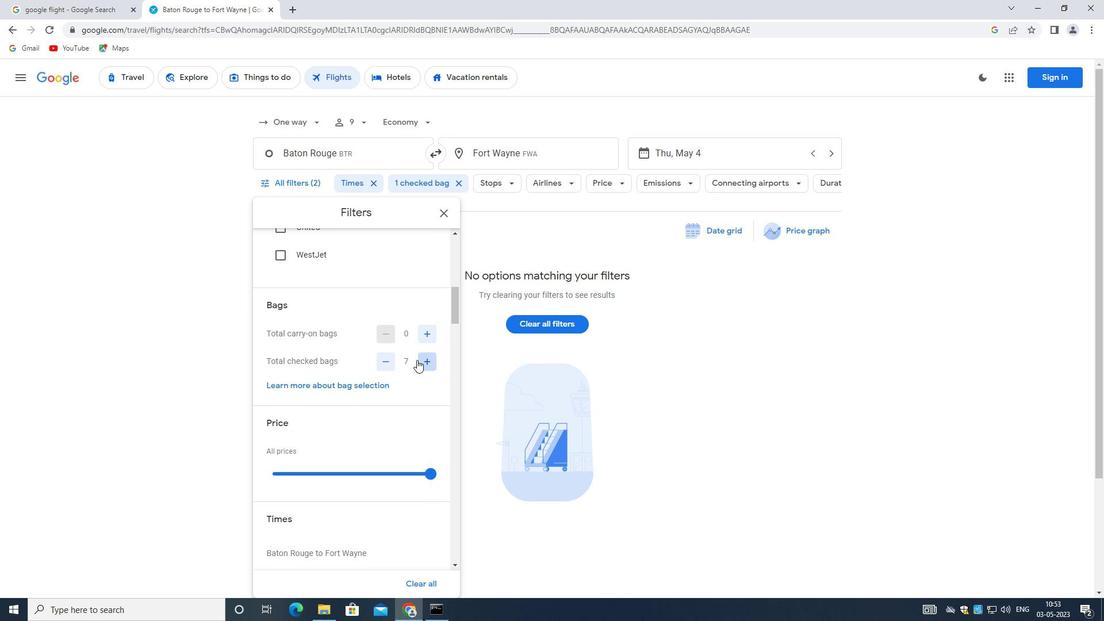 
Action: Mouse pressed left at (416, 359)
Screenshot: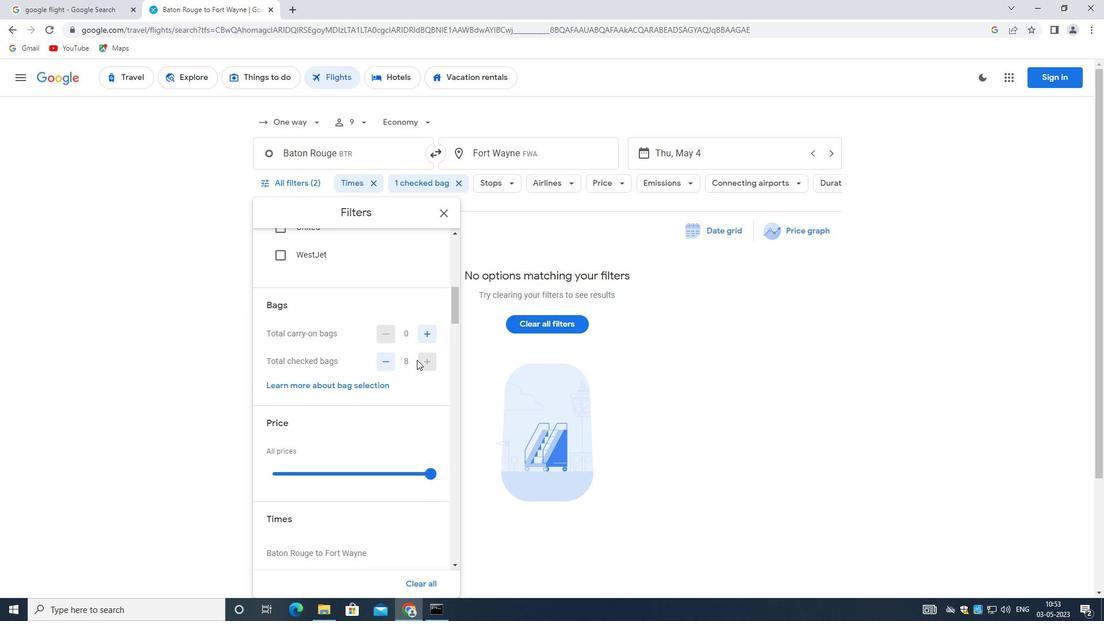 
Action: Mouse moved to (334, 372)
Screenshot: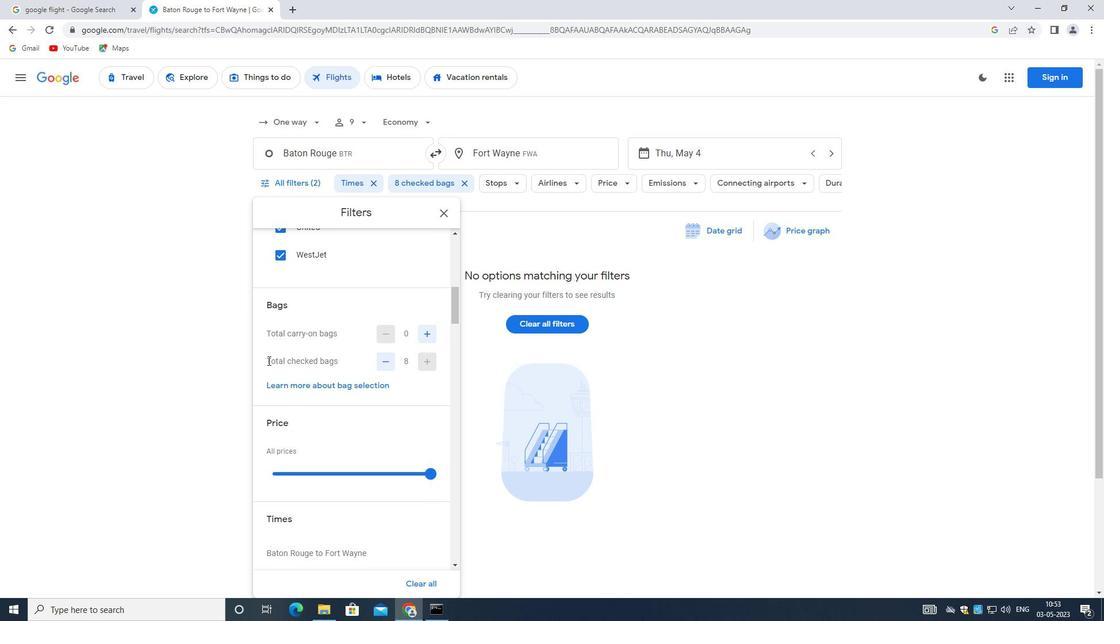 
Action: Mouse scrolled (334, 372) with delta (0, 0)
Screenshot: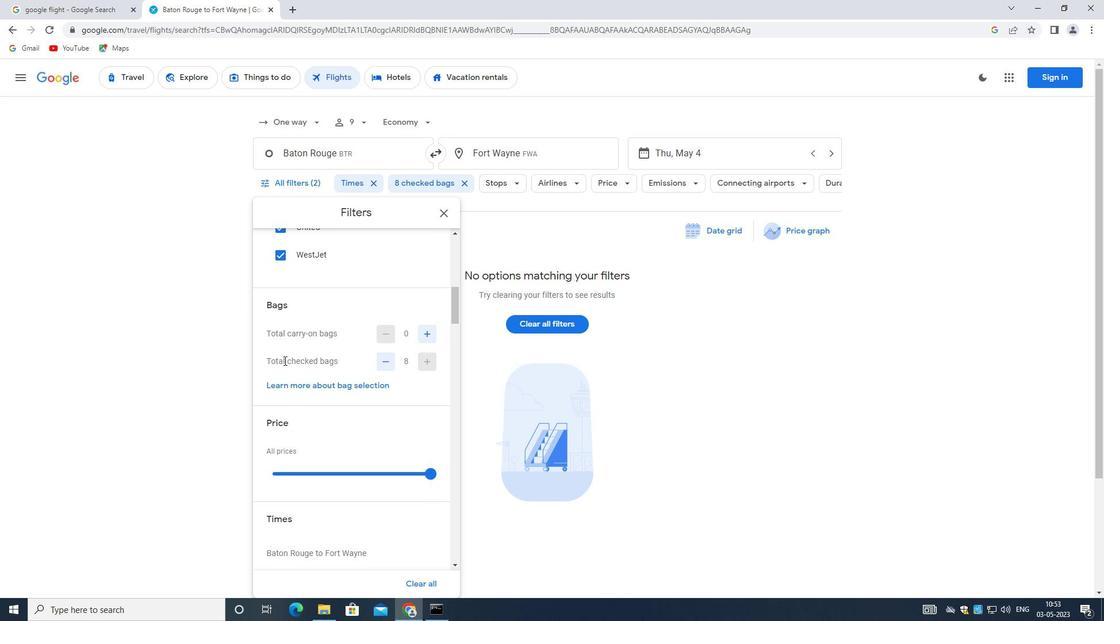 
Action: Mouse moved to (417, 416)
Screenshot: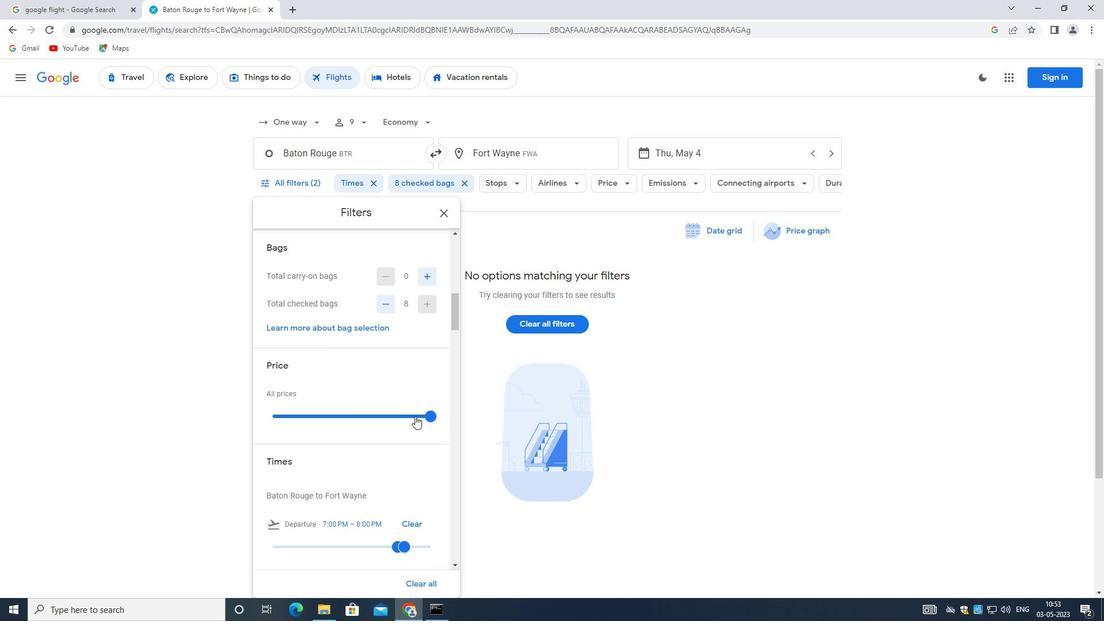 
Action: Mouse pressed left at (417, 416)
Screenshot: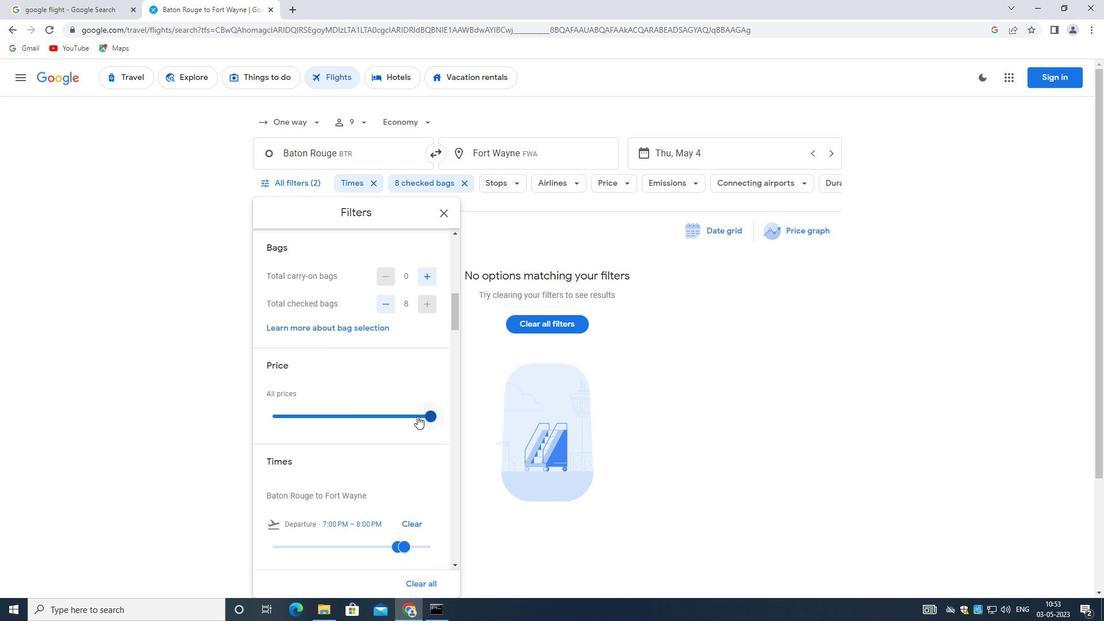 
Action: Mouse moved to (436, 414)
Screenshot: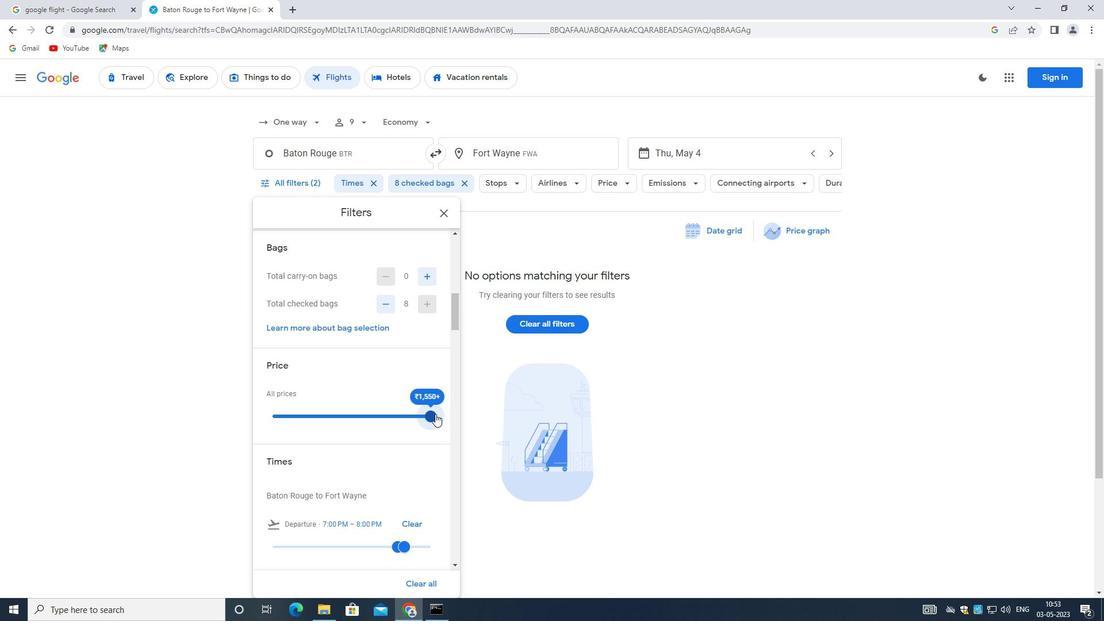 
Action: Mouse pressed left at (436, 414)
Screenshot: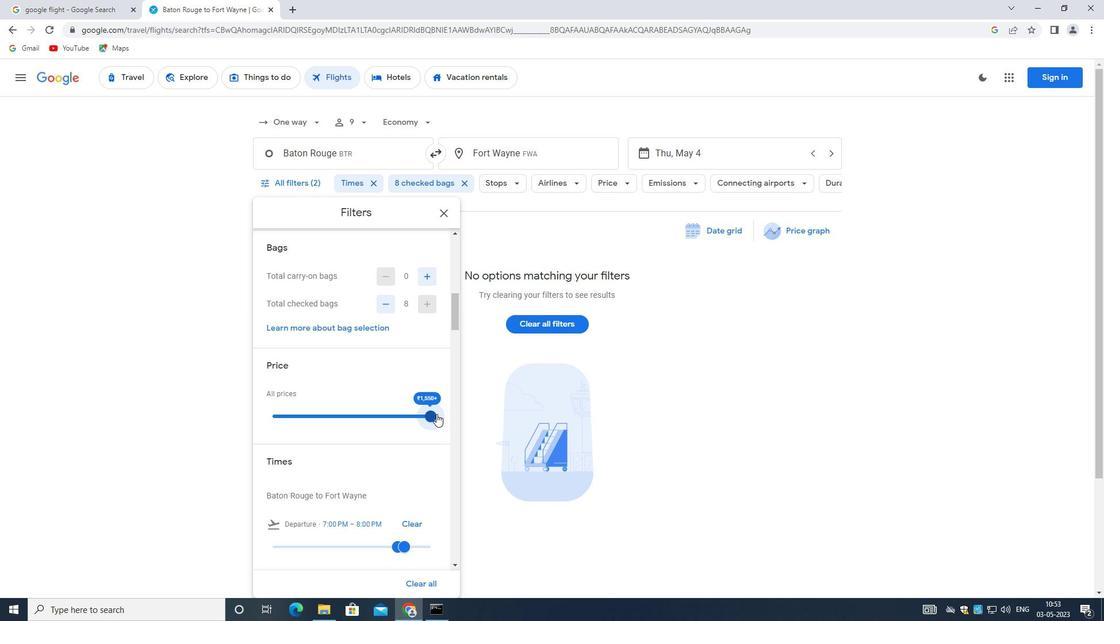 
Action: Mouse moved to (316, 336)
Screenshot: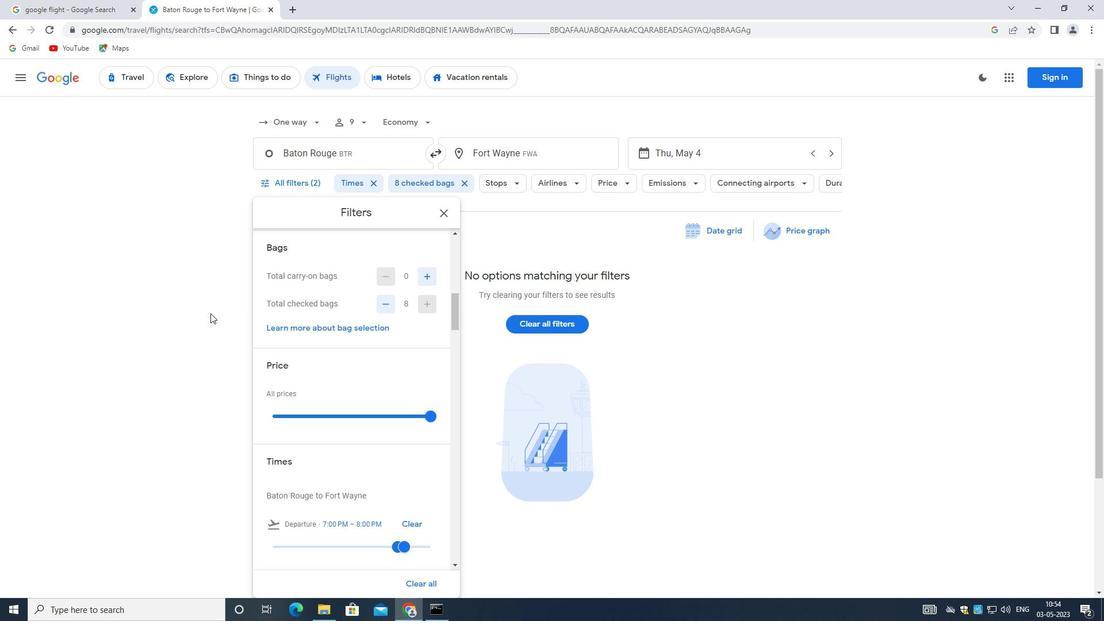 
Action: Mouse scrolled (316, 335) with delta (0, 0)
Screenshot: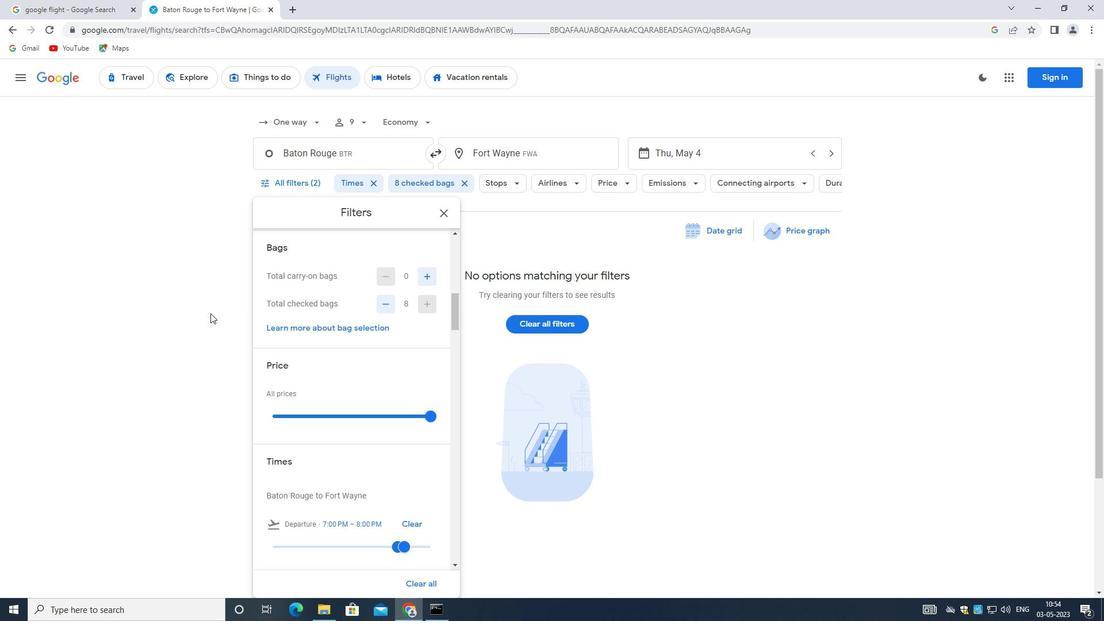 
Action: Mouse moved to (318, 343)
Screenshot: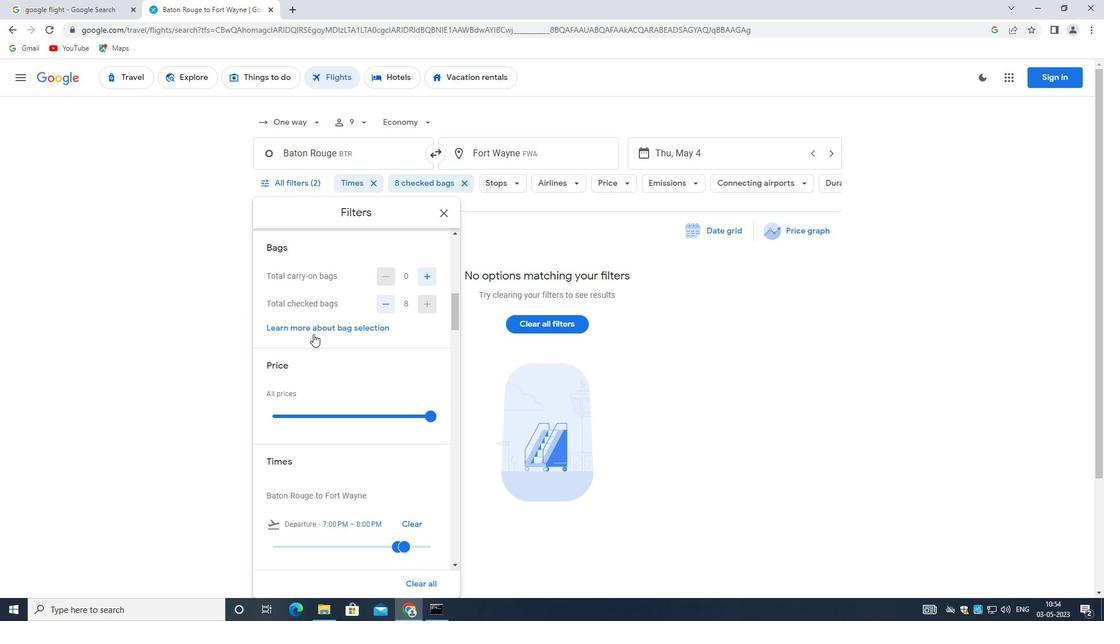 
Action: Mouse scrolled (318, 343) with delta (0, 0)
Screenshot: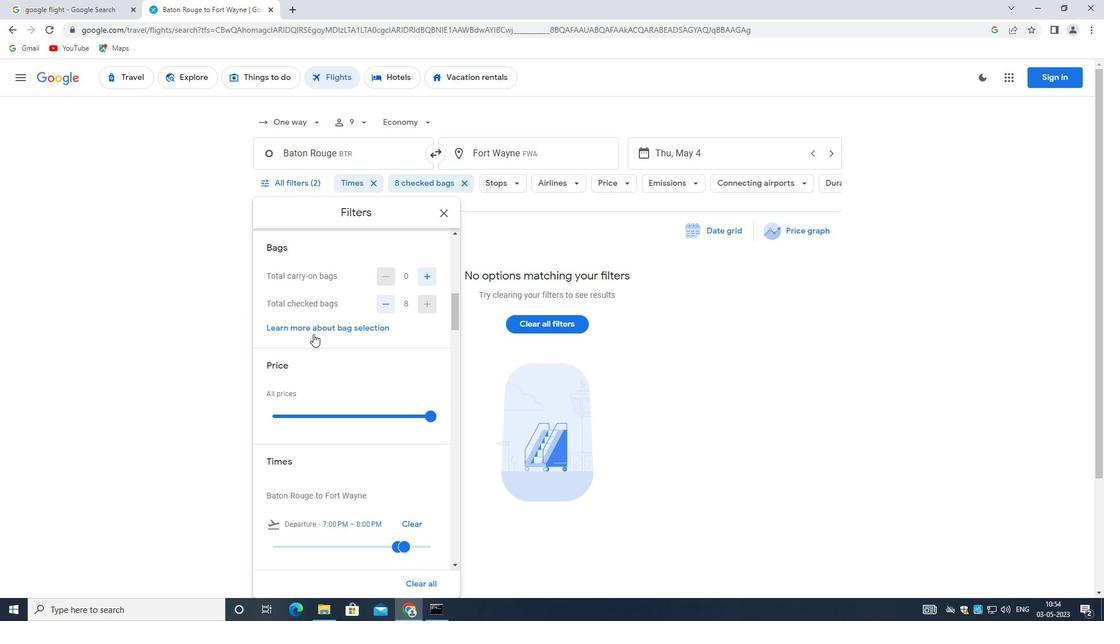 
Action: Mouse moved to (330, 357)
Screenshot: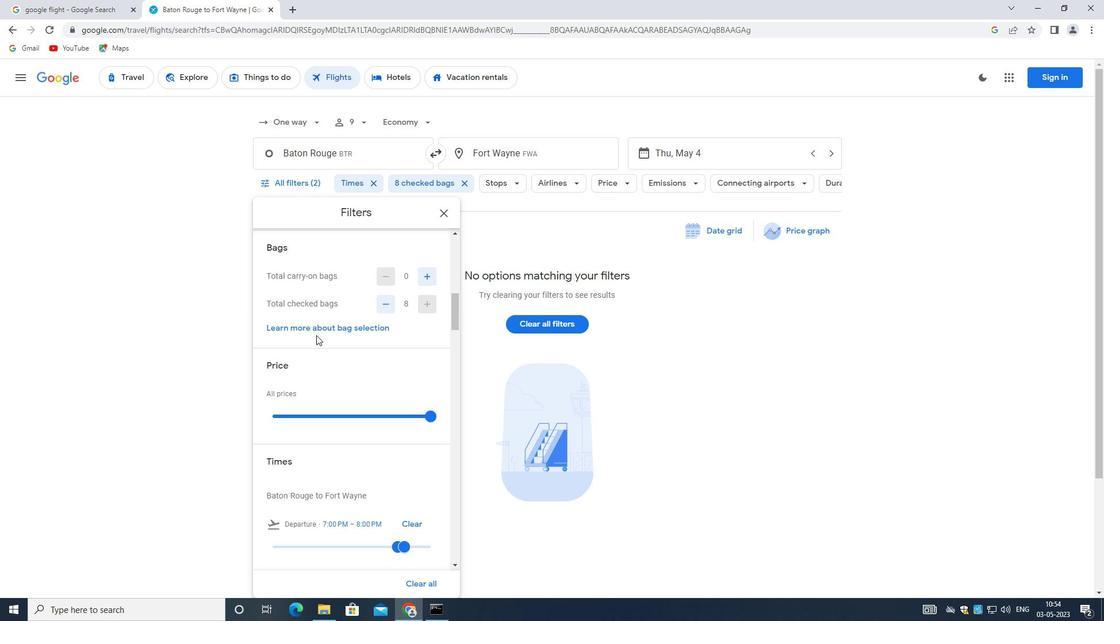 
Action: Mouse scrolled (330, 356) with delta (0, 0)
Screenshot: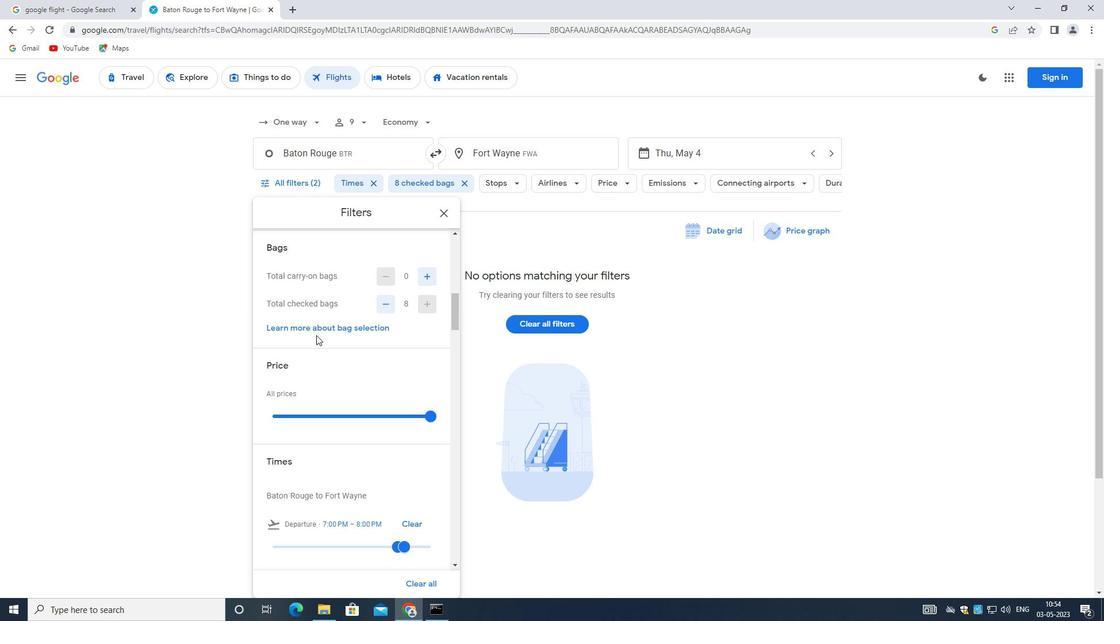 
Action: Mouse moved to (368, 367)
Screenshot: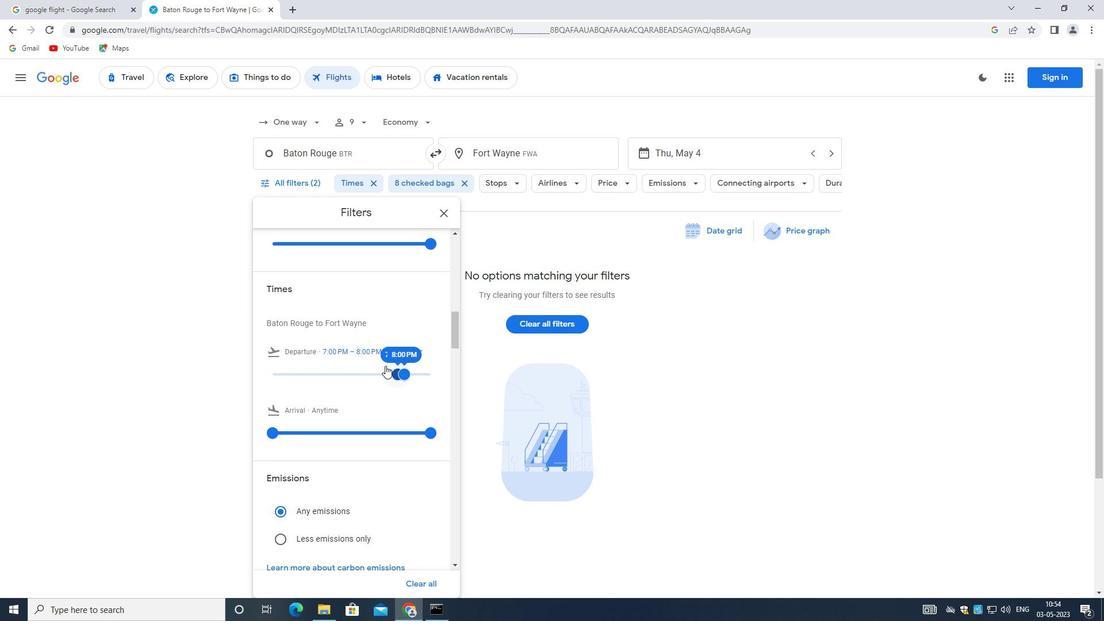 
Action: Mouse pressed left at (368, 367)
Screenshot: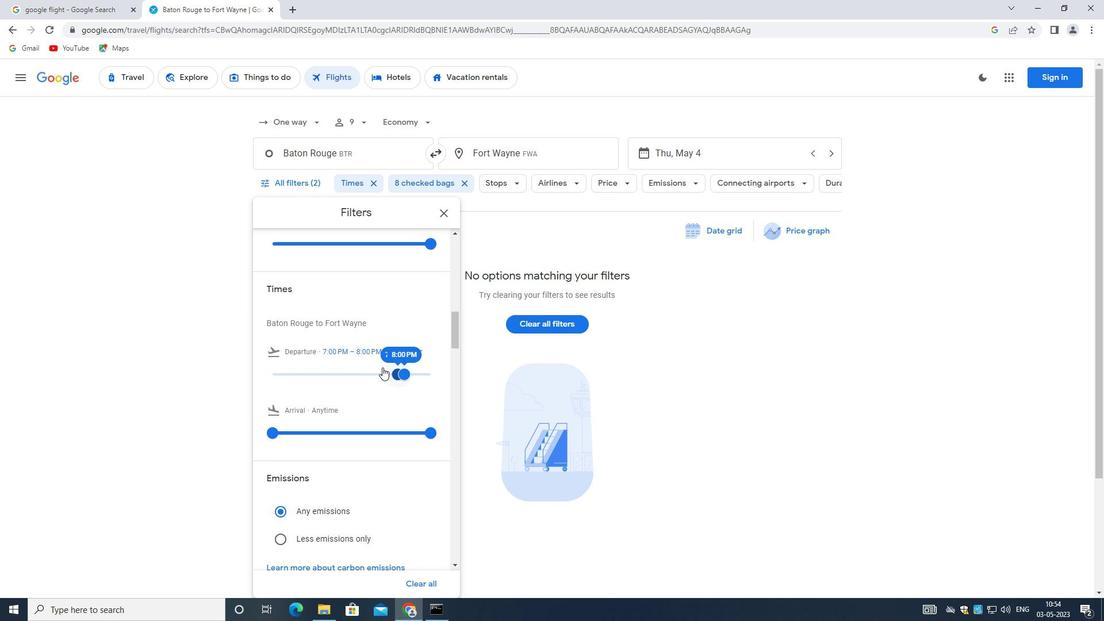 
Action: Mouse moved to (423, 374)
Screenshot: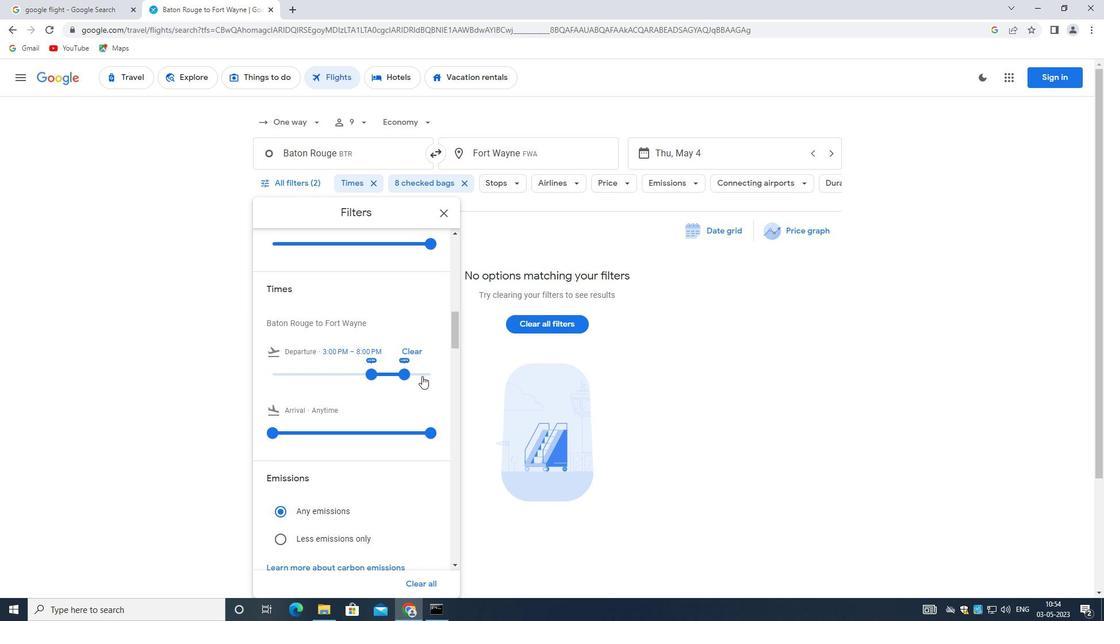 
Action: Mouse pressed left at (423, 374)
Screenshot: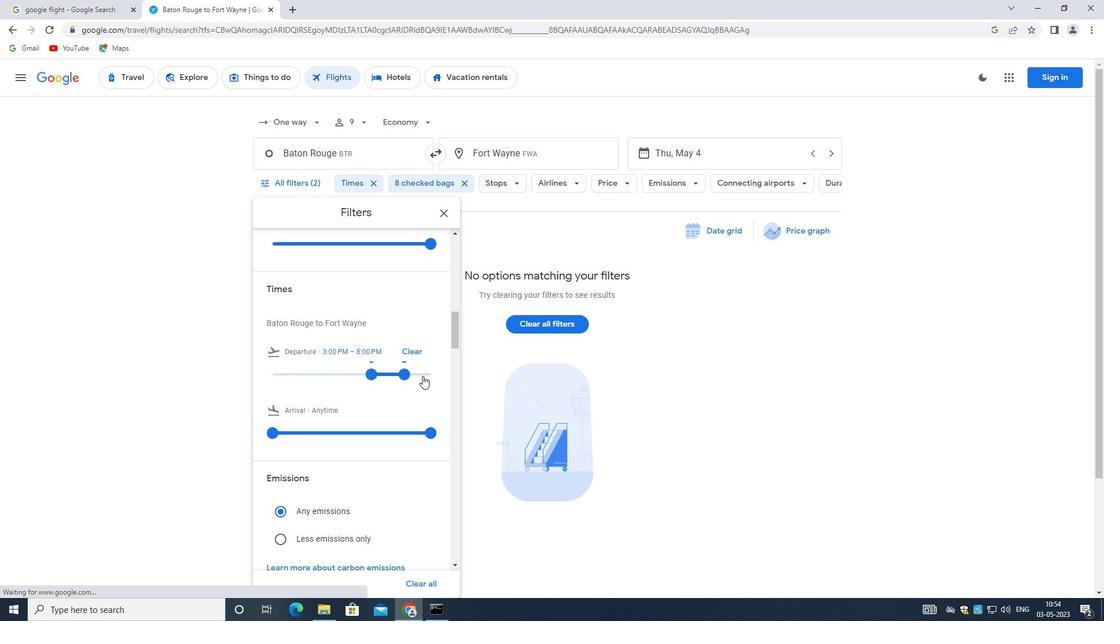 
Action: Mouse moved to (399, 372)
Screenshot: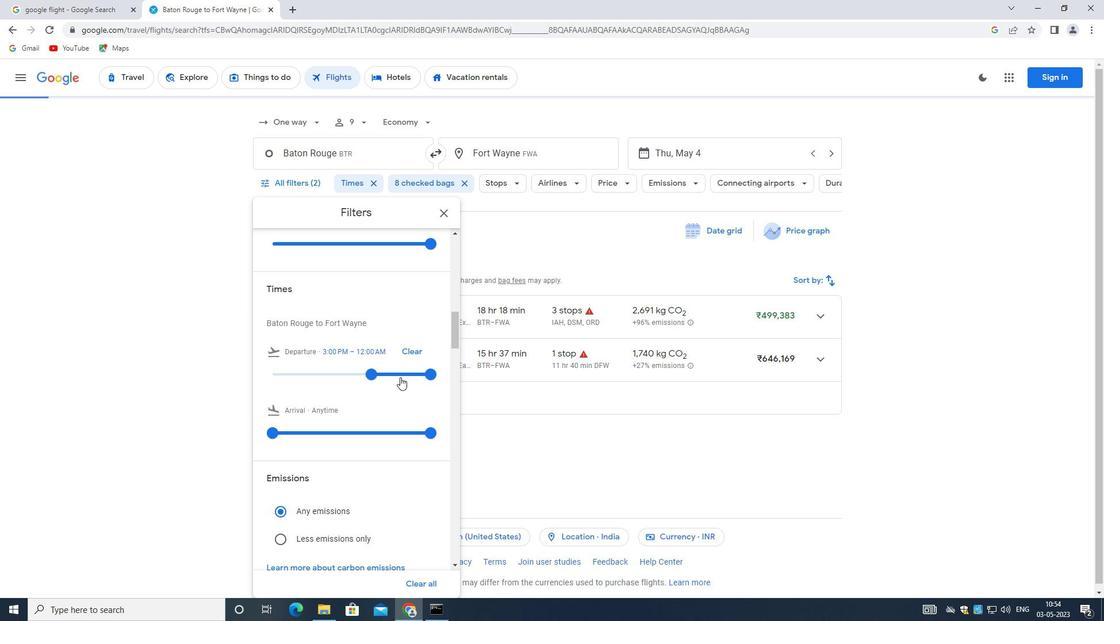 
Action: Mouse pressed left at (399, 372)
Screenshot: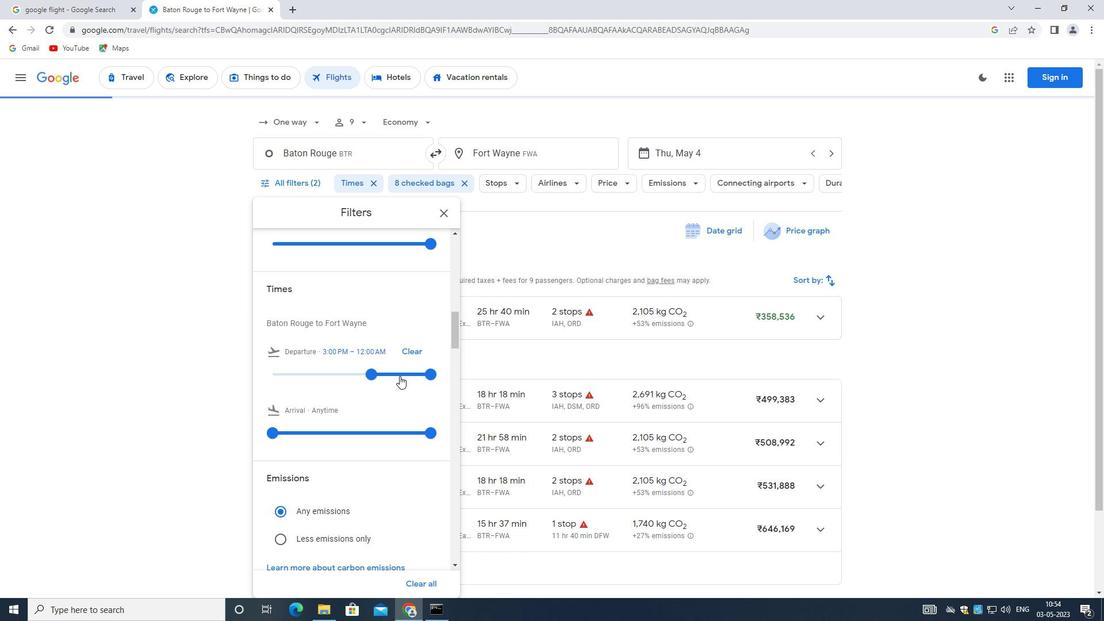 
Action: Mouse moved to (404, 372)
Screenshot: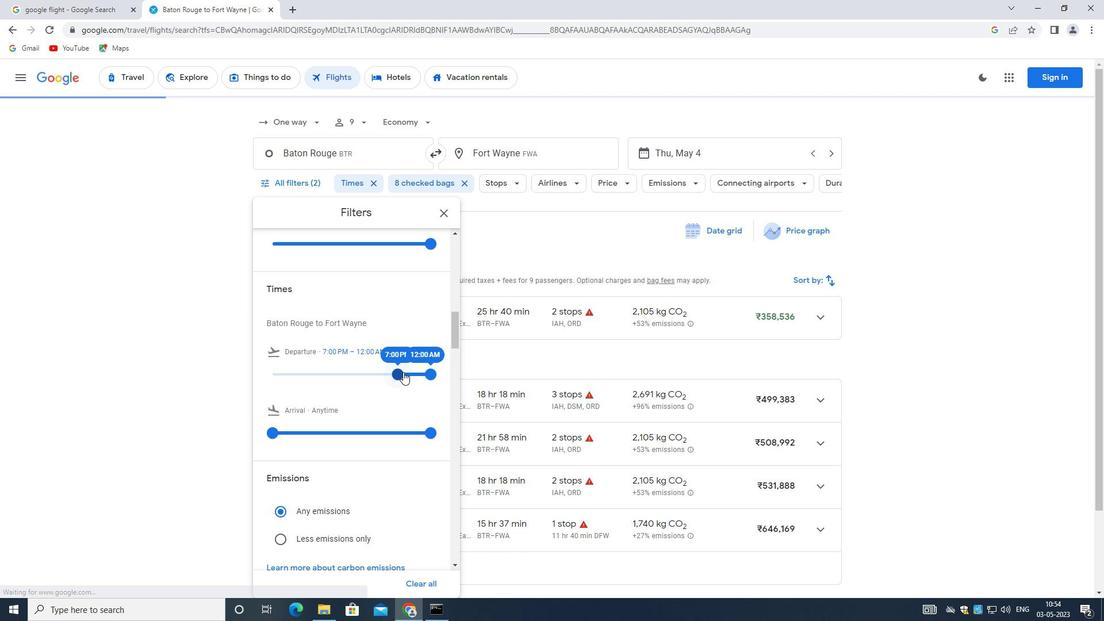 
Action: Mouse pressed left at (404, 372)
Screenshot: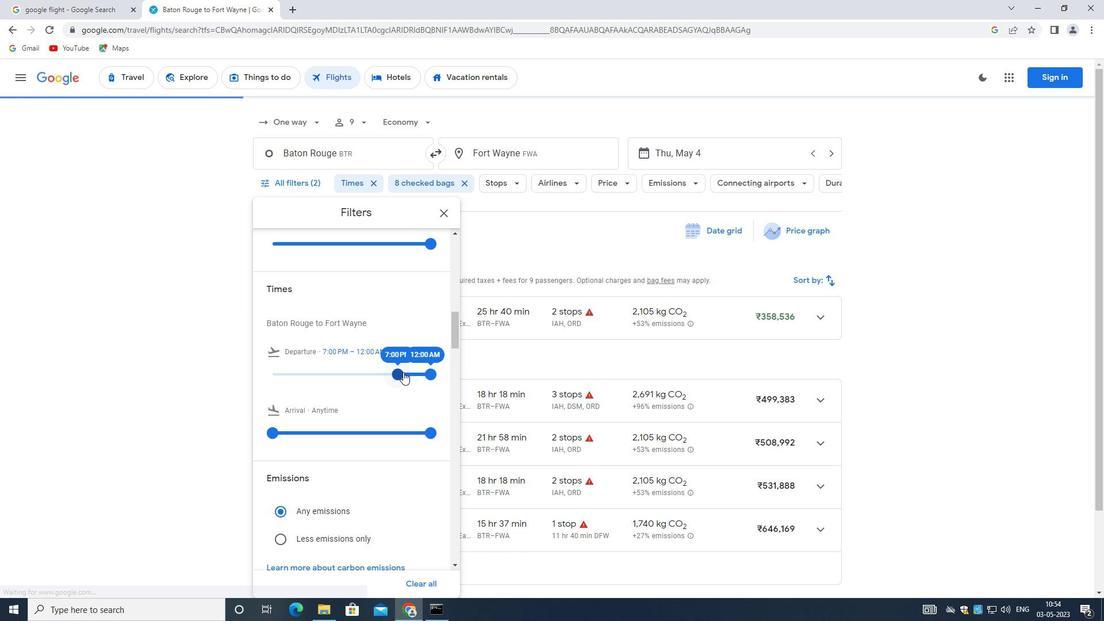 
Action: Mouse moved to (434, 372)
Screenshot: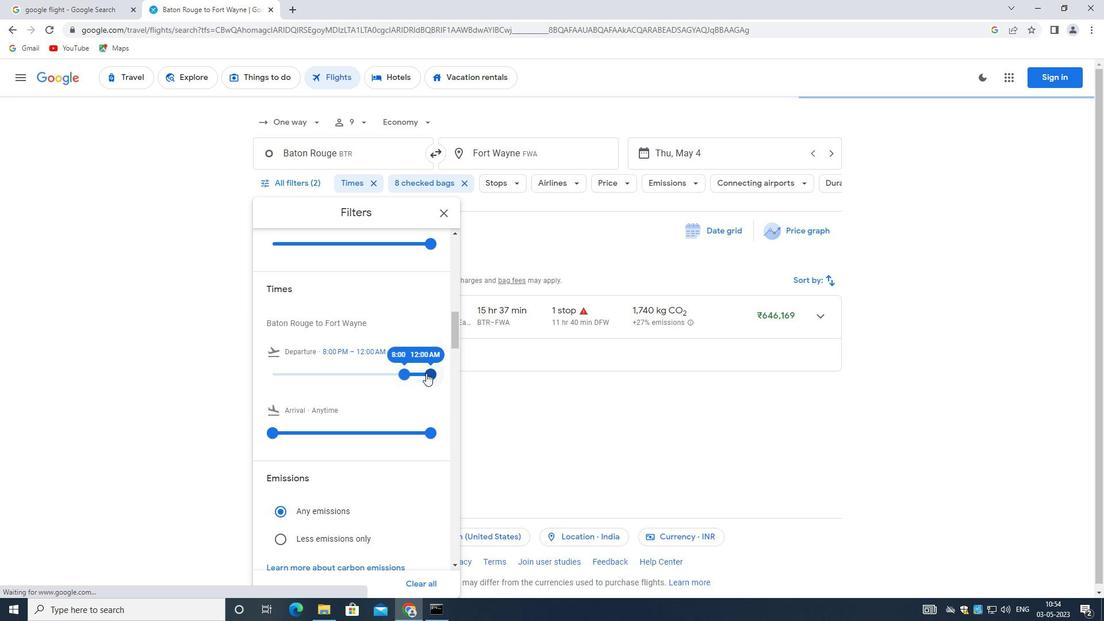 
Action: Mouse pressed left at (434, 372)
Screenshot: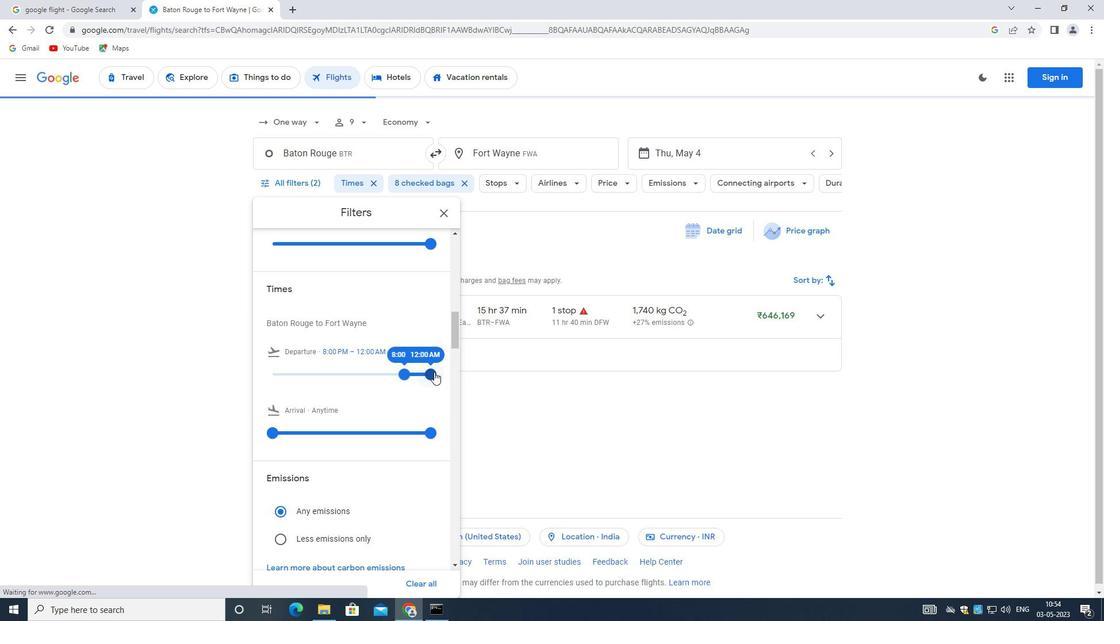 
Action: Mouse moved to (359, 397)
Screenshot: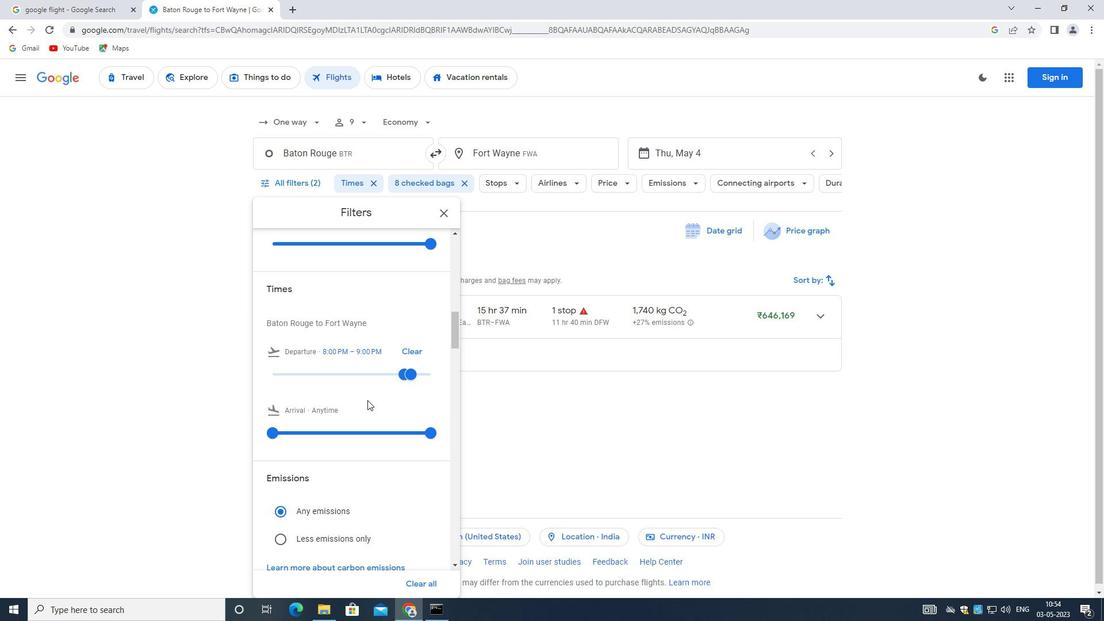 
Action: Mouse scrolled (359, 396) with delta (0, 0)
Screenshot: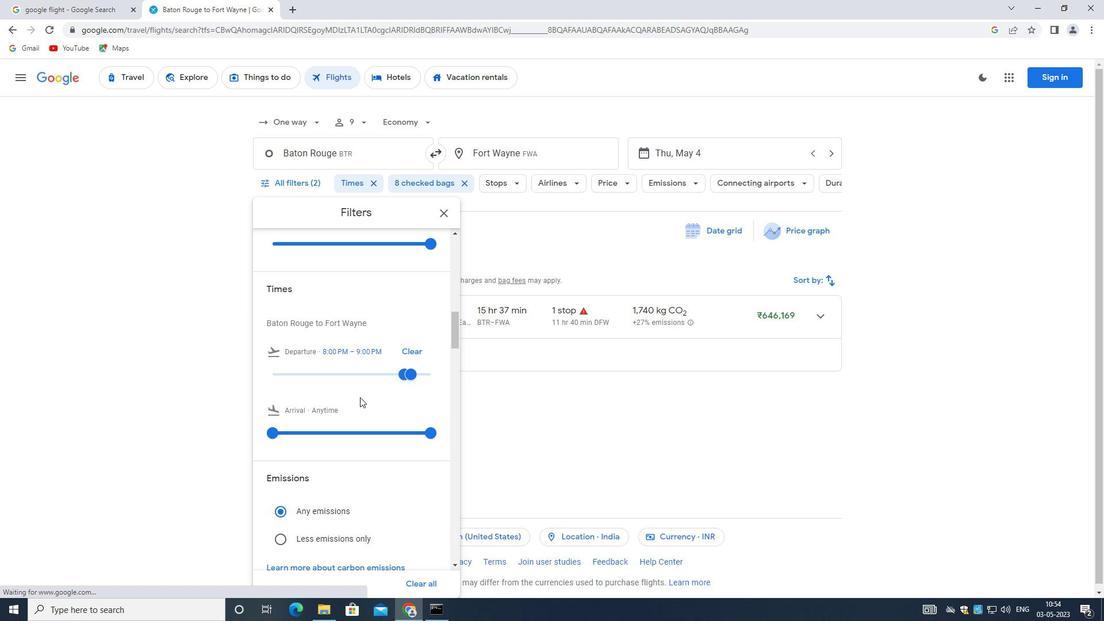 
Action: Mouse scrolled (359, 396) with delta (0, 0)
Screenshot: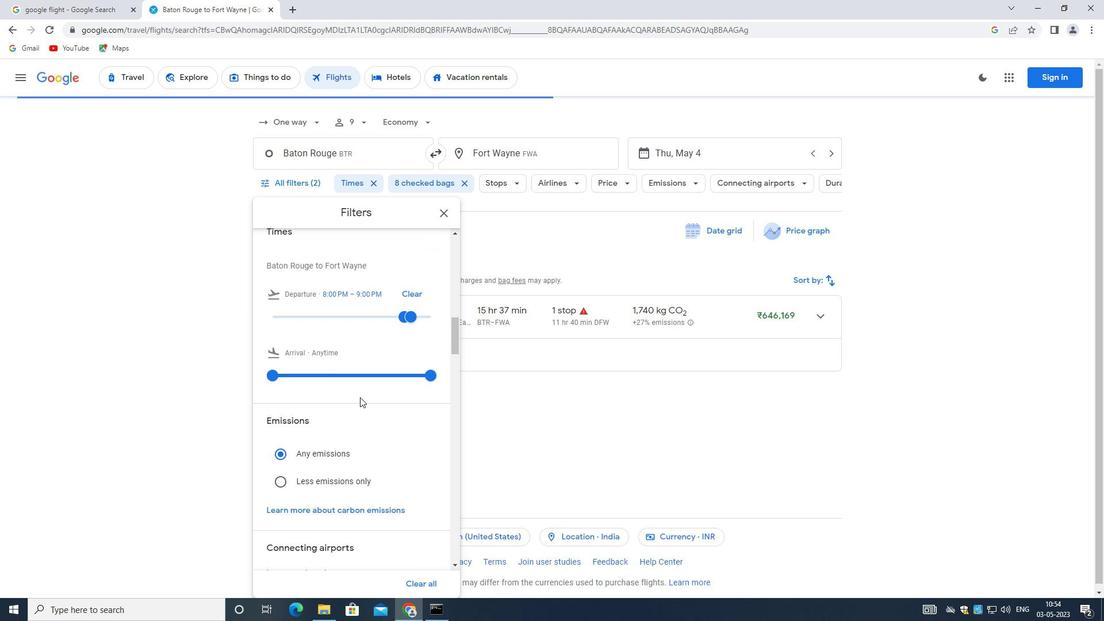 
Action: Mouse scrolled (359, 396) with delta (0, 0)
Screenshot: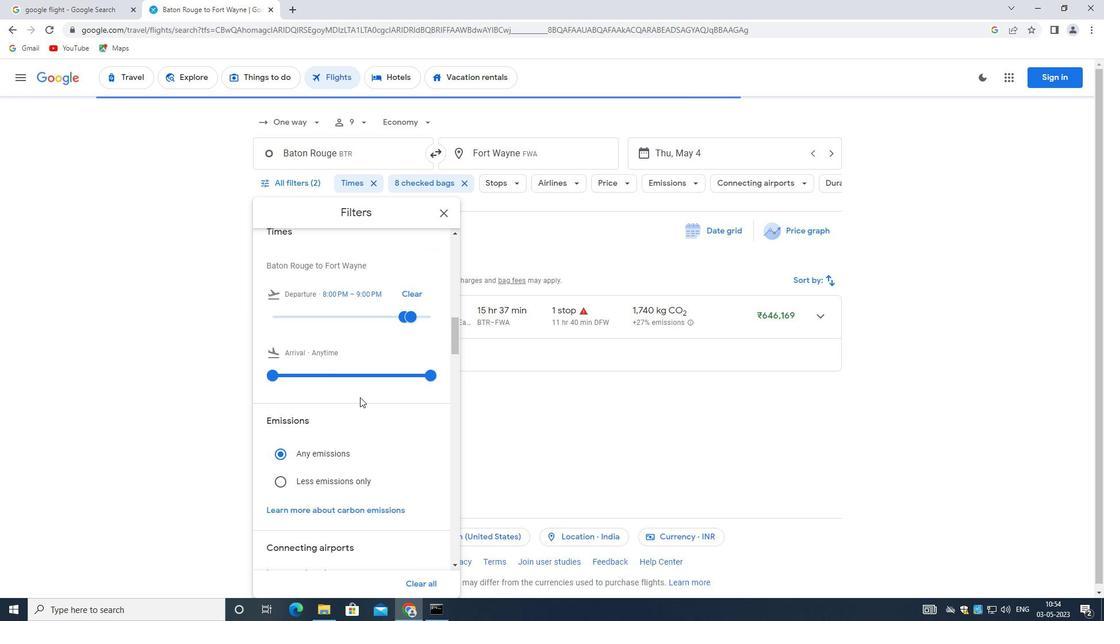
Action: Mouse scrolled (359, 396) with delta (0, 0)
Screenshot: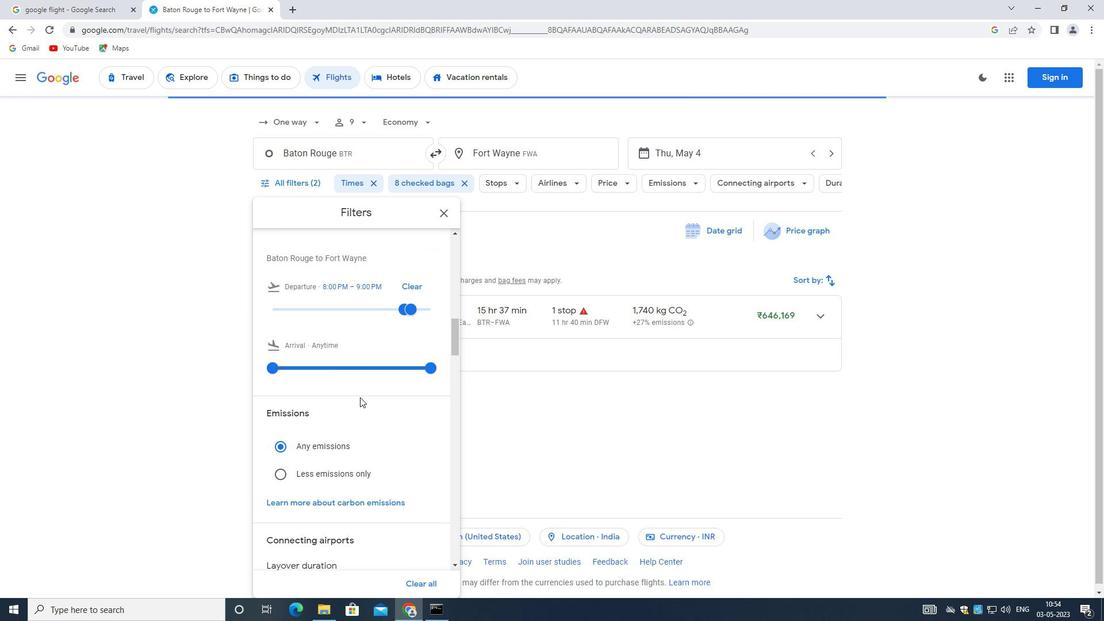 
Action: Mouse scrolled (359, 396) with delta (0, 0)
Screenshot: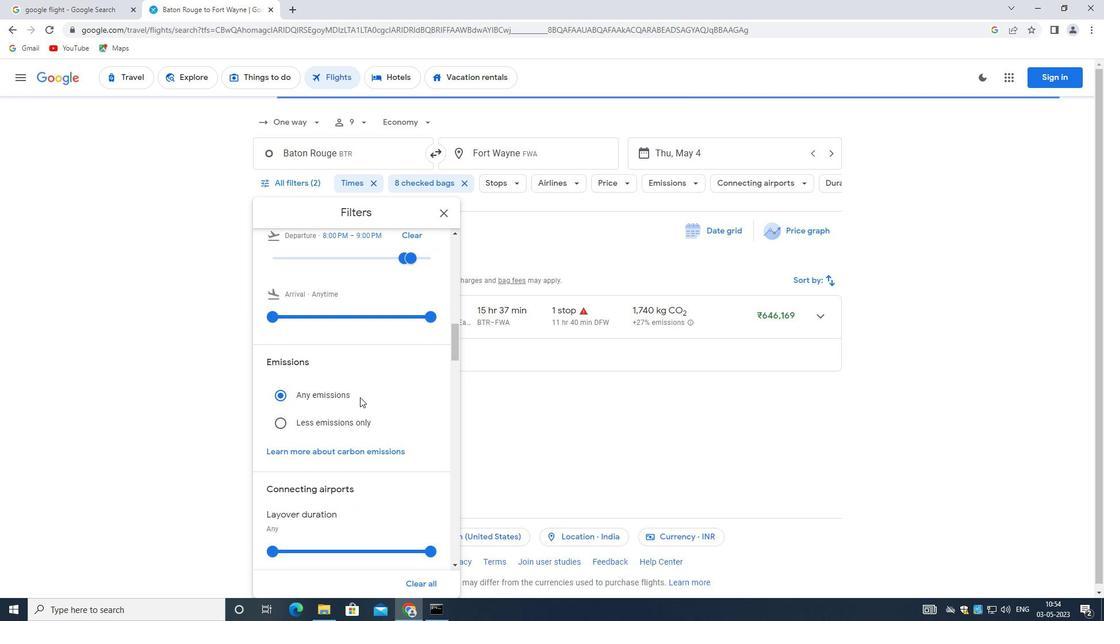 
Action: Mouse scrolled (359, 396) with delta (0, 0)
Screenshot: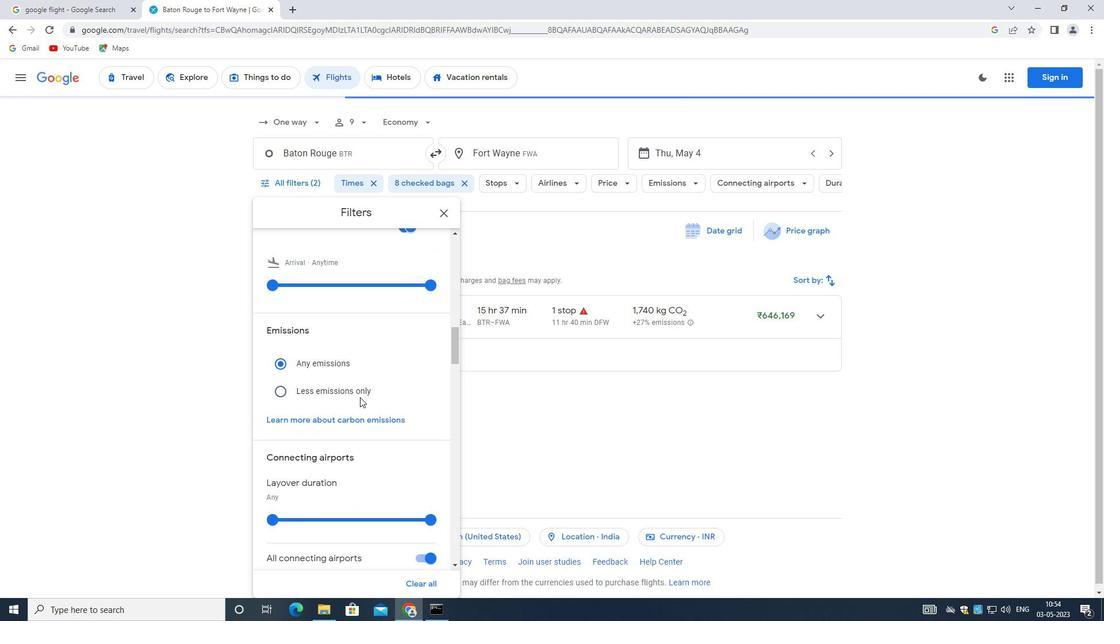 
Action: Mouse moved to (419, 362)
Screenshot: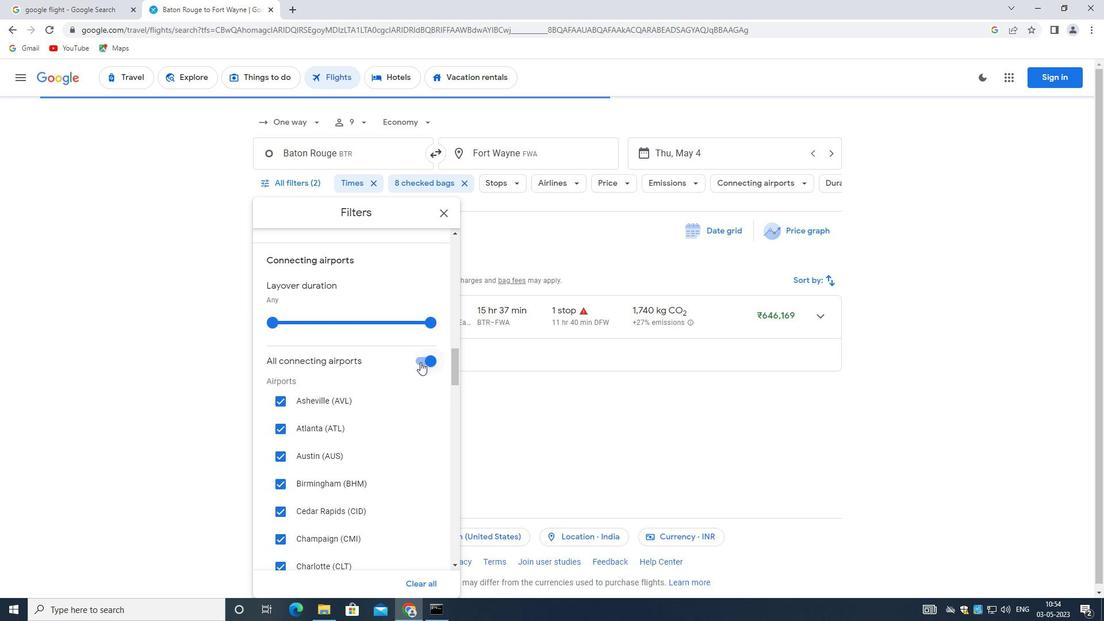 
Action: Mouse pressed left at (419, 362)
Screenshot: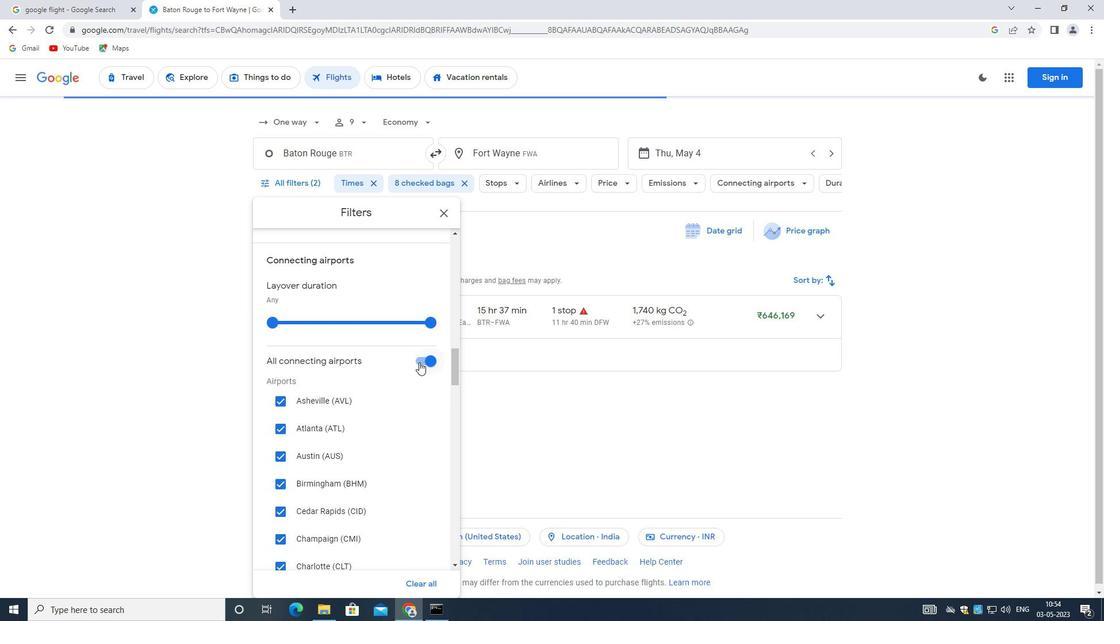 
Action: Mouse moved to (388, 370)
Screenshot: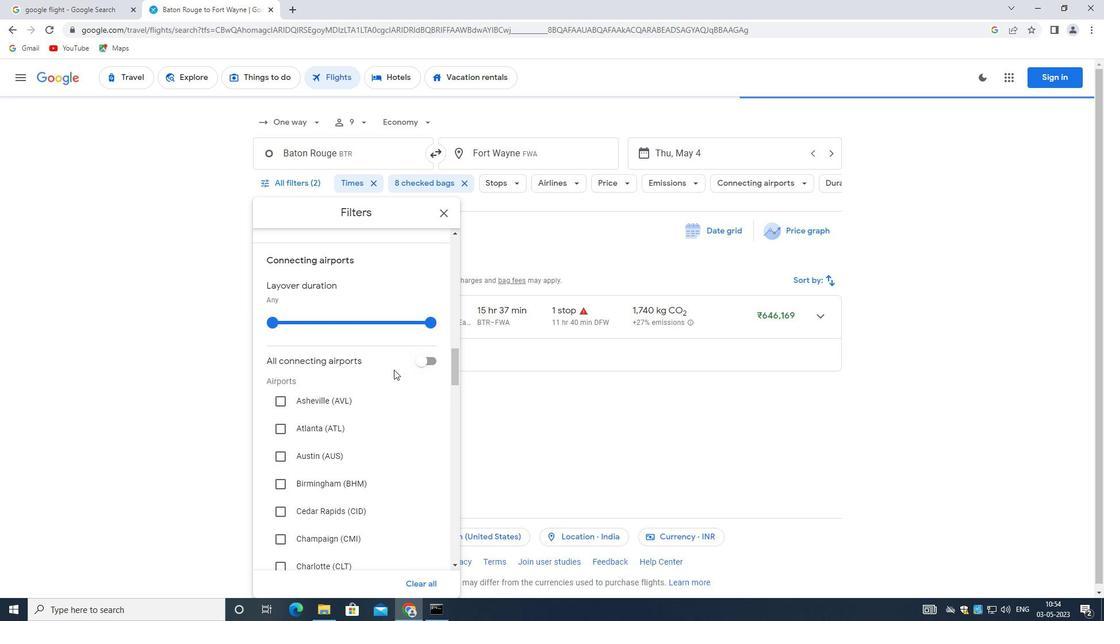 
Action: Mouse scrolled (388, 369) with delta (0, 0)
Screenshot: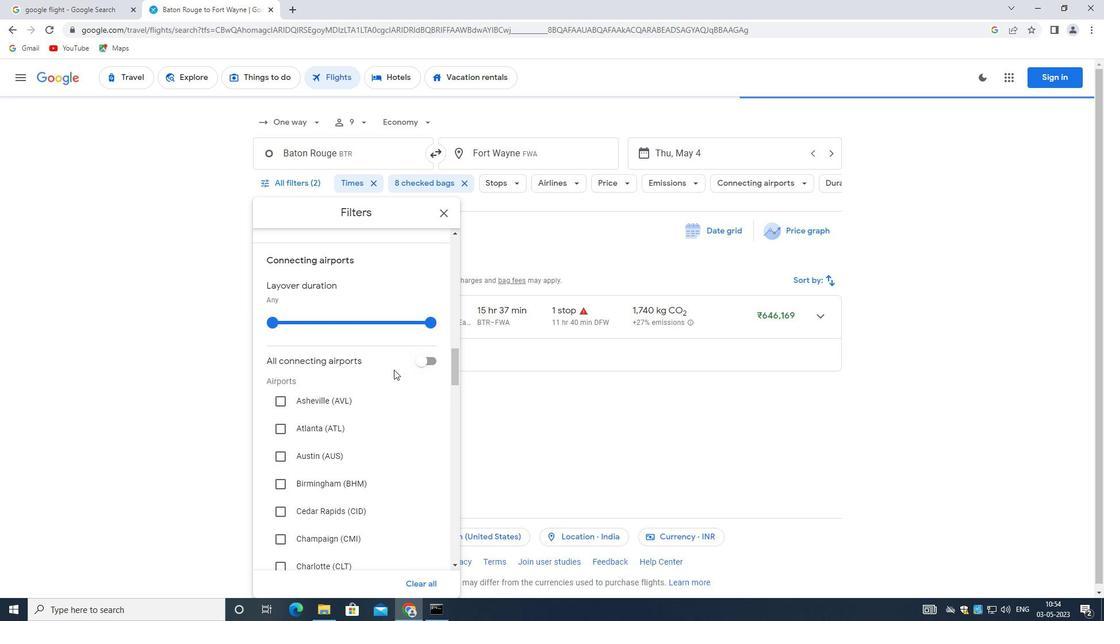 
Action: Mouse moved to (388, 371)
Screenshot: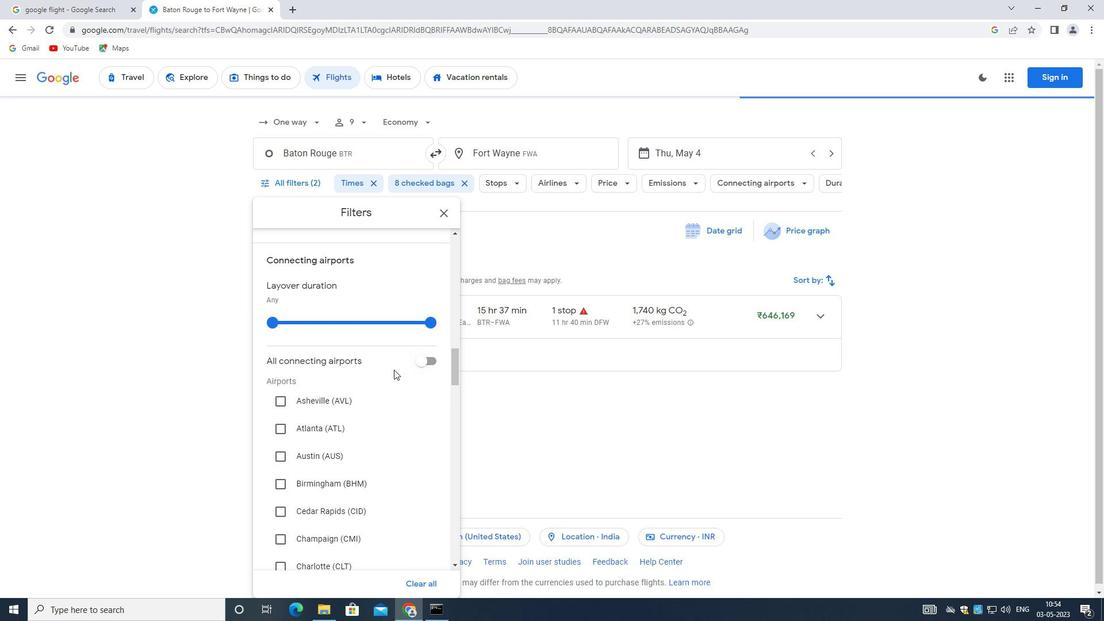 
Action: Mouse scrolled (388, 370) with delta (0, 0)
Screenshot: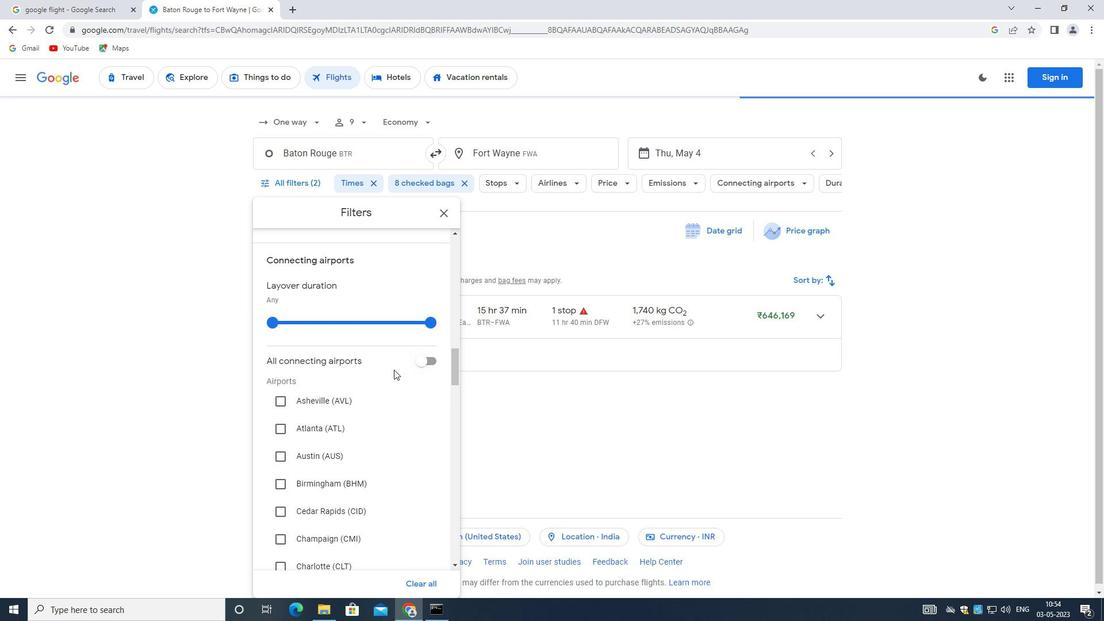 
Action: Mouse scrolled (388, 370) with delta (0, 0)
Screenshot: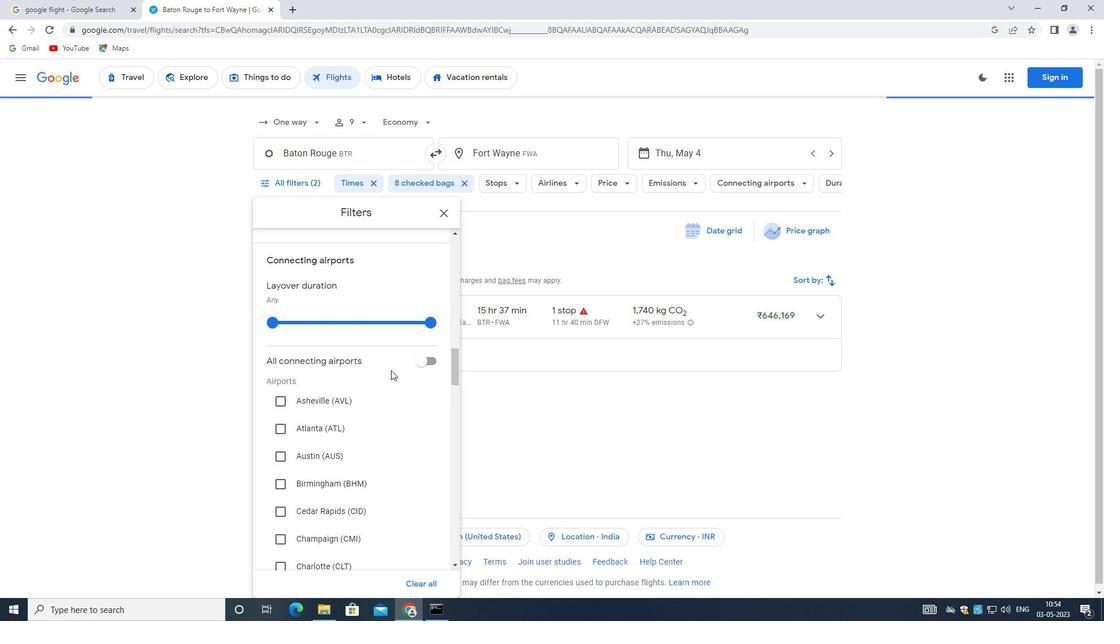 
Action: Mouse moved to (387, 371)
Screenshot: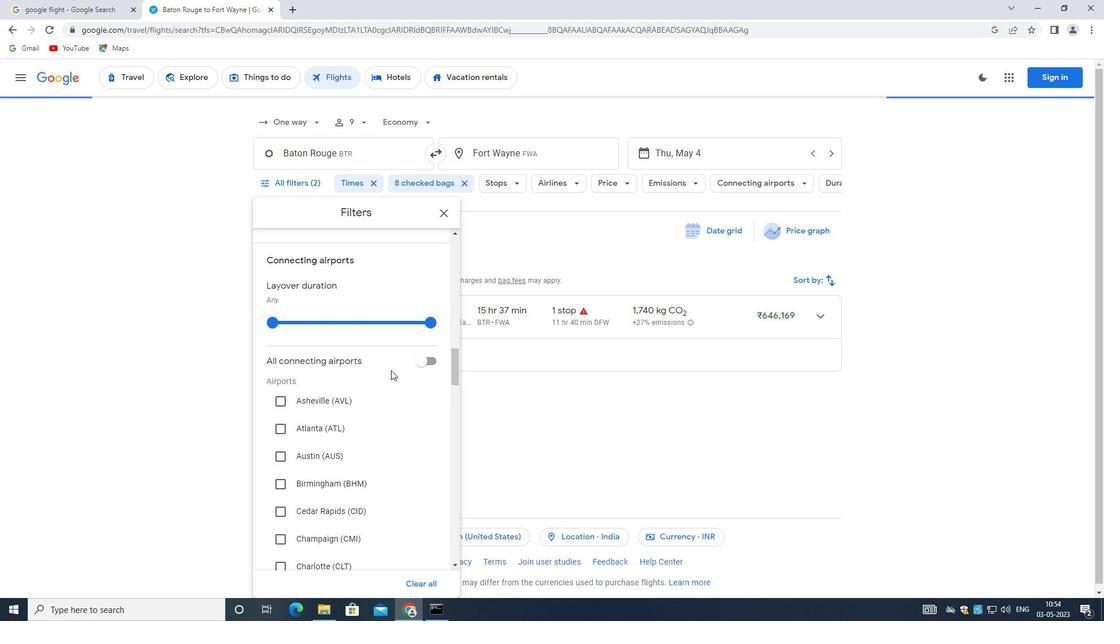 
Action: Mouse scrolled (387, 370) with delta (0, 0)
Screenshot: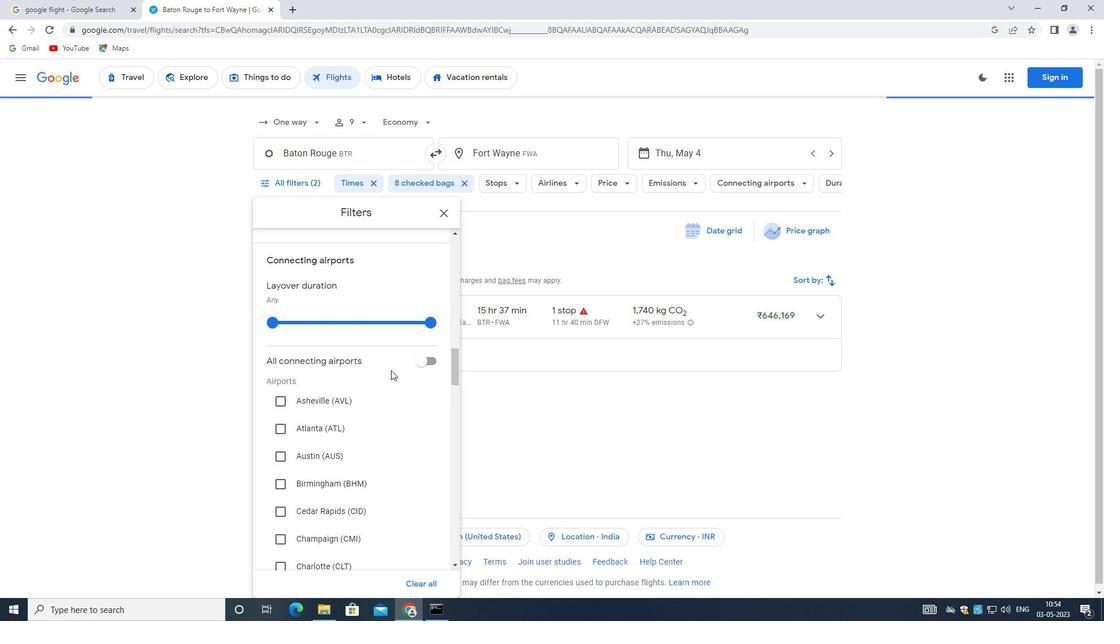 
Action: Mouse moved to (387, 372)
Screenshot: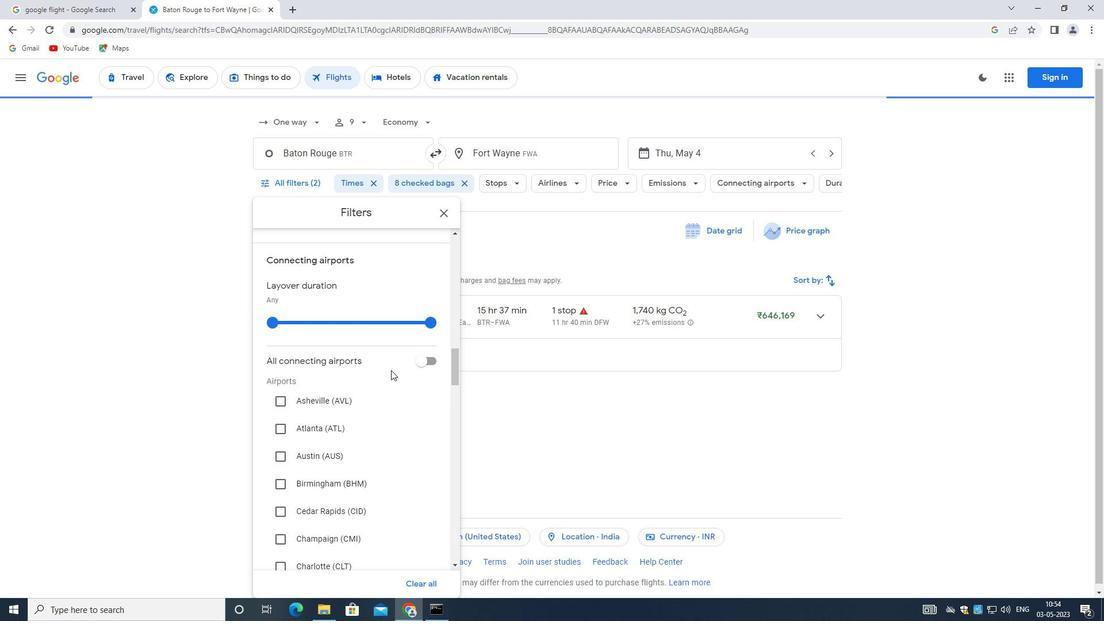 
Action: Mouse scrolled (387, 371) with delta (0, 0)
Screenshot: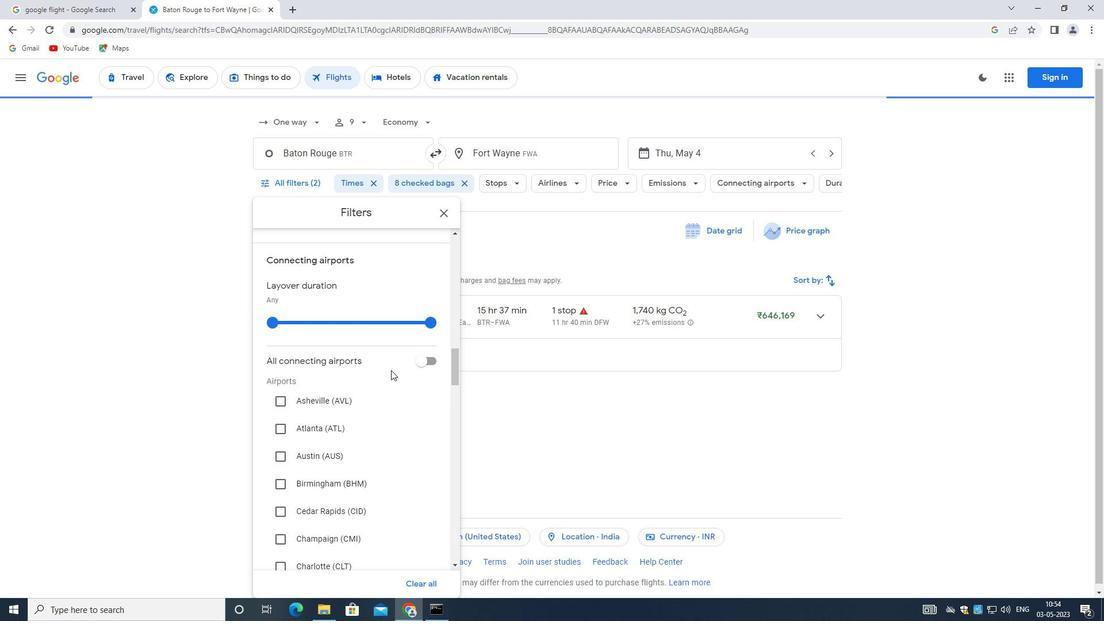 
Action: Mouse moved to (383, 372)
Screenshot: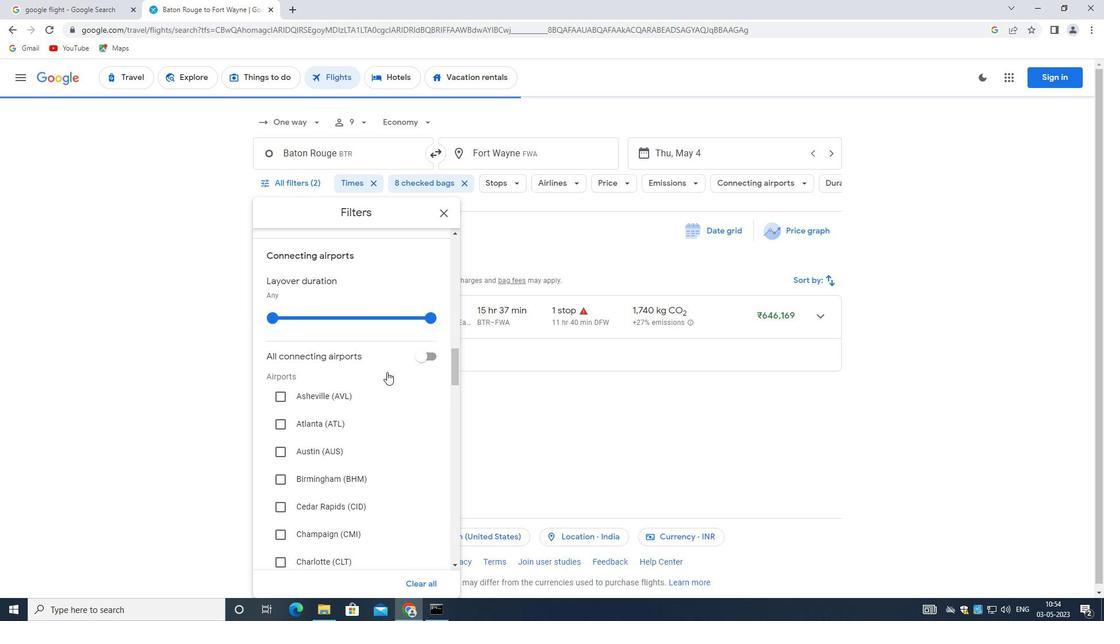 
Action: Mouse scrolled (383, 371) with delta (0, 0)
Screenshot: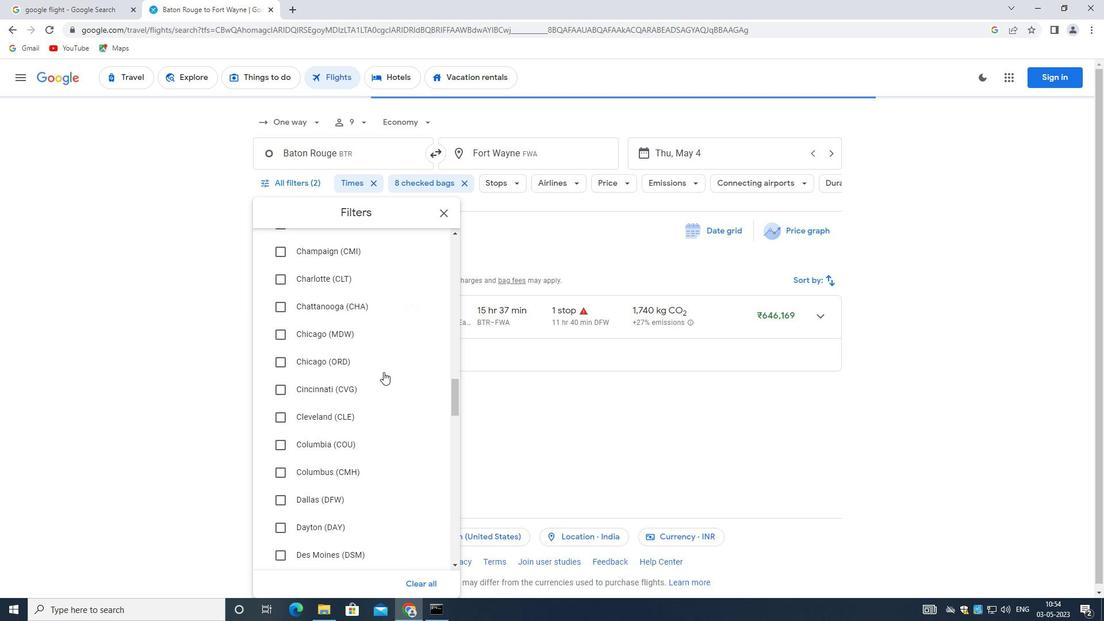 
Action: Mouse scrolled (383, 371) with delta (0, 0)
Screenshot: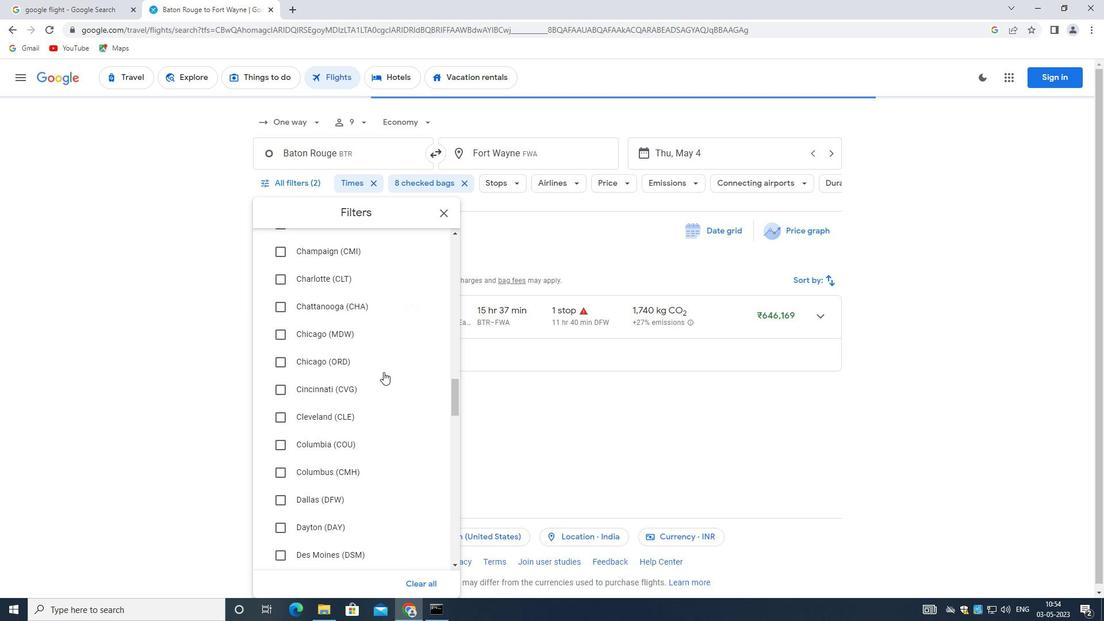 
Action: Mouse scrolled (383, 371) with delta (0, 0)
Screenshot: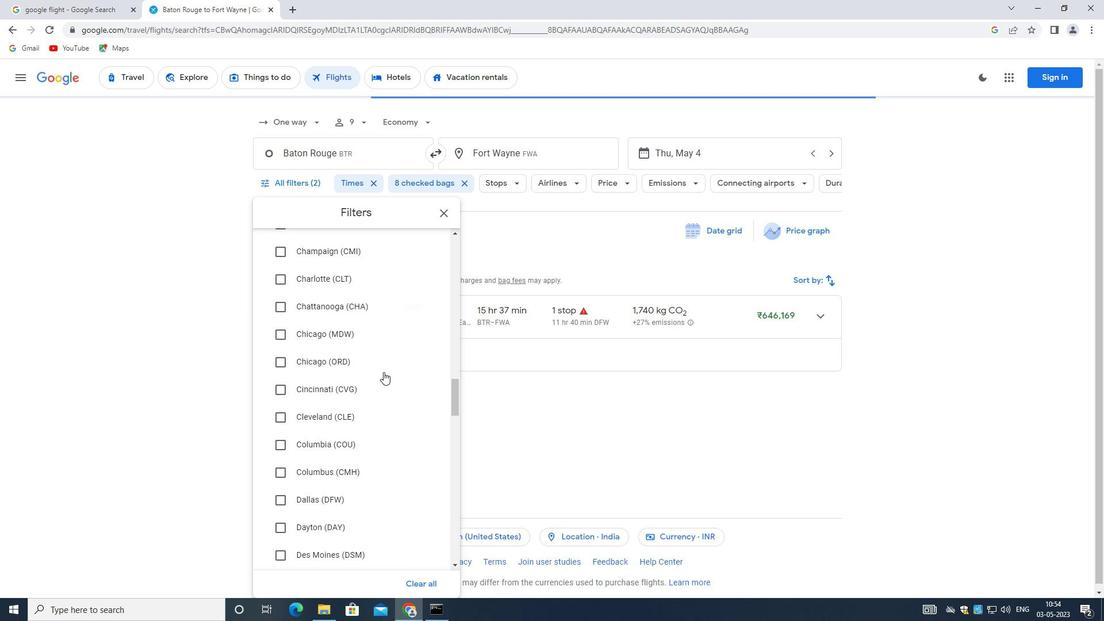 
Action: Mouse scrolled (383, 371) with delta (0, 0)
Screenshot: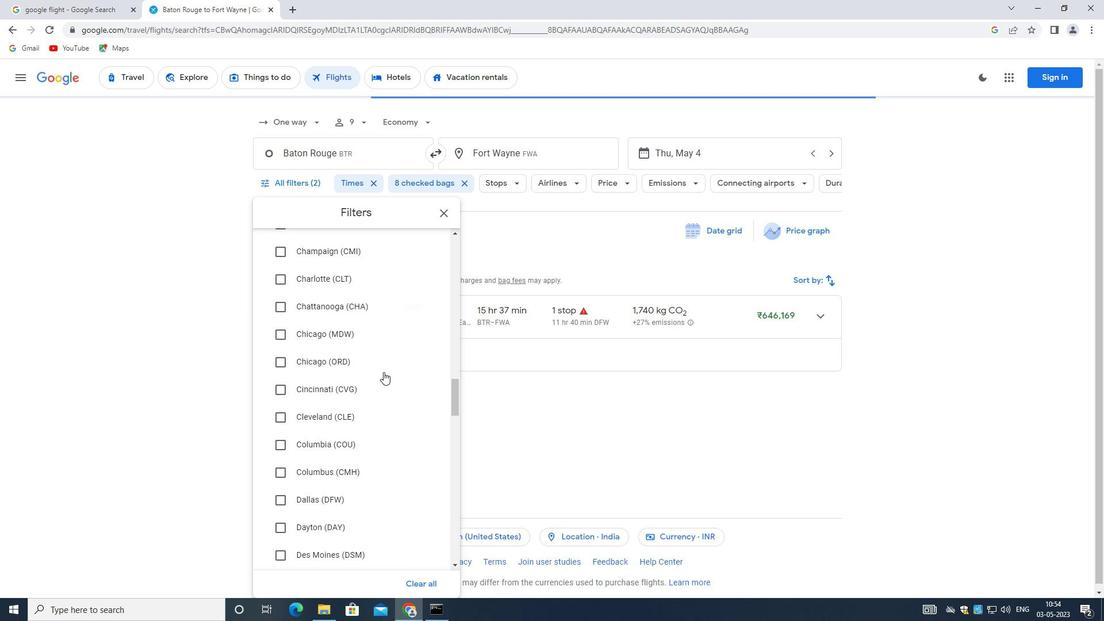 
Action: Mouse scrolled (383, 371) with delta (0, 0)
Screenshot: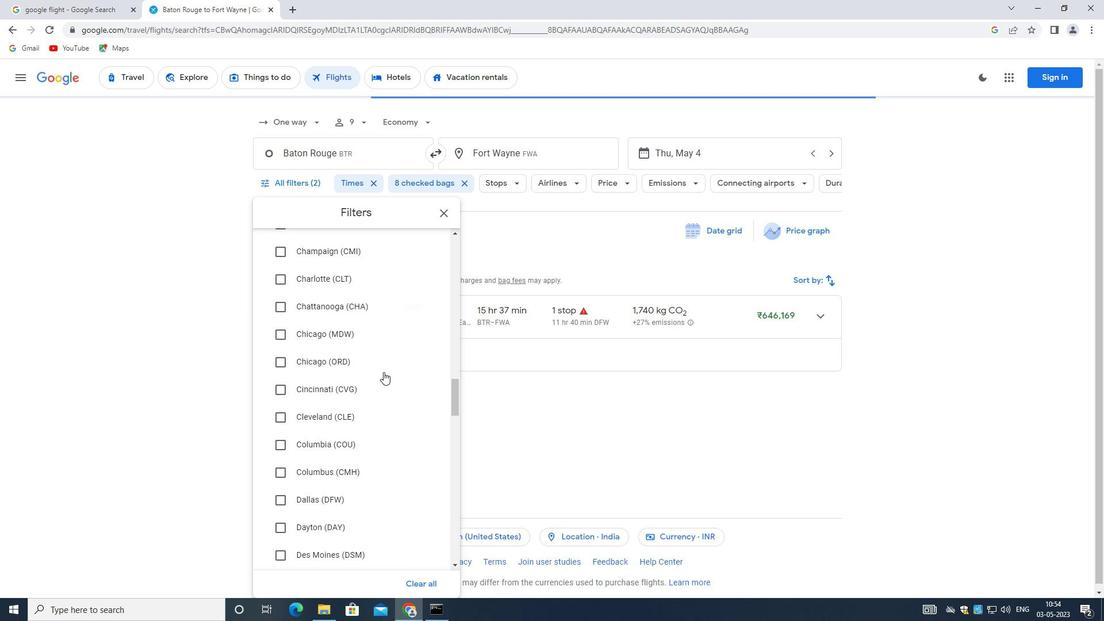 
Action: Mouse moved to (383, 372)
Screenshot: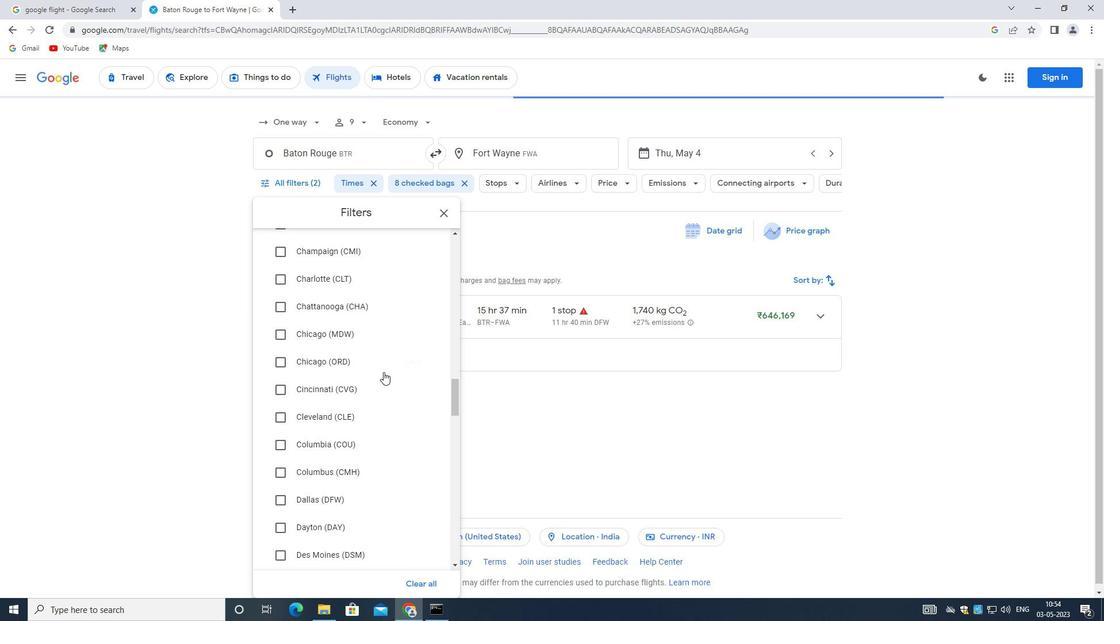 
Action: Mouse scrolled (383, 371) with delta (0, 0)
Screenshot: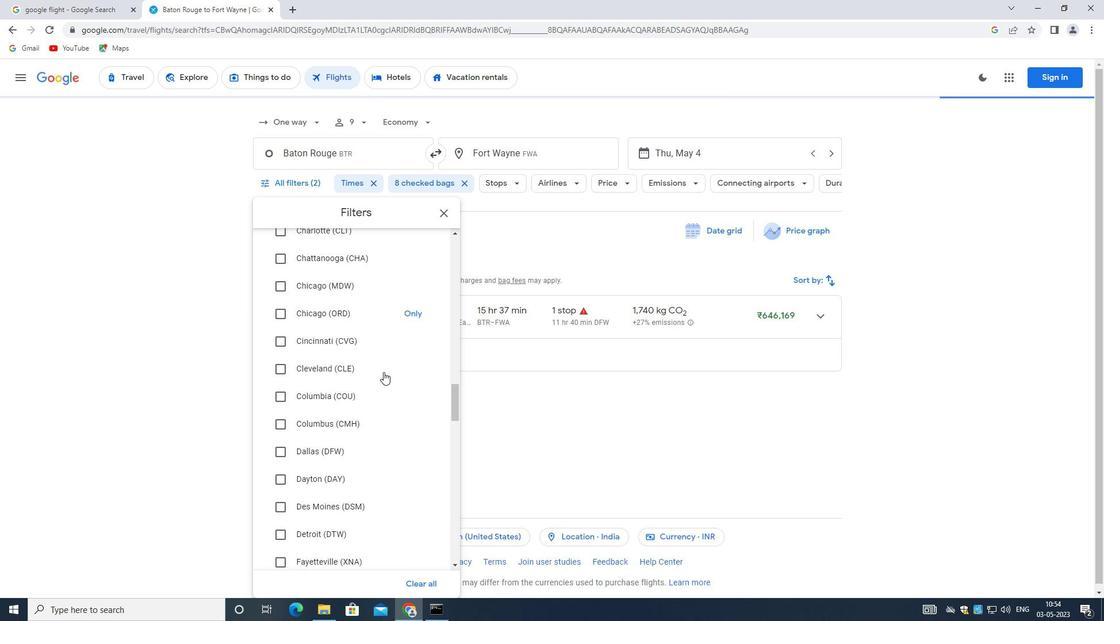 
Action: Mouse scrolled (383, 371) with delta (0, 0)
Screenshot: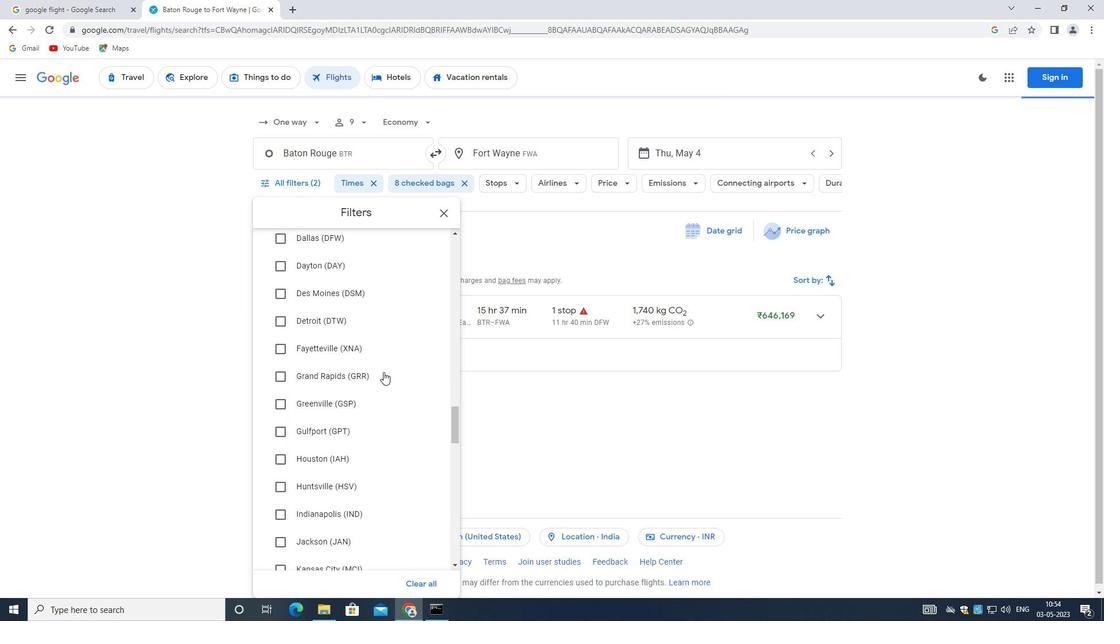 
Action: Mouse scrolled (383, 371) with delta (0, 0)
Screenshot: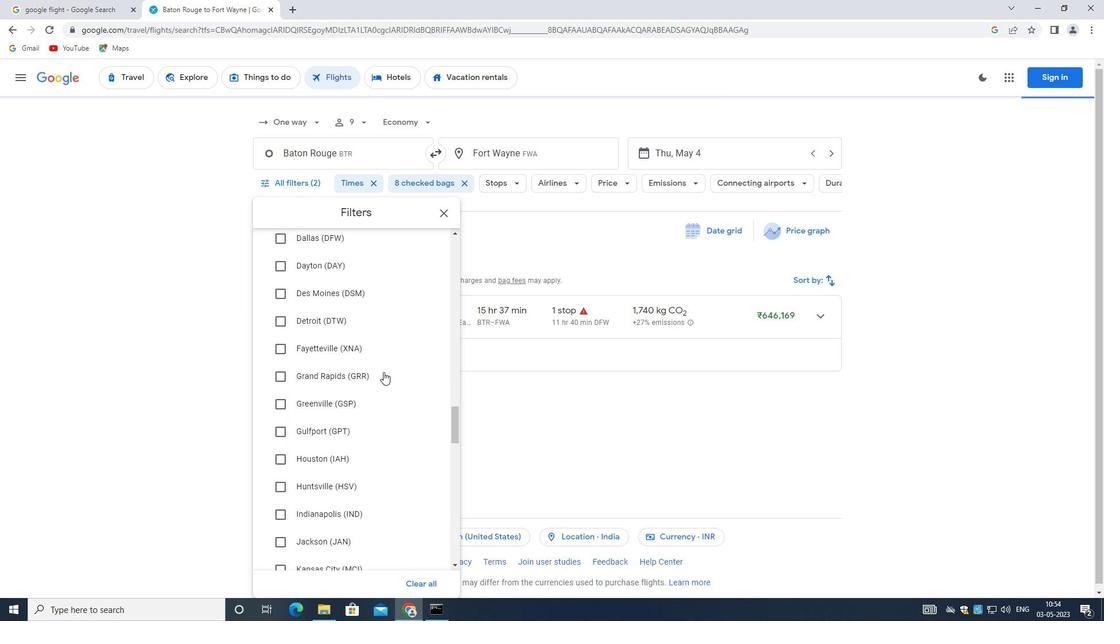 
Action: Mouse scrolled (383, 371) with delta (0, 0)
Screenshot: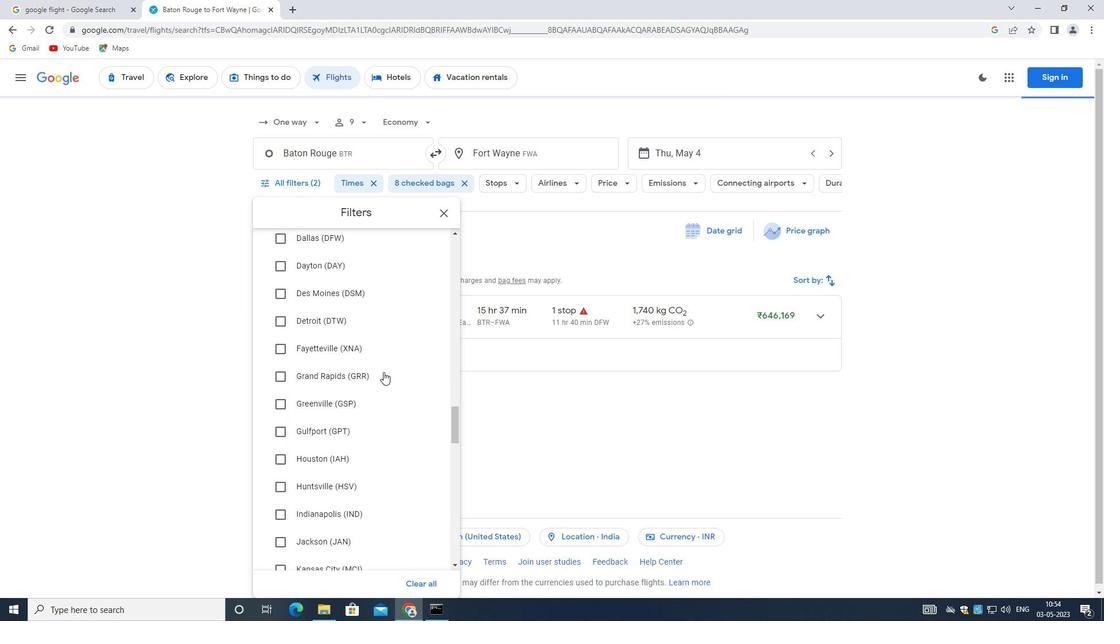 
Action: Mouse moved to (382, 372)
Screenshot: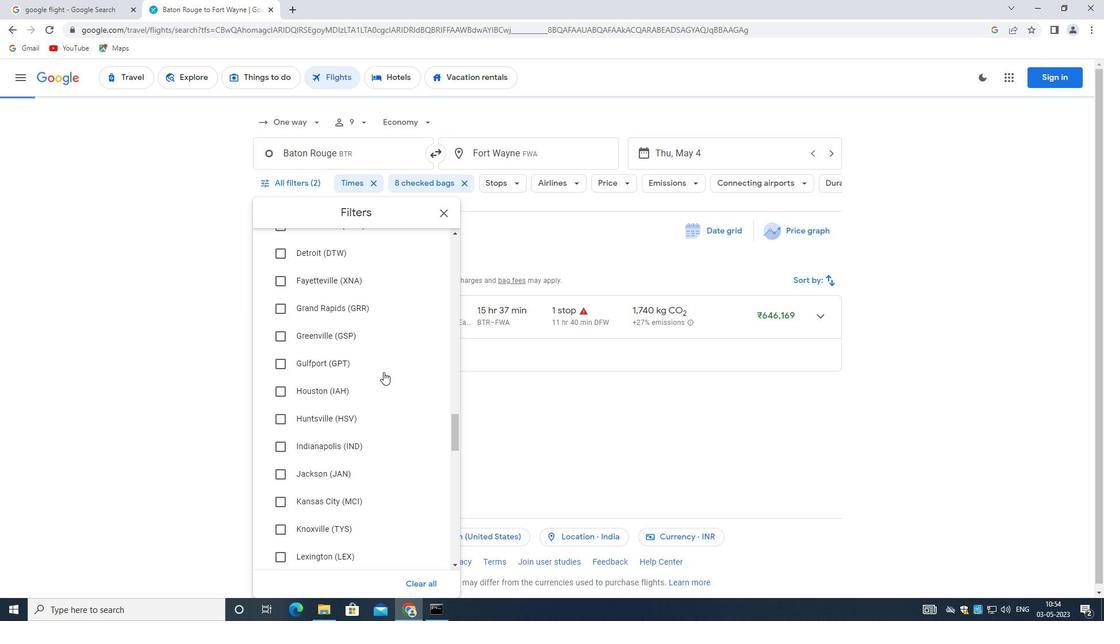 
Action: Mouse scrolled (382, 371) with delta (0, 0)
Screenshot: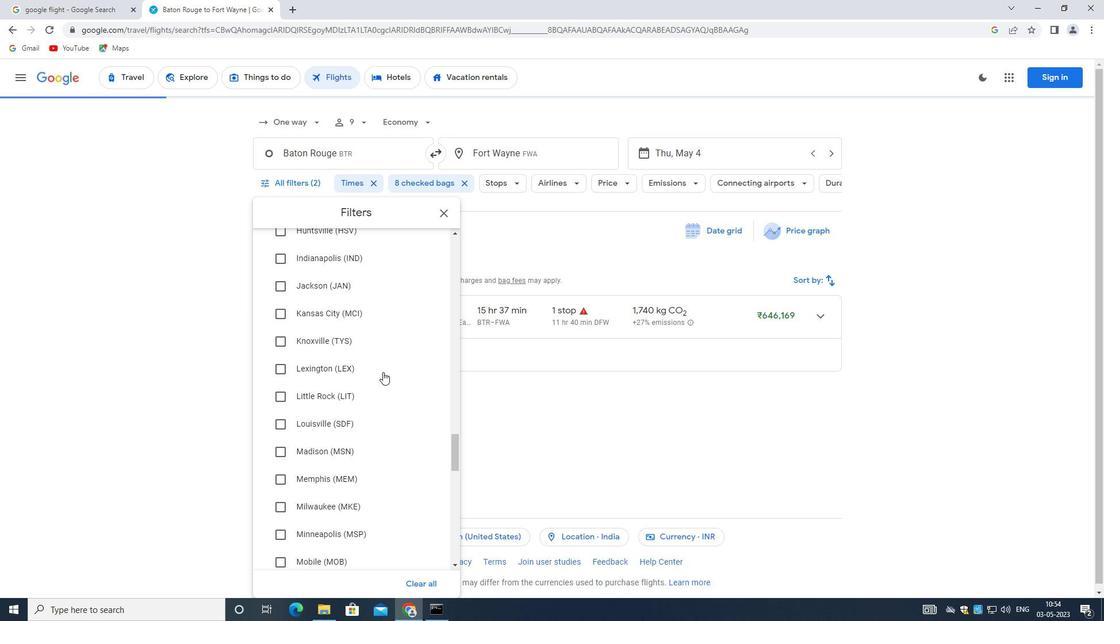 
Action: Mouse scrolled (382, 371) with delta (0, 0)
Screenshot: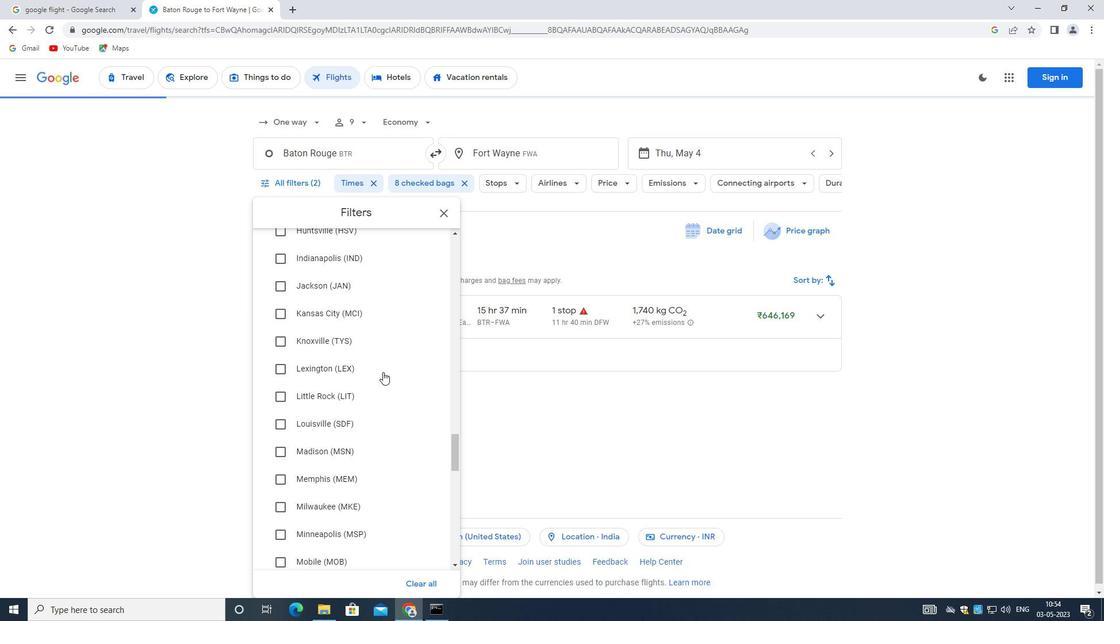 
Action: Mouse scrolled (382, 371) with delta (0, 0)
Screenshot: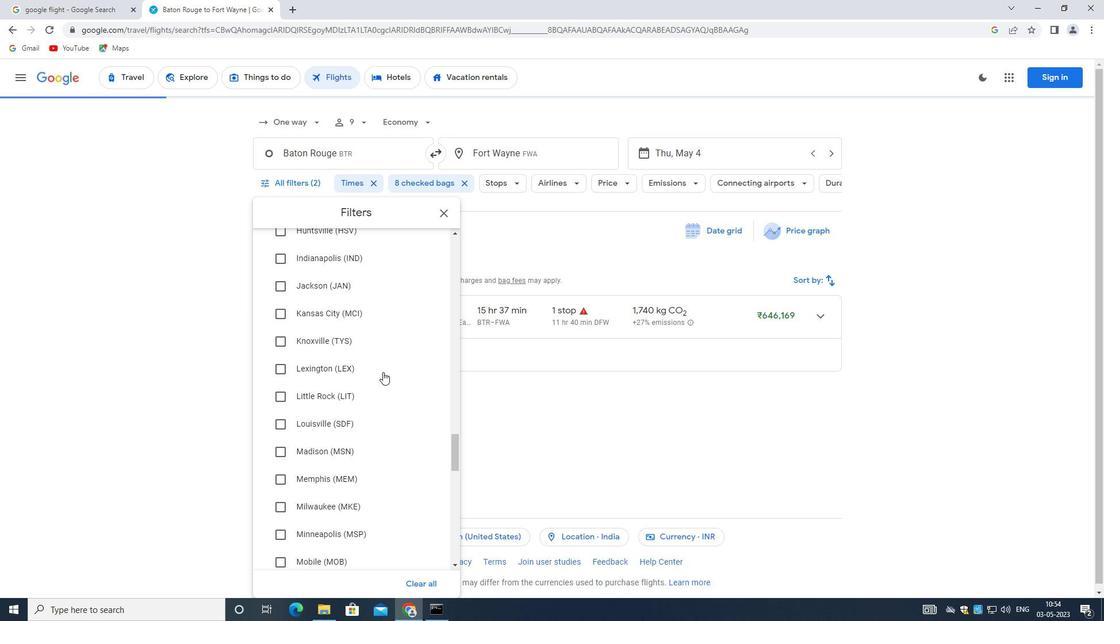 
Action: Mouse scrolled (382, 371) with delta (0, 0)
Screenshot: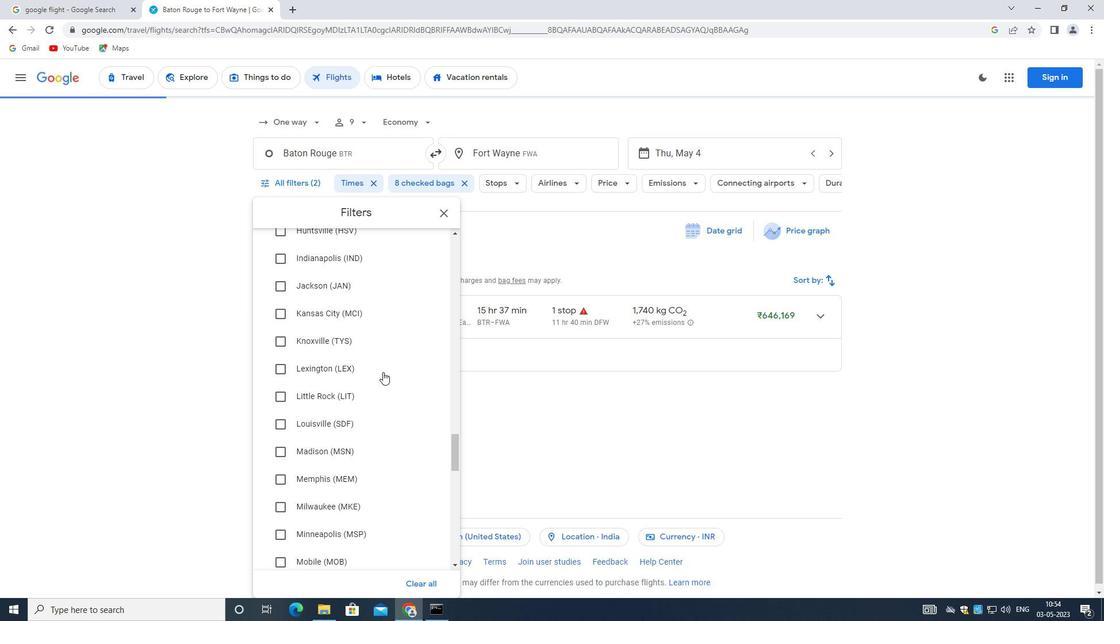 
Action: Mouse moved to (381, 370)
Screenshot: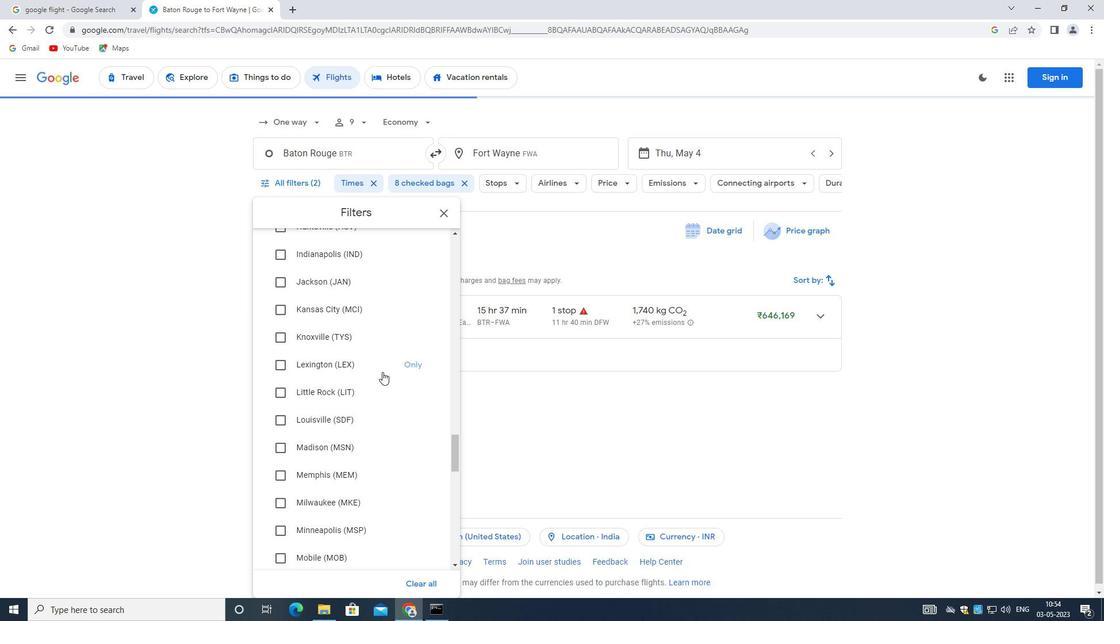 
Action: Mouse scrolled (381, 370) with delta (0, 0)
Screenshot: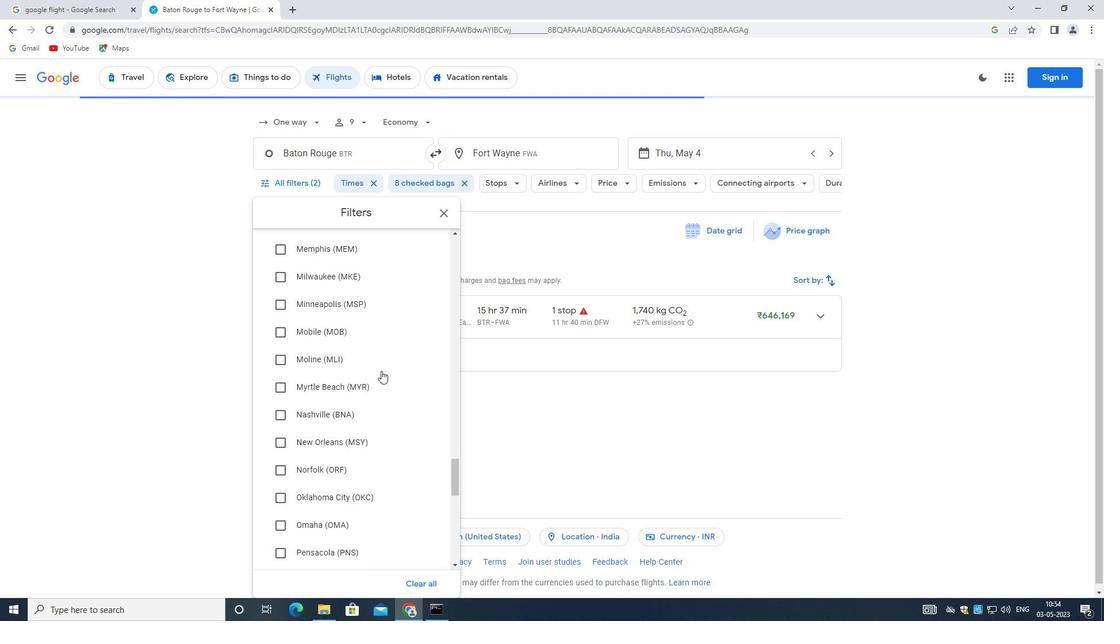 
Action: Mouse scrolled (381, 370) with delta (0, 0)
Screenshot: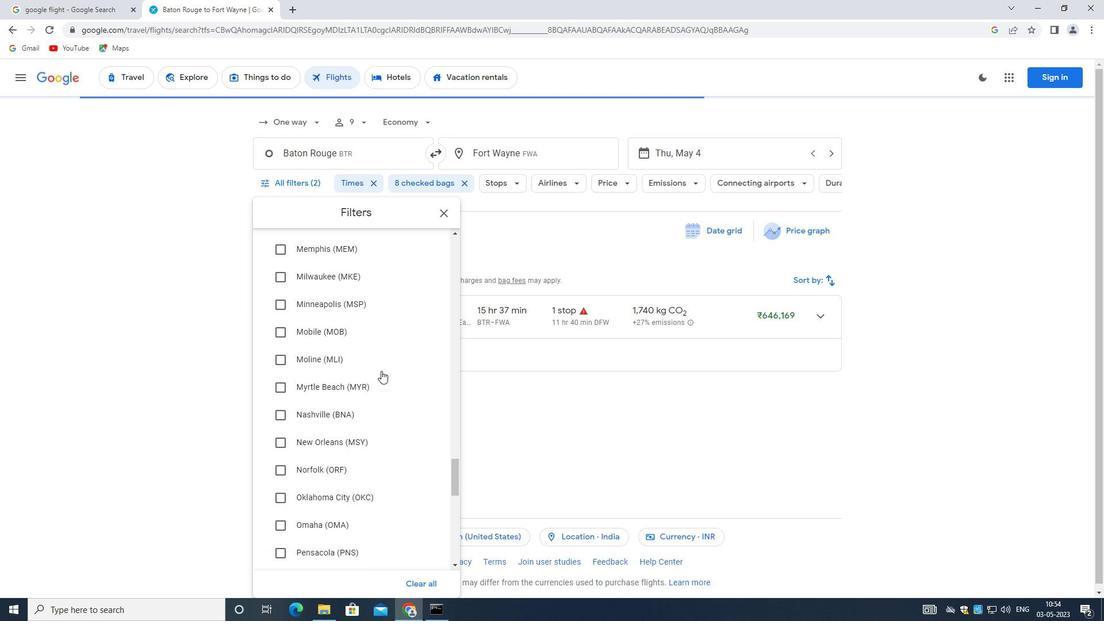 
Action: Mouse scrolled (381, 370) with delta (0, 0)
Screenshot: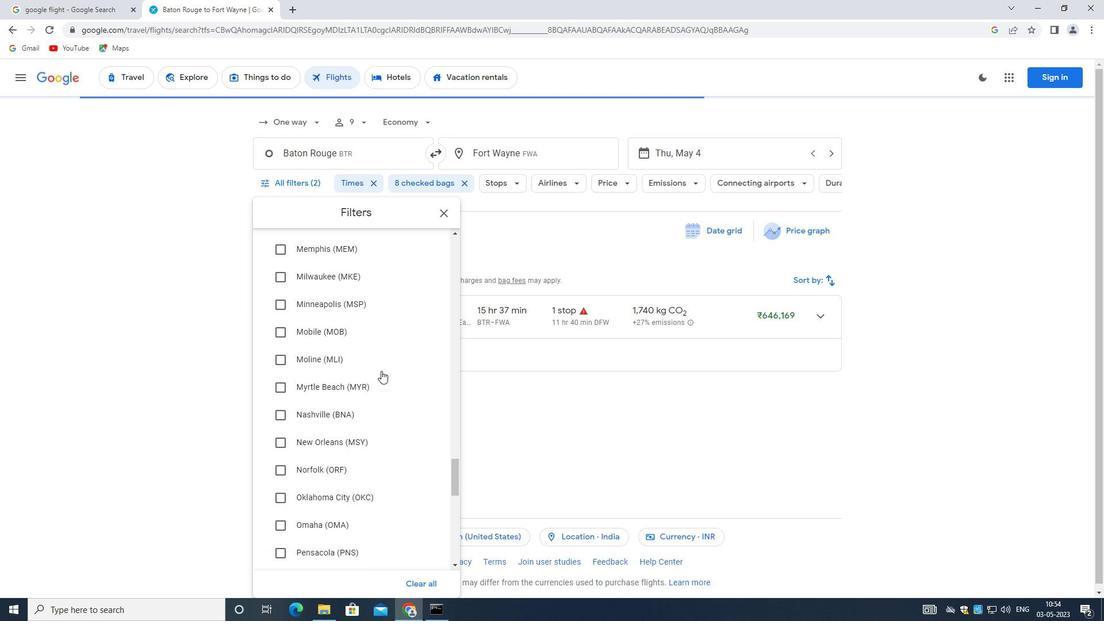 
Action: Mouse scrolled (381, 370) with delta (0, 0)
Screenshot: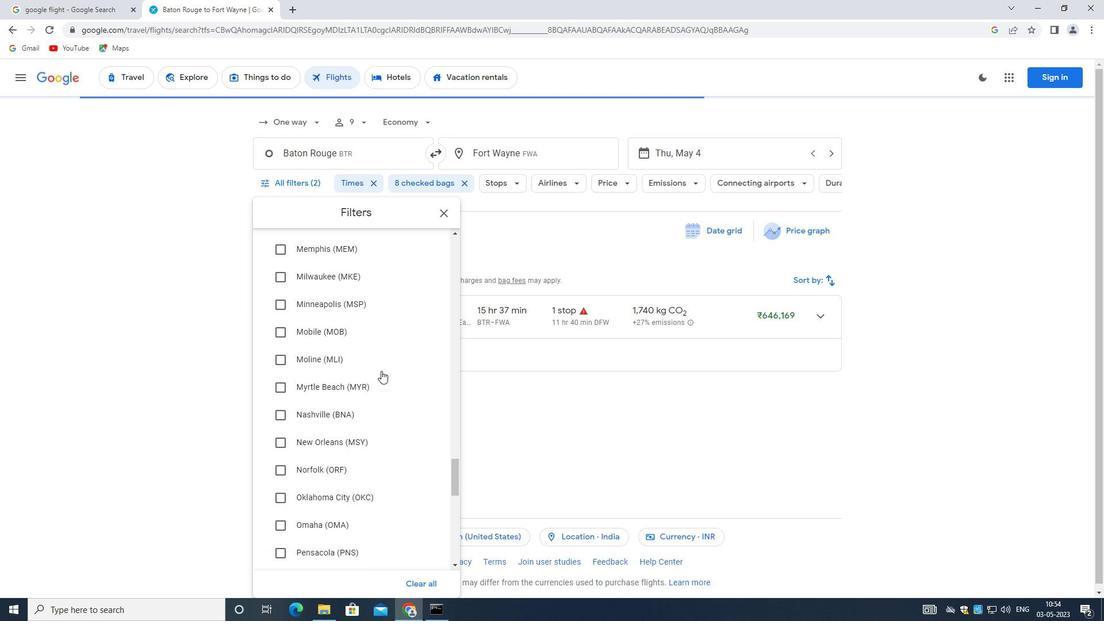 
Action: Mouse scrolled (381, 370) with delta (0, 0)
Screenshot: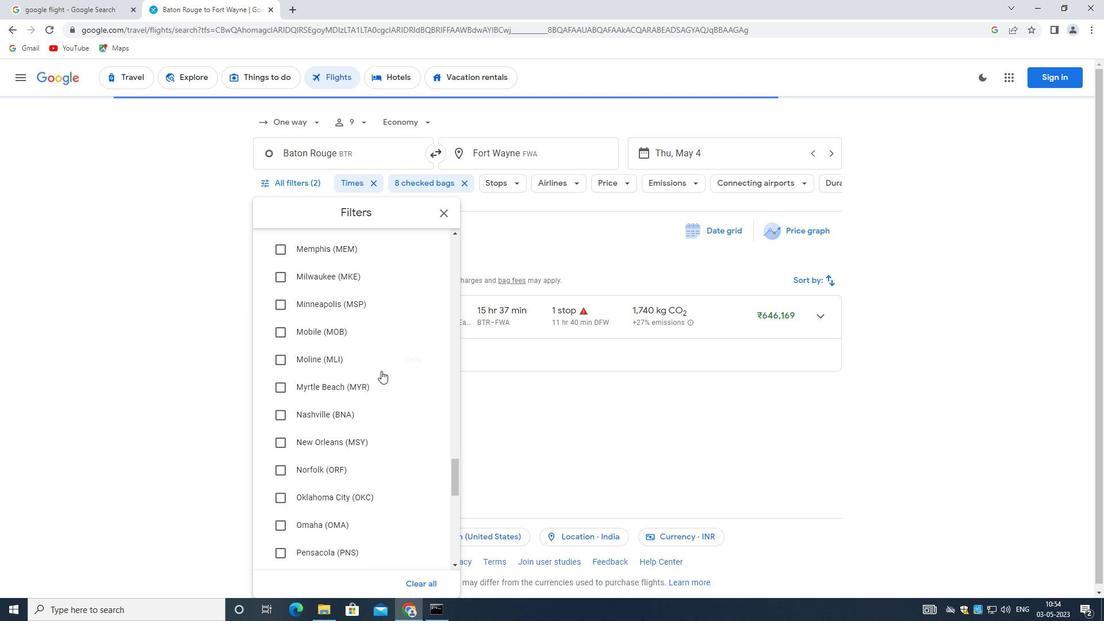 
Action: Mouse scrolled (381, 370) with delta (0, 0)
Screenshot: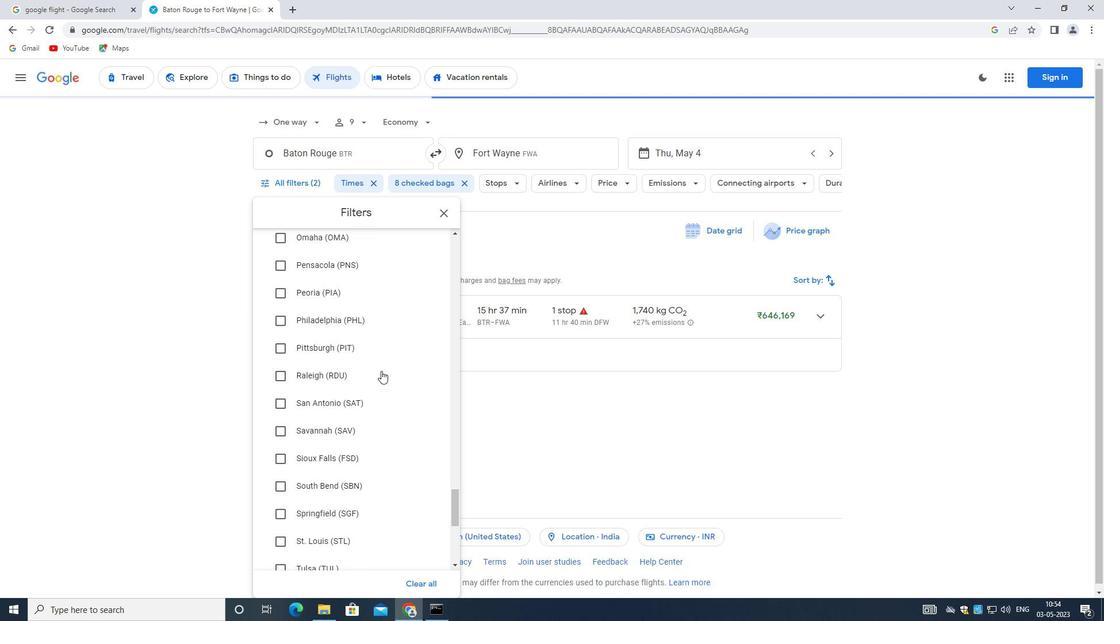 
Action: Mouse scrolled (381, 370) with delta (0, 0)
Screenshot: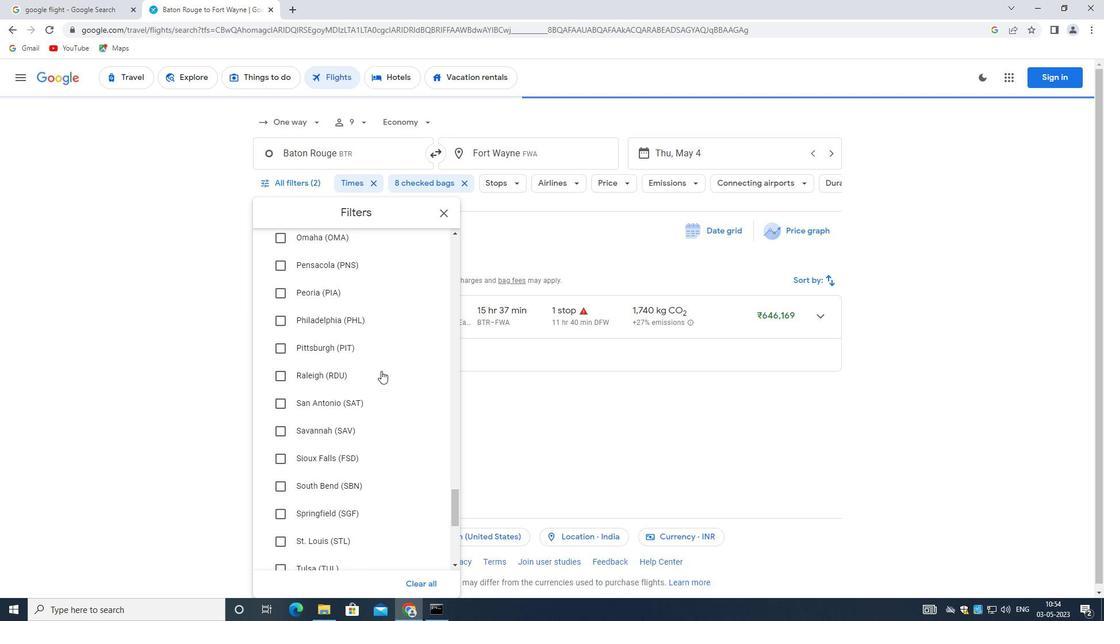 
Action: Mouse scrolled (381, 370) with delta (0, 0)
Screenshot: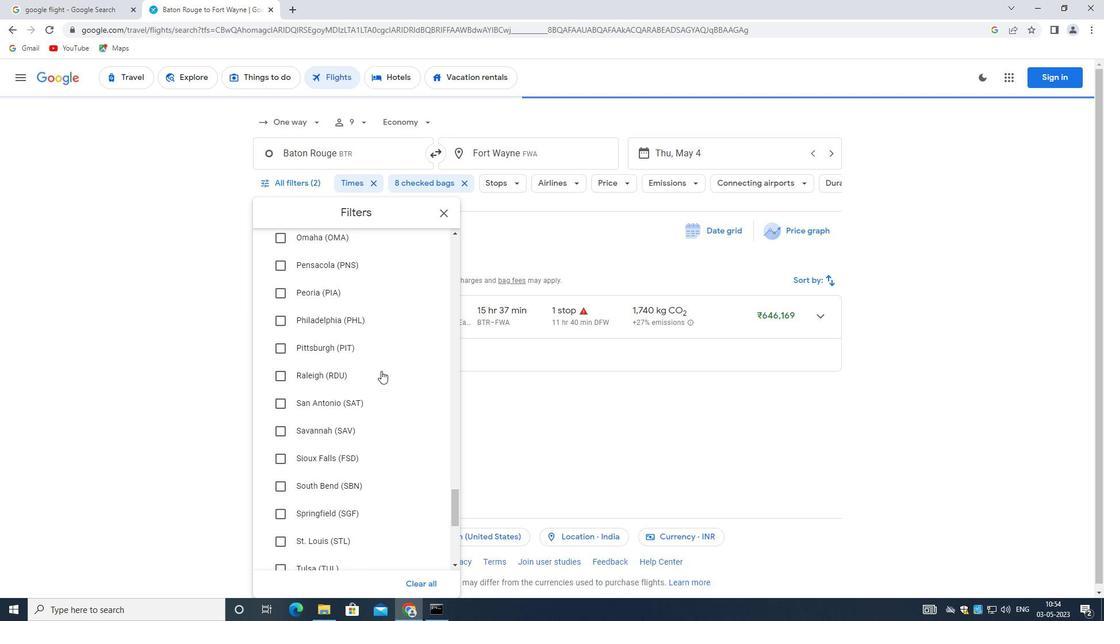 
Action: Mouse scrolled (381, 370) with delta (0, 0)
Screenshot: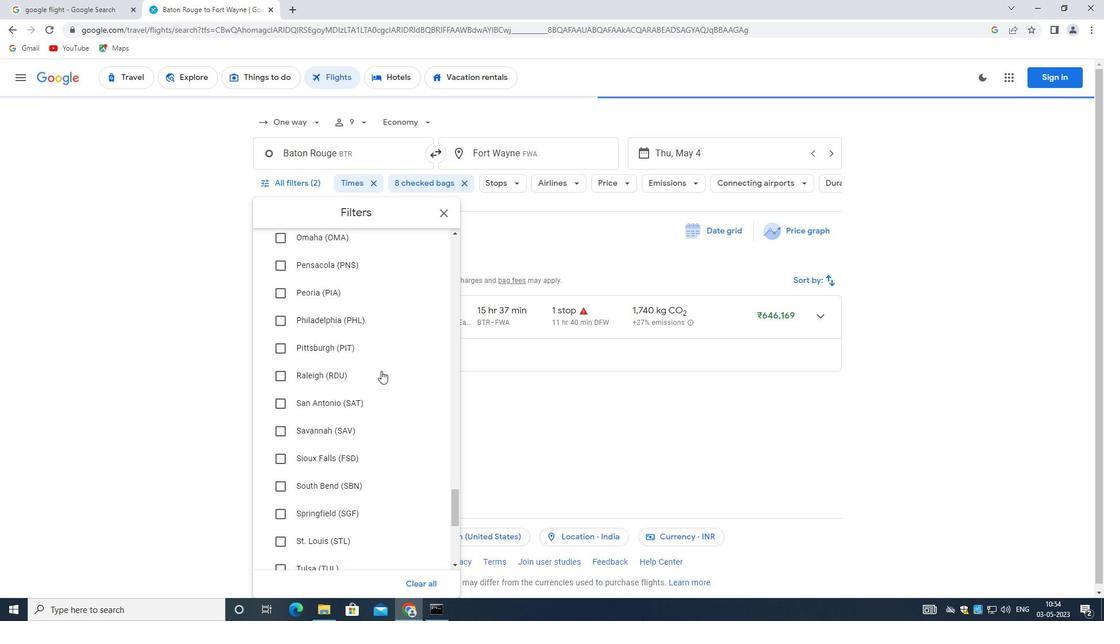 
Action: Mouse scrolled (381, 370) with delta (0, 0)
Screenshot: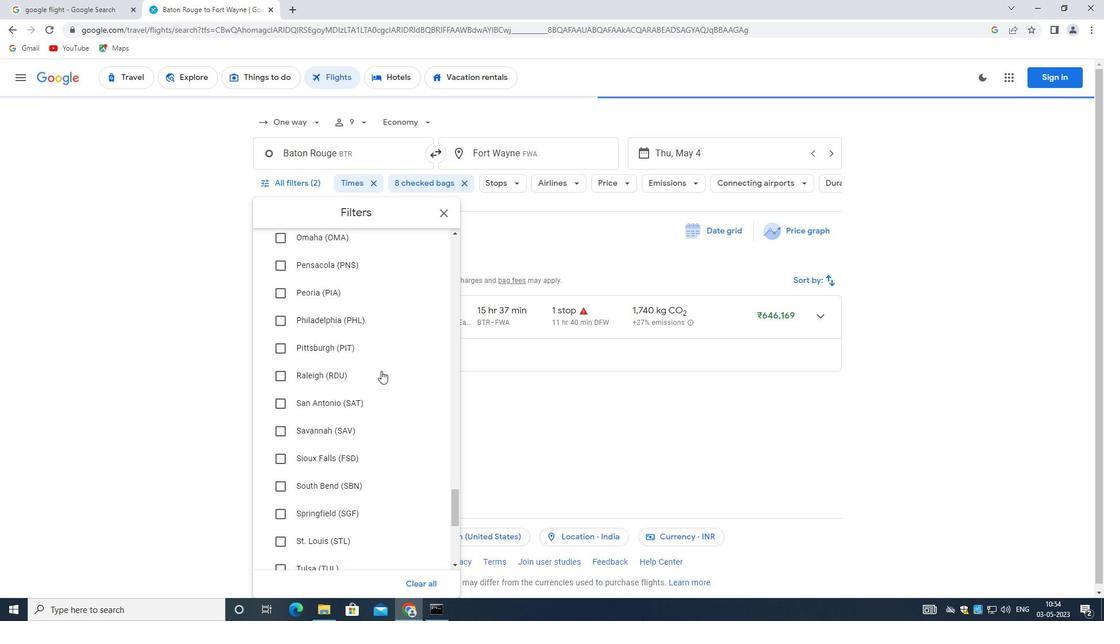 
Action: Mouse scrolled (381, 370) with delta (0, 0)
Screenshot: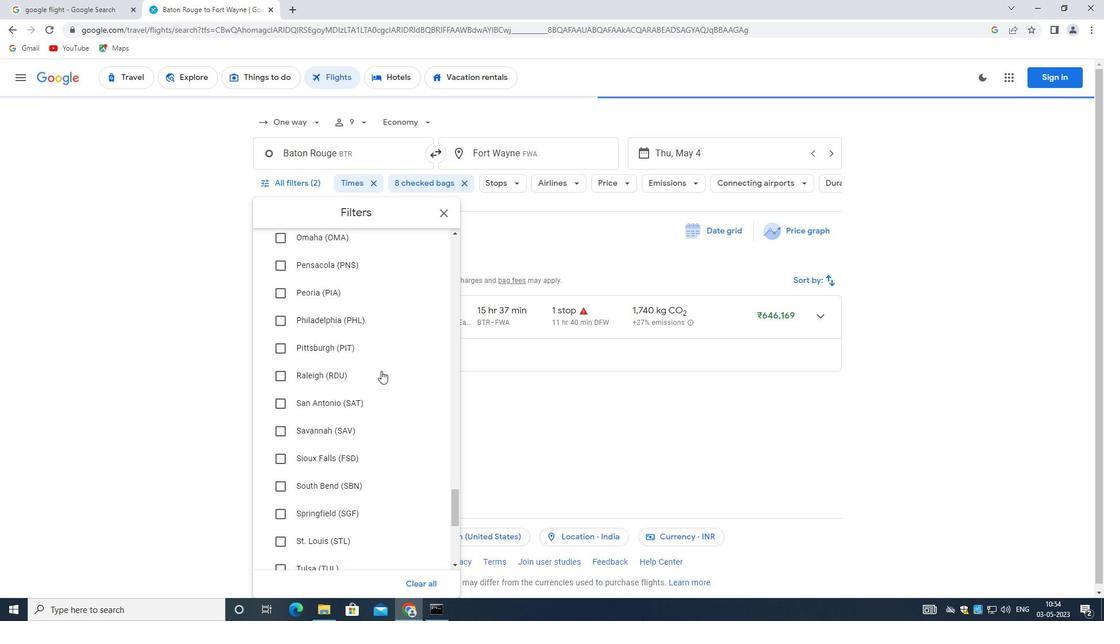 
Action: Mouse scrolled (381, 370) with delta (0, 0)
Screenshot: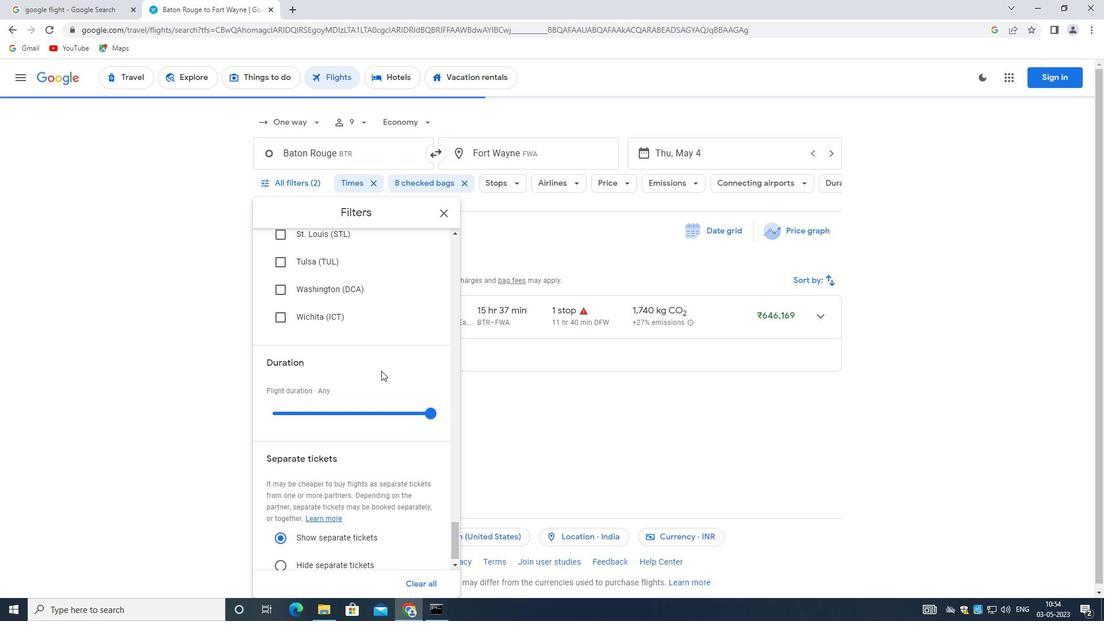 
Action: Mouse scrolled (381, 370) with delta (0, 0)
Screenshot: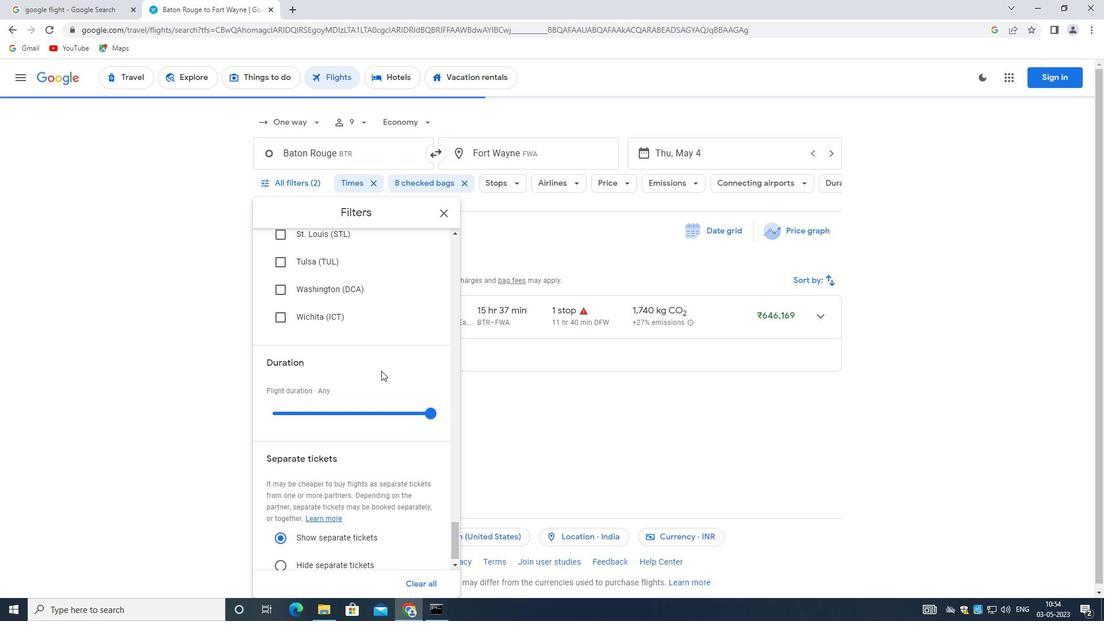 
Action: Mouse scrolled (381, 370) with delta (0, 0)
Screenshot: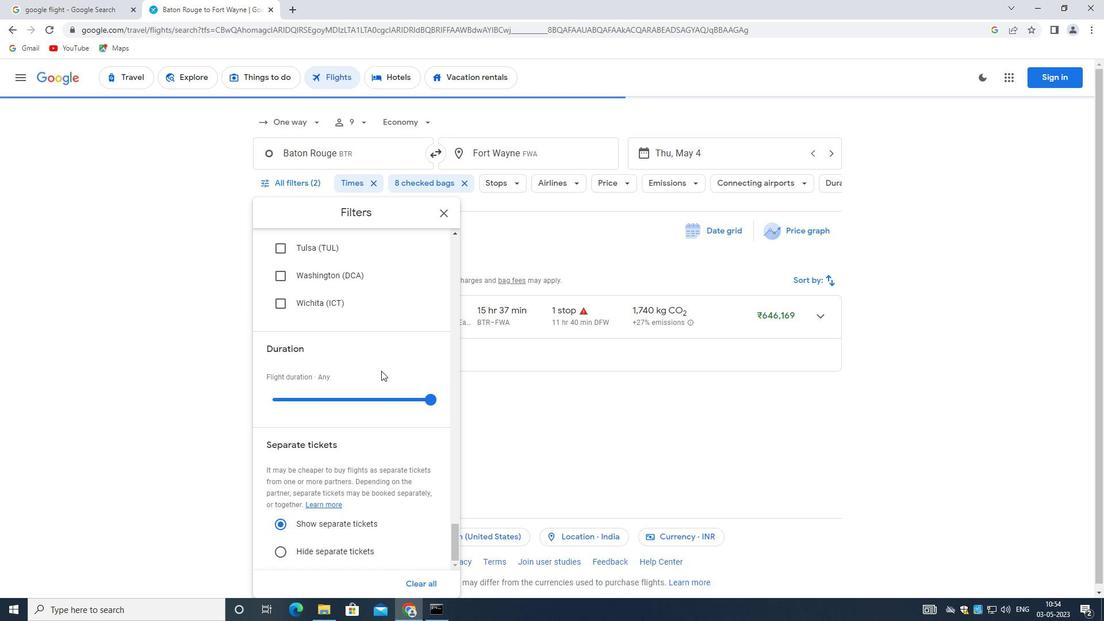 
Action: Mouse scrolled (381, 370) with delta (0, 0)
Screenshot: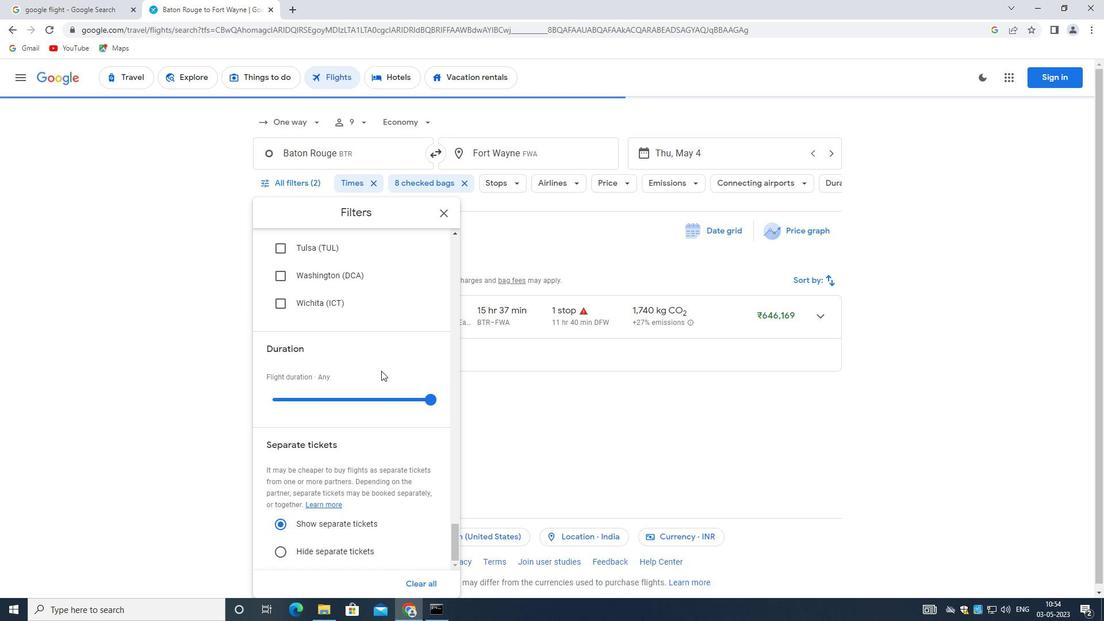 
Action: Mouse scrolled (381, 370) with delta (0, 0)
Screenshot: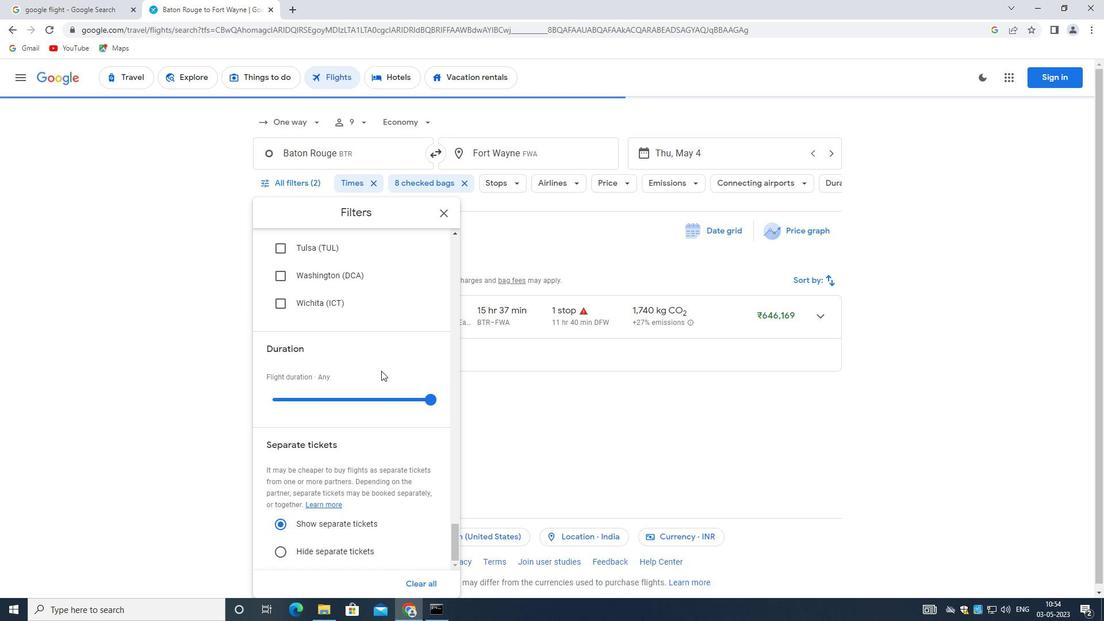 
